 Task: Find connections with filter location Ballarat with filter topic #realestatewith filter profile language English with filter current company Citi India with filter school Rajasthan - India Jobs with filter industry Ranching and Fisheries with filter service category Wealth Management with filter keywords title DevOps Engineer
Action: Mouse moved to (143, 238)
Screenshot: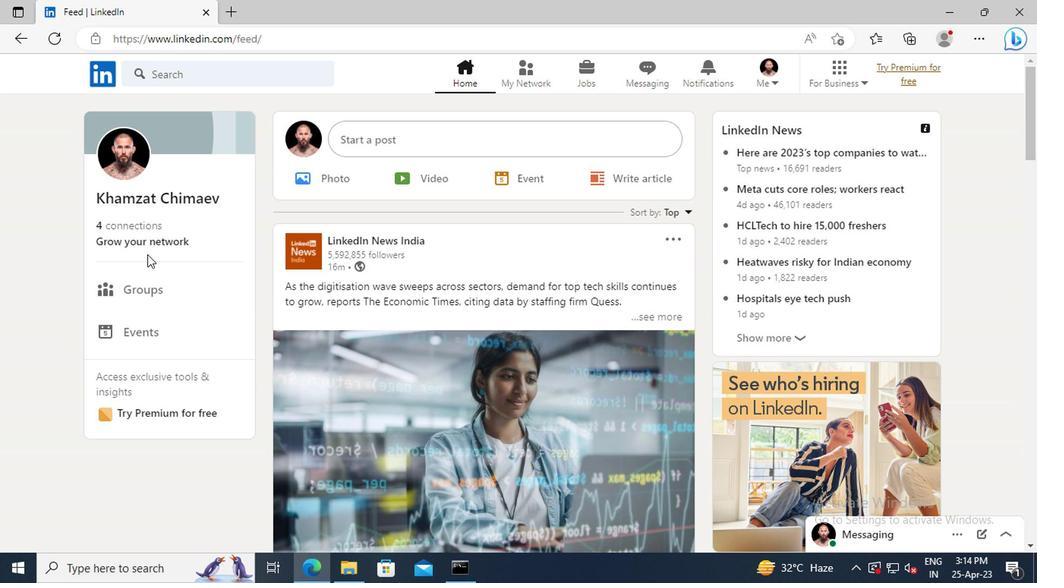 
Action: Mouse pressed left at (143, 238)
Screenshot: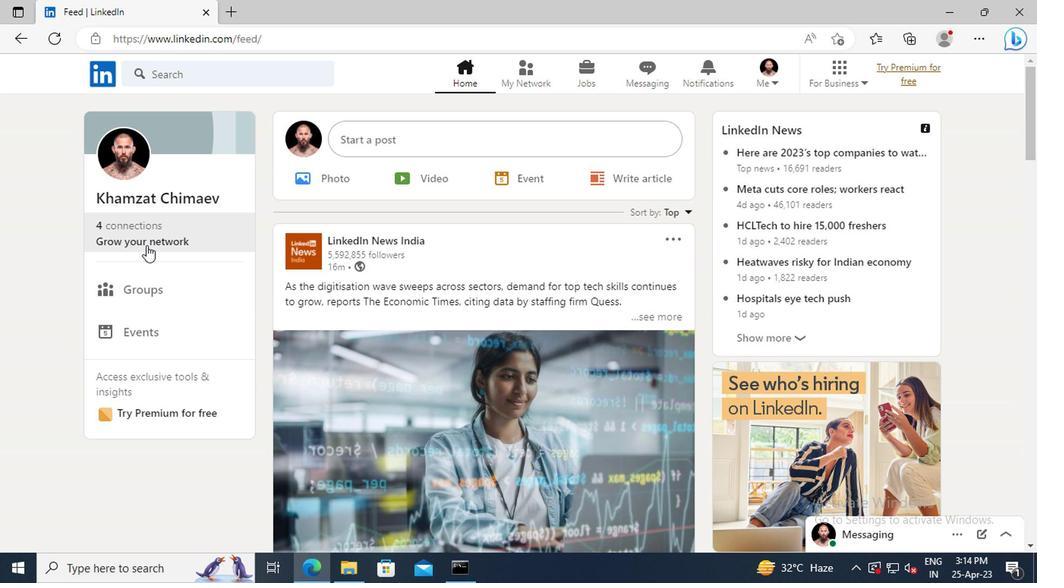 
Action: Mouse moved to (158, 165)
Screenshot: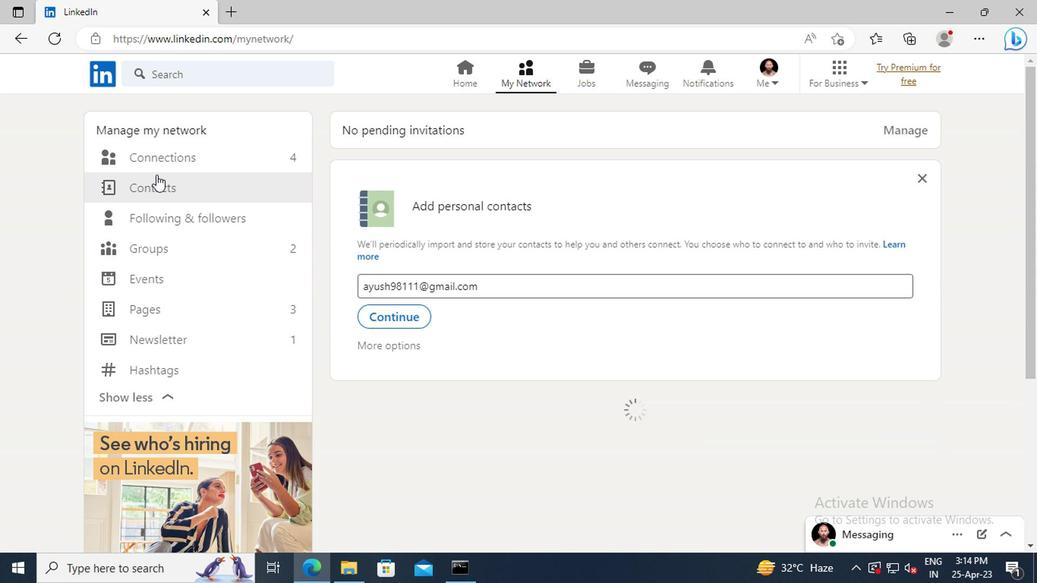 
Action: Mouse pressed left at (158, 165)
Screenshot: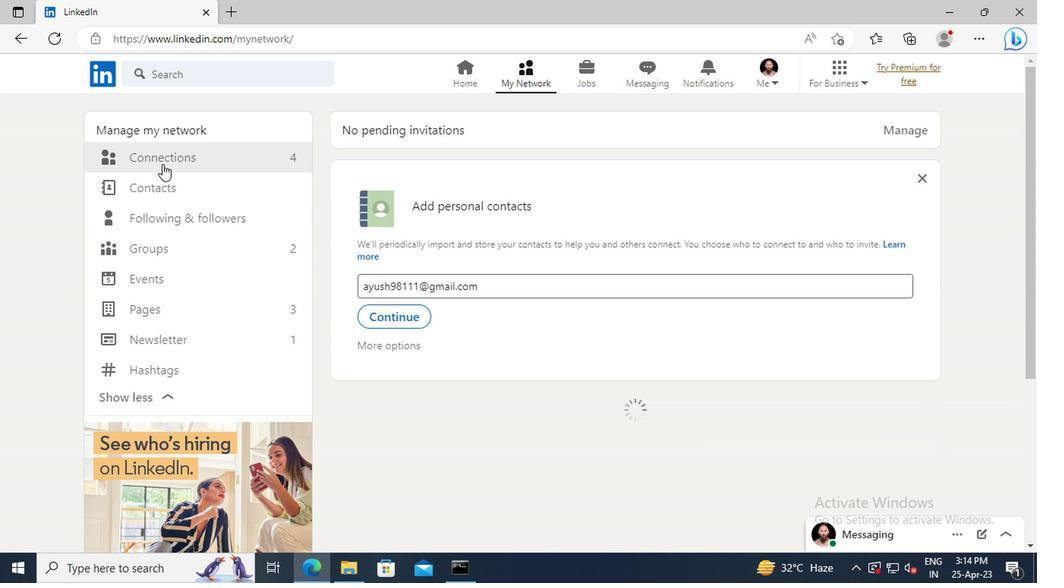 
Action: Mouse moved to (608, 157)
Screenshot: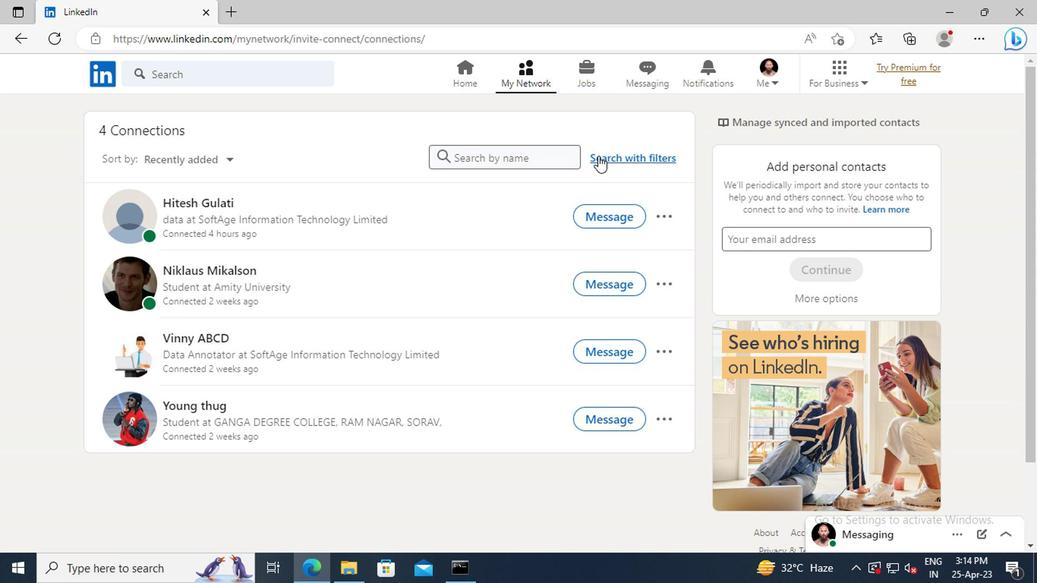 
Action: Mouse pressed left at (608, 157)
Screenshot: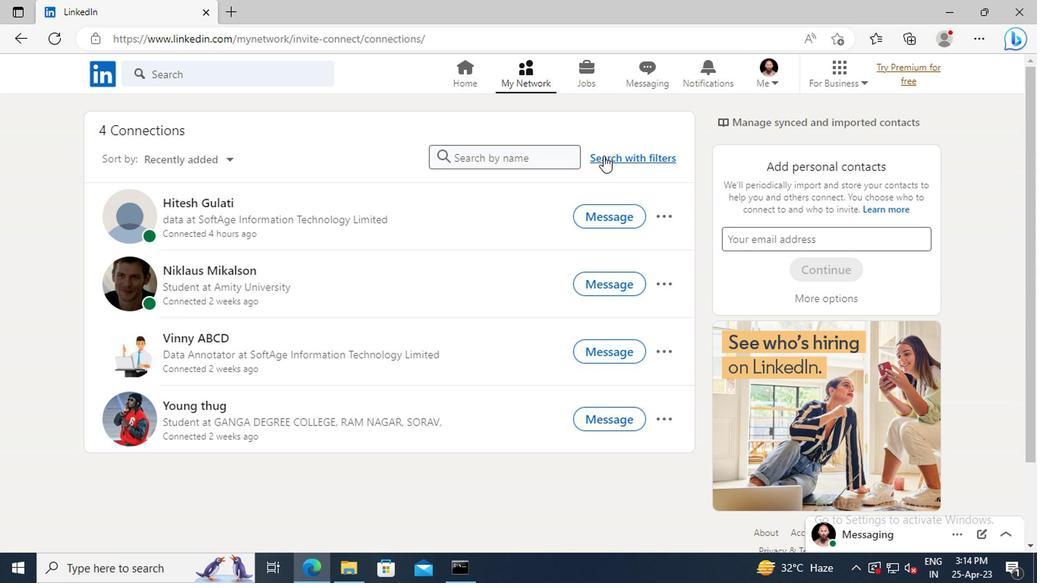 
Action: Mouse moved to (570, 121)
Screenshot: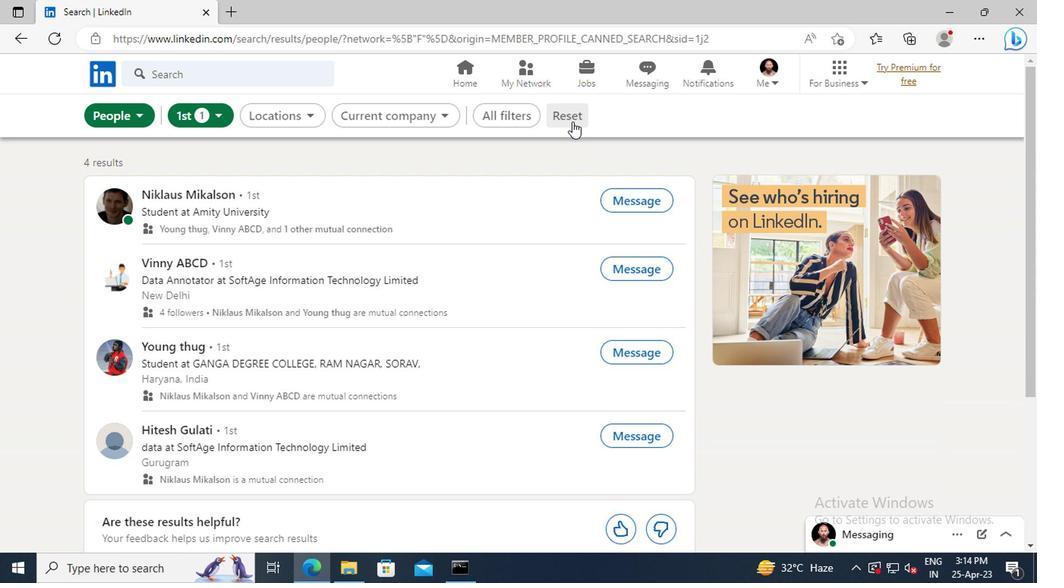 
Action: Mouse pressed left at (570, 121)
Screenshot: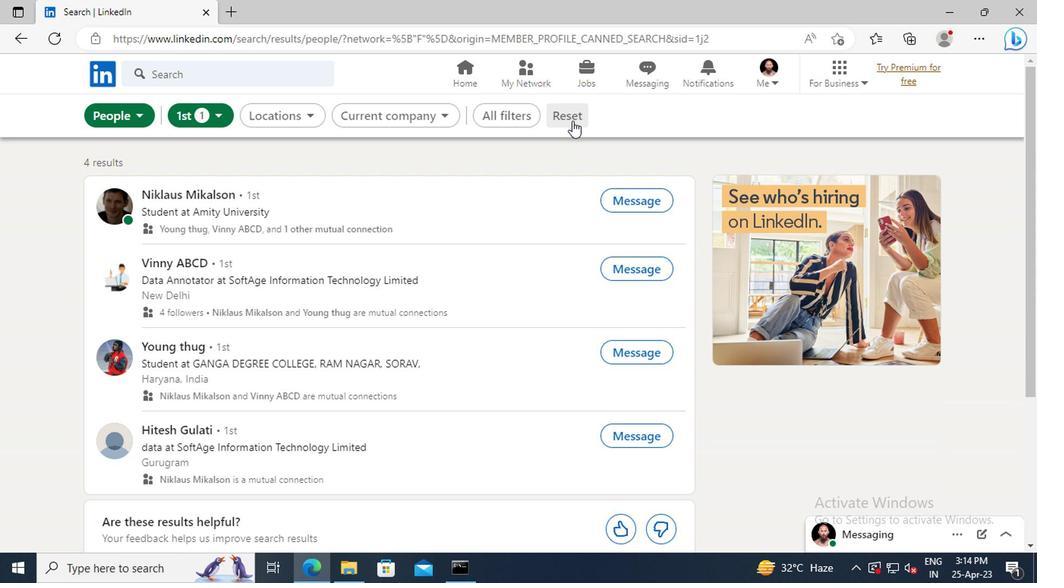 
Action: Mouse moved to (549, 122)
Screenshot: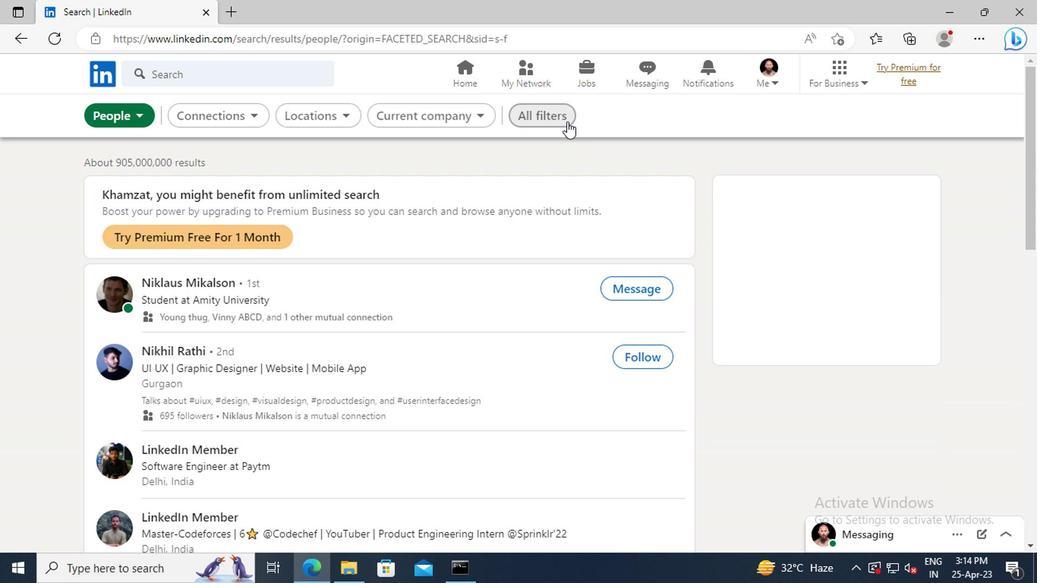 
Action: Mouse pressed left at (549, 122)
Screenshot: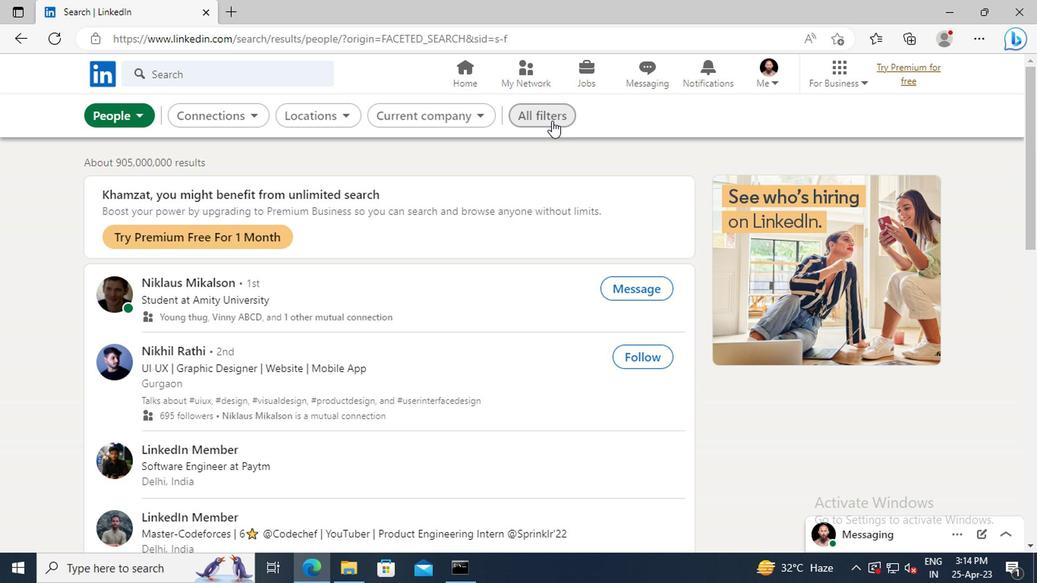 
Action: Mouse moved to (871, 272)
Screenshot: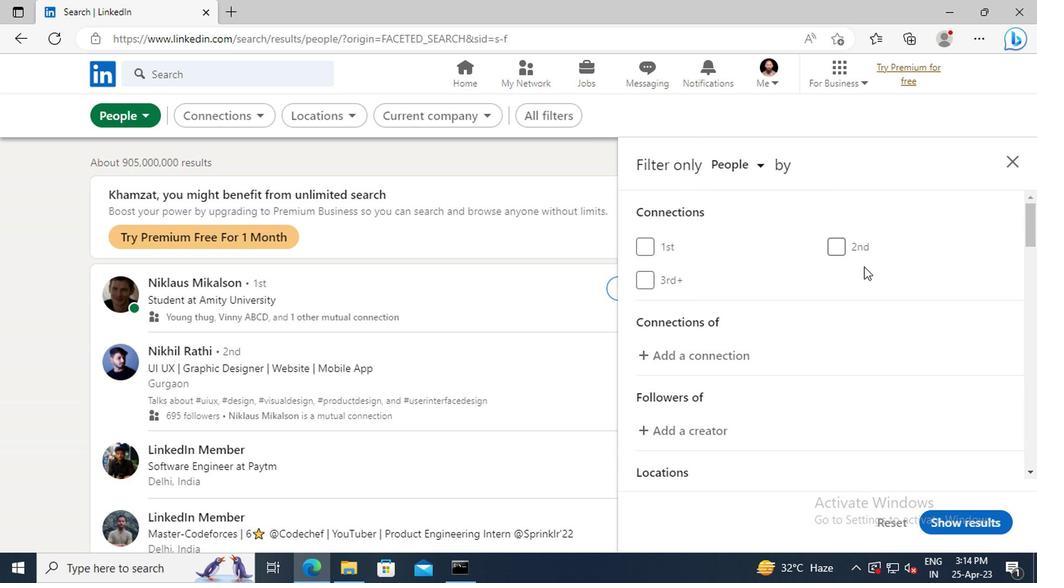 
Action: Mouse scrolled (871, 271) with delta (0, -1)
Screenshot: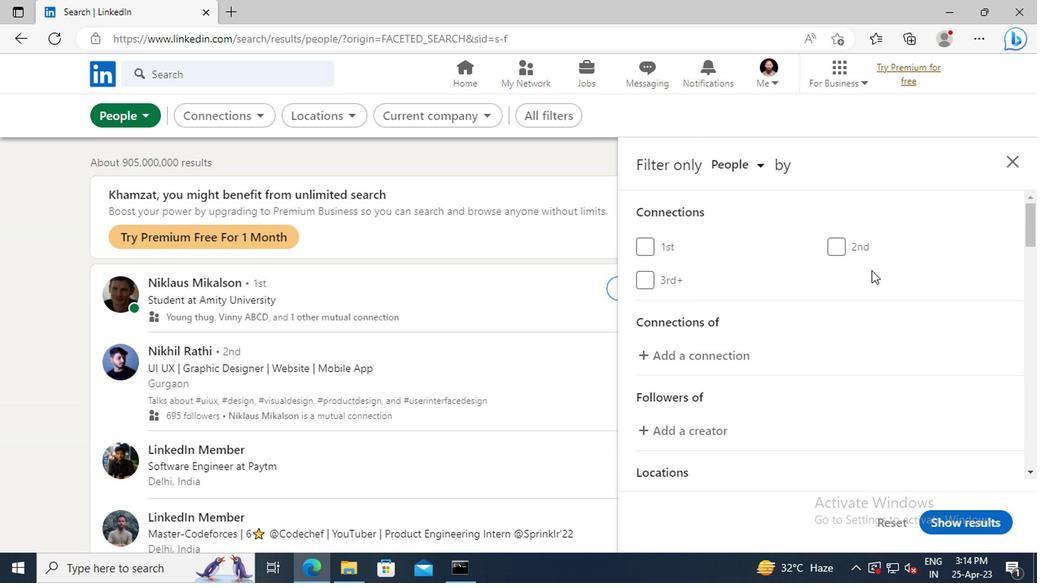 
Action: Mouse scrolled (871, 271) with delta (0, -1)
Screenshot: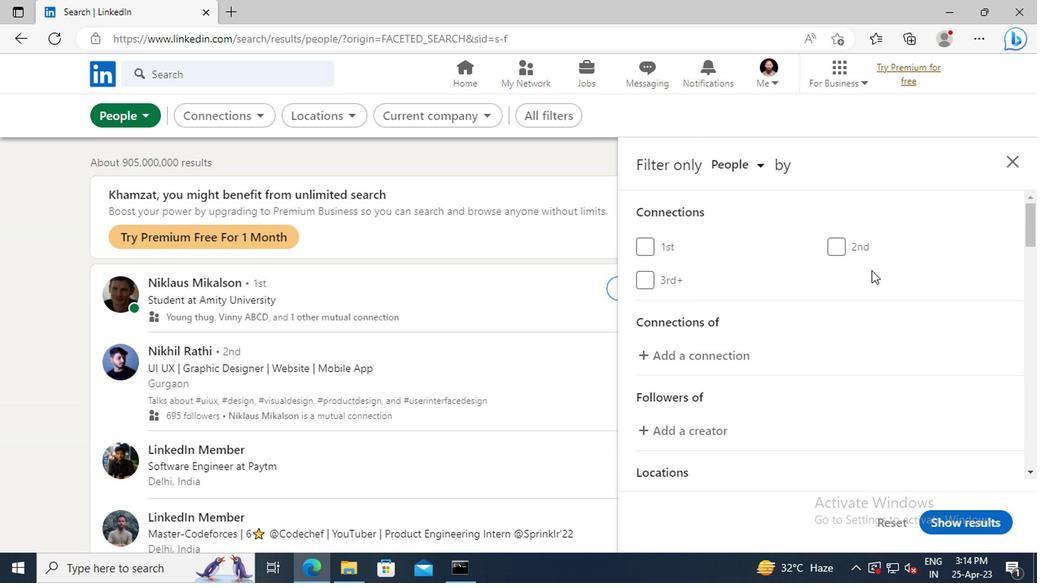 
Action: Mouse scrolled (871, 271) with delta (0, -1)
Screenshot: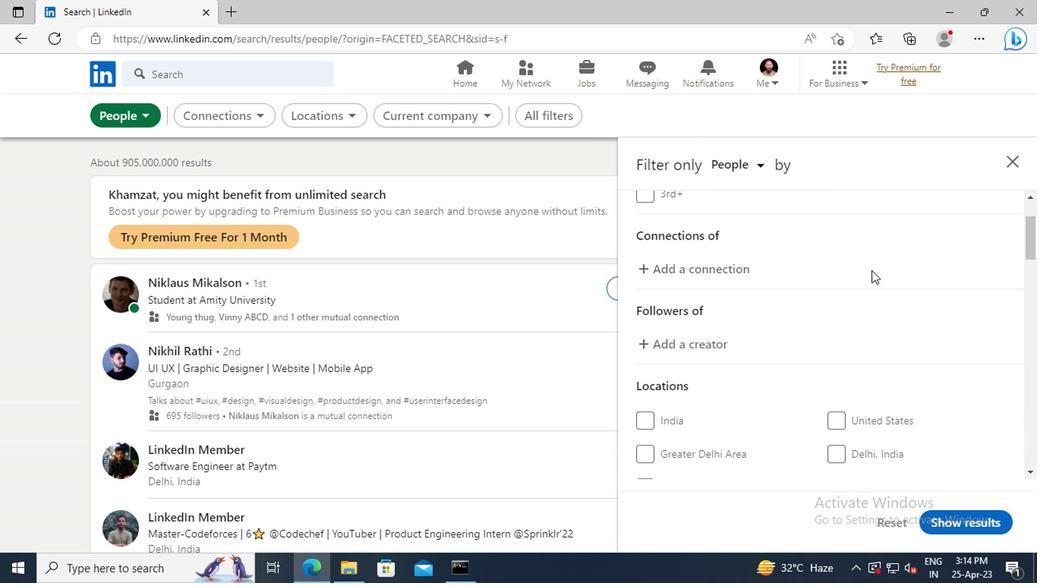 
Action: Mouse scrolled (871, 271) with delta (0, -1)
Screenshot: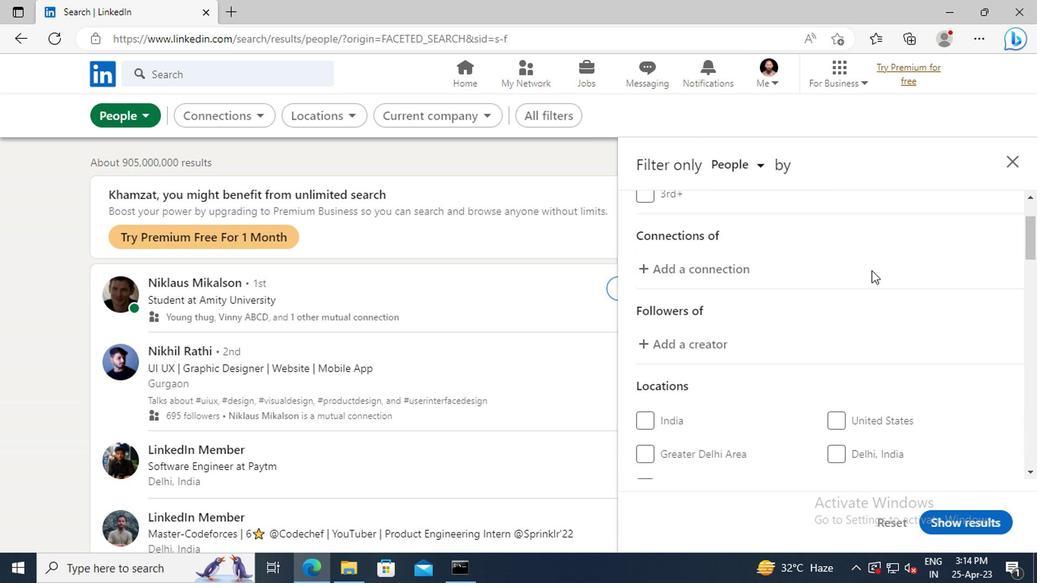 
Action: Mouse moved to (871, 295)
Screenshot: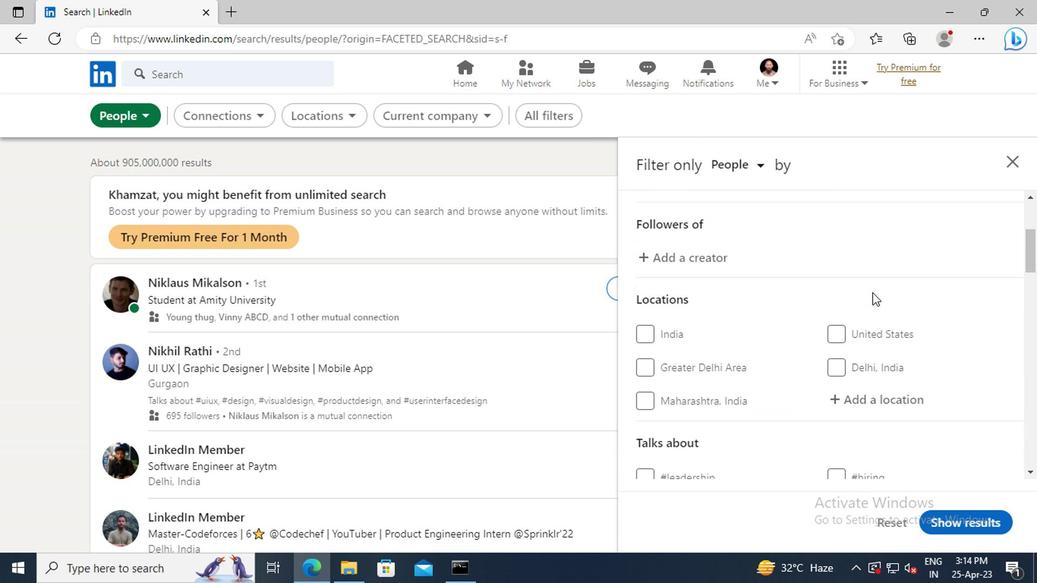 
Action: Mouse scrolled (871, 294) with delta (0, 0)
Screenshot: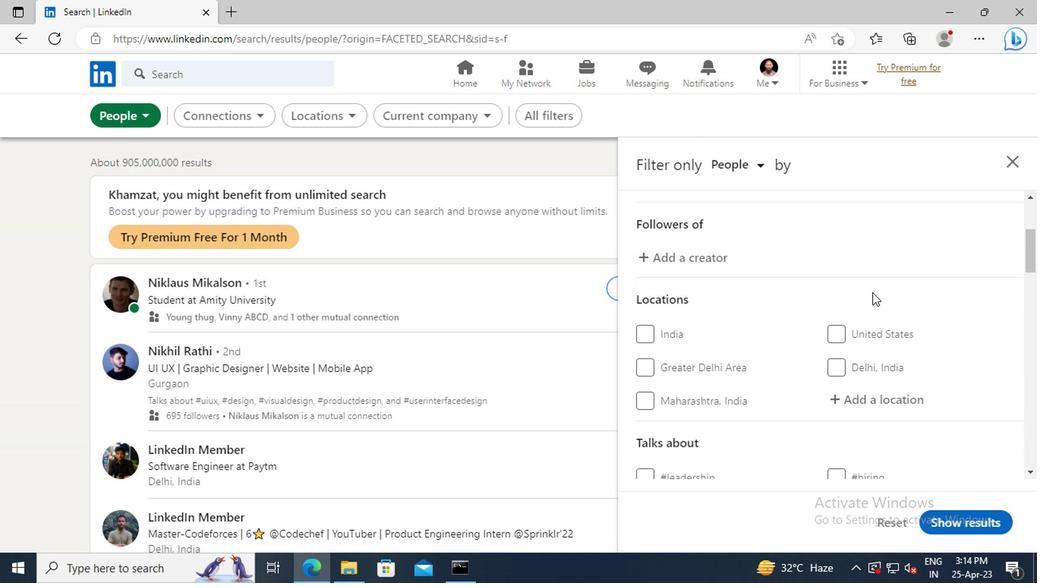 
Action: Mouse moved to (853, 362)
Screenshot: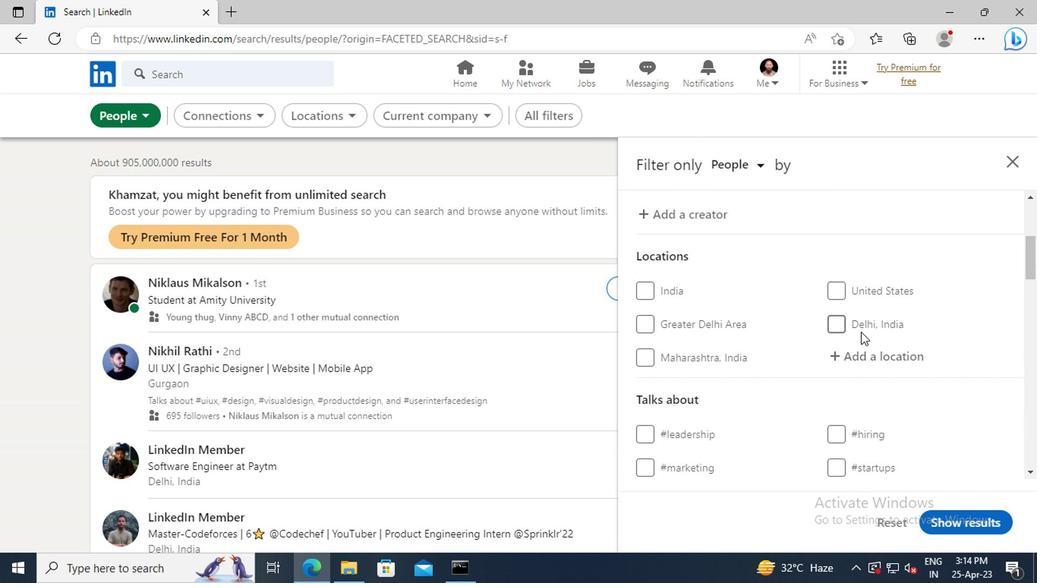 
Action: Mouse pressed left at (853, 362)
Screenshot: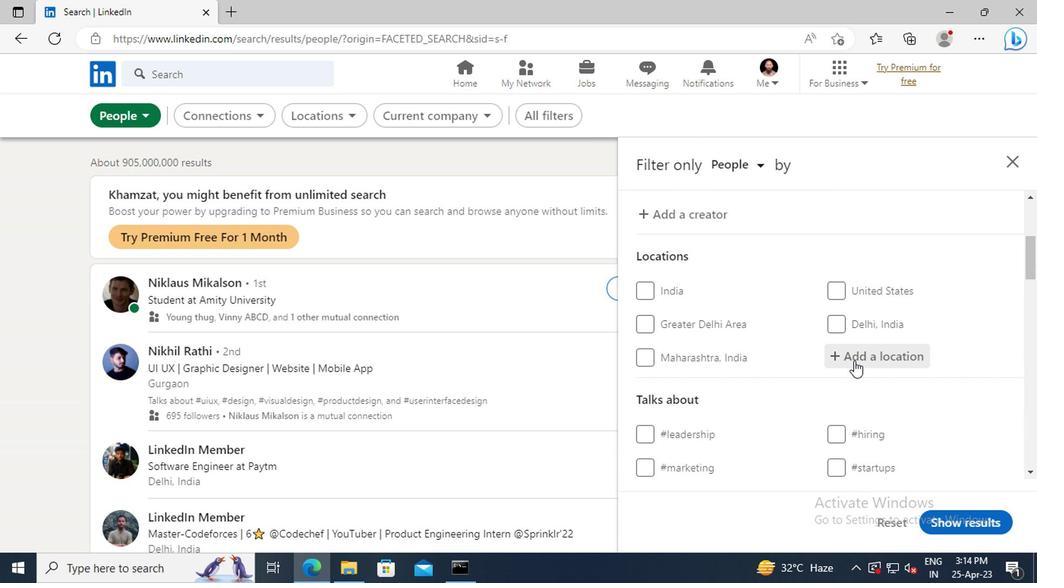 
Action: Mouse moved to (560, 218)
Screenshot: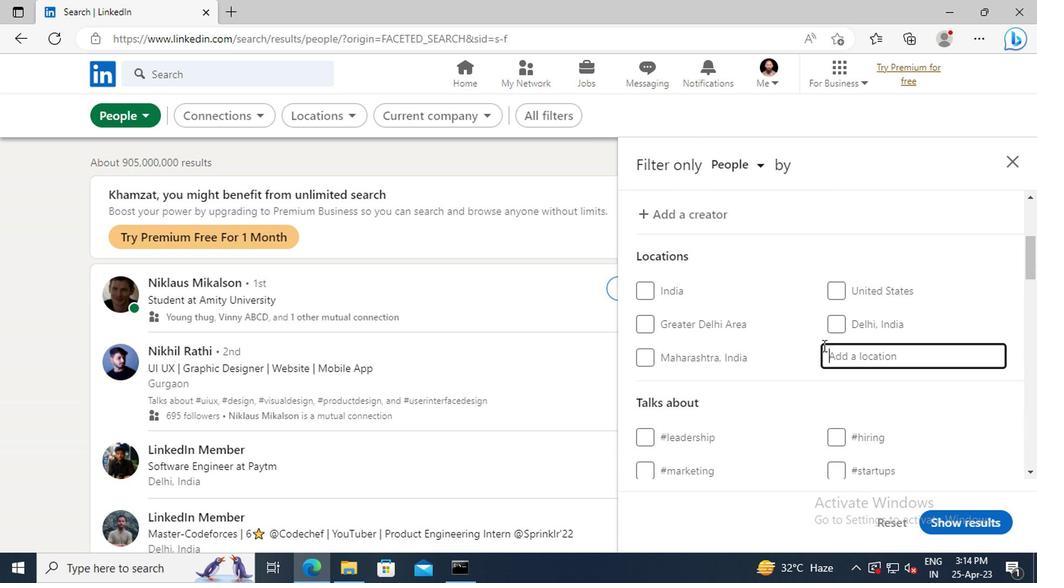 
Action: Key pressed <Key.shift>BALLARAT
Screenshot: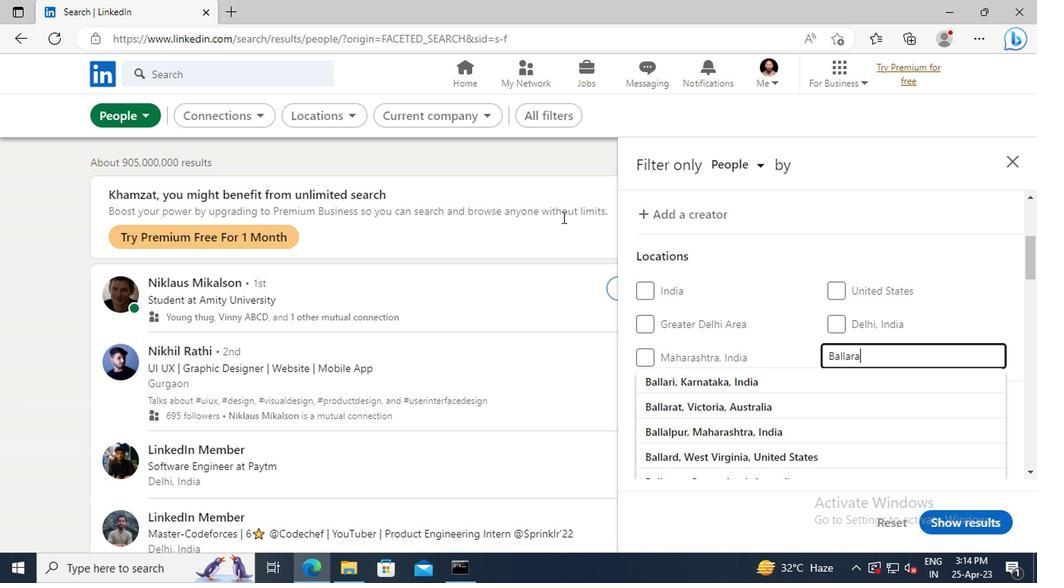 
Action: Mouse moved to (687, 384)
Screenshot: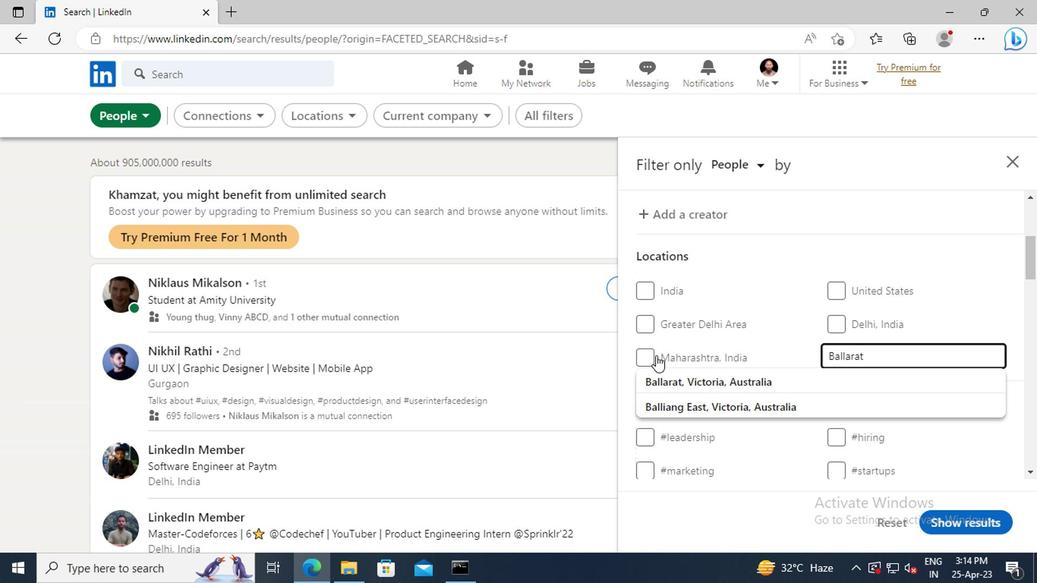
Action: Mouse pressed left at (687, 384)
Screenshot: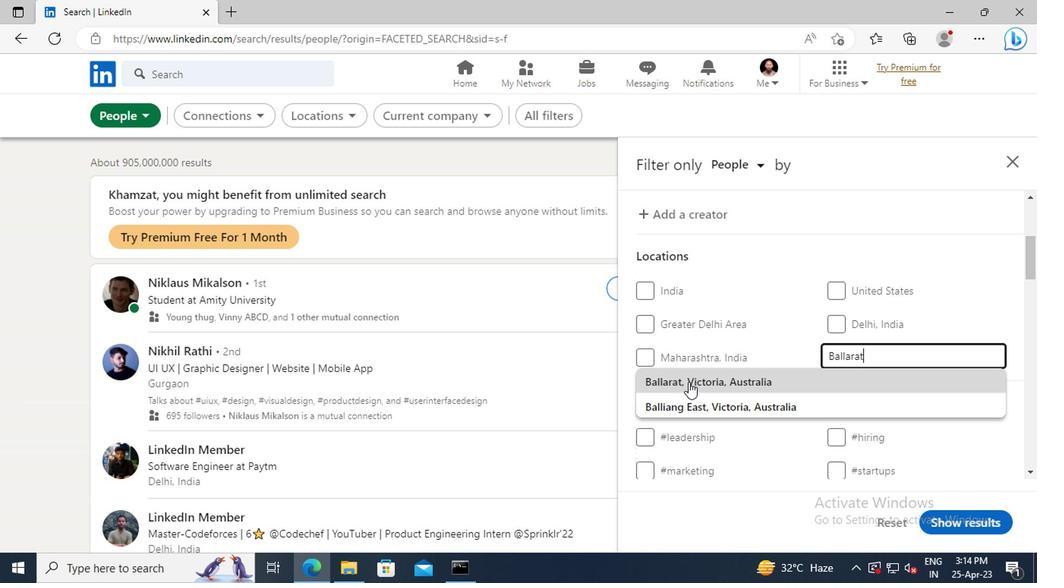 
Action: Mouse moved to (871, 278)
Screenshot: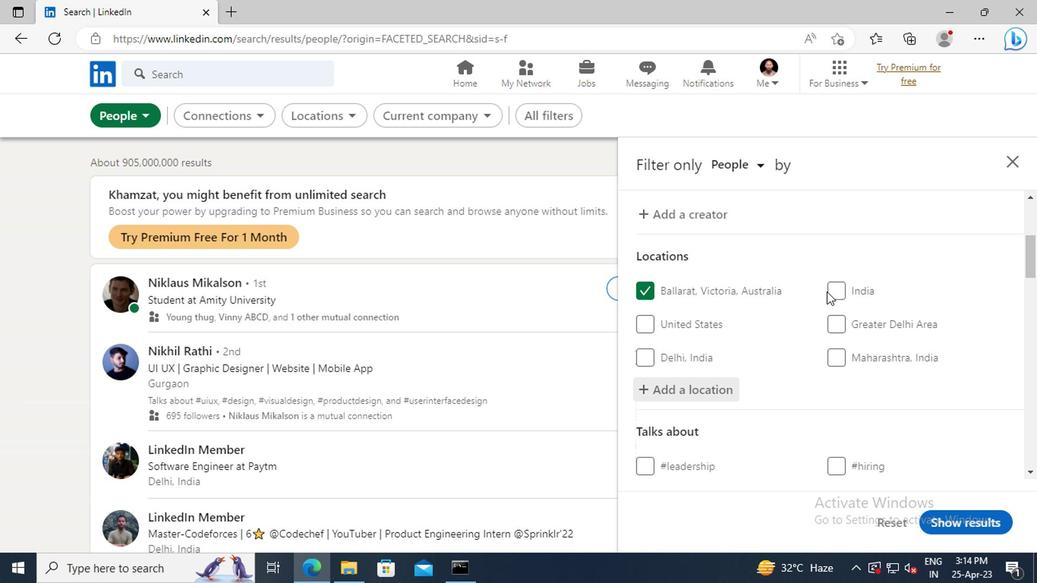 
Action: Mouse scrolled (871, 277) with delta (0, 0)
Screenshot: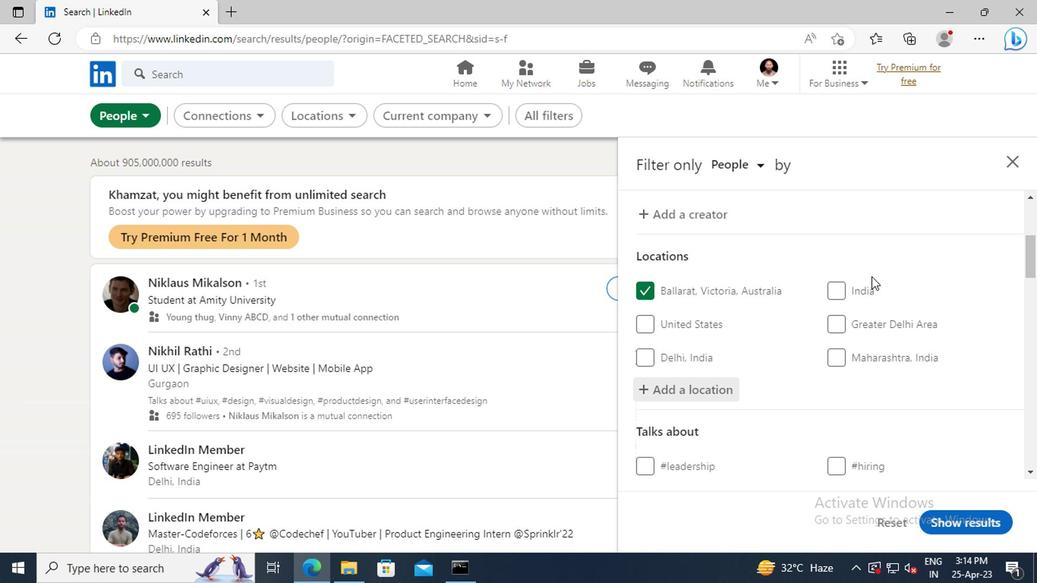 
Action: Mouse scrolled (871, 277) with delta (0, 0)
Screenshot: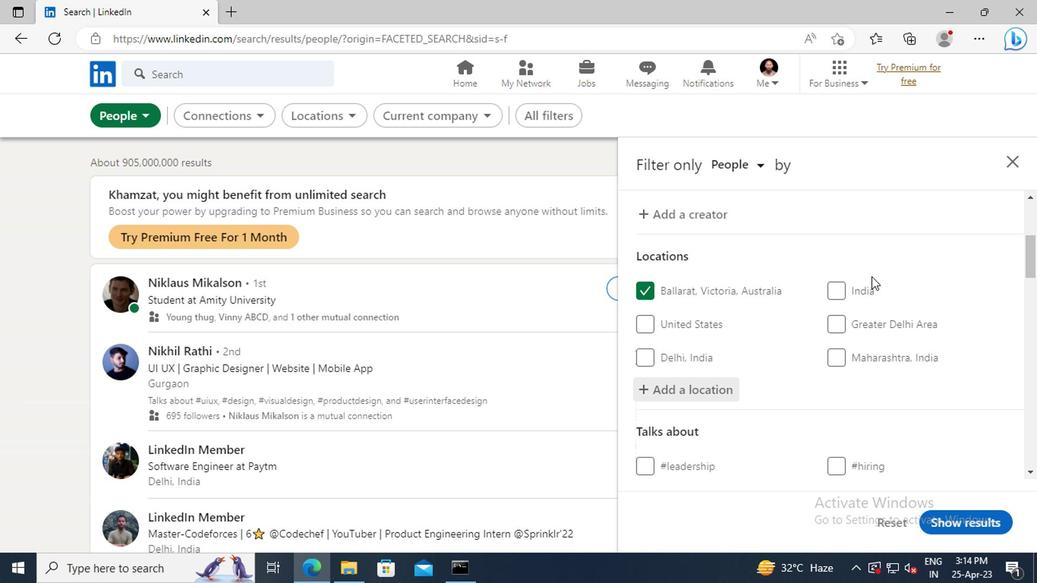 
Action: Mouse scrolled (871, 277) with delta (0, 0)
Screenshot: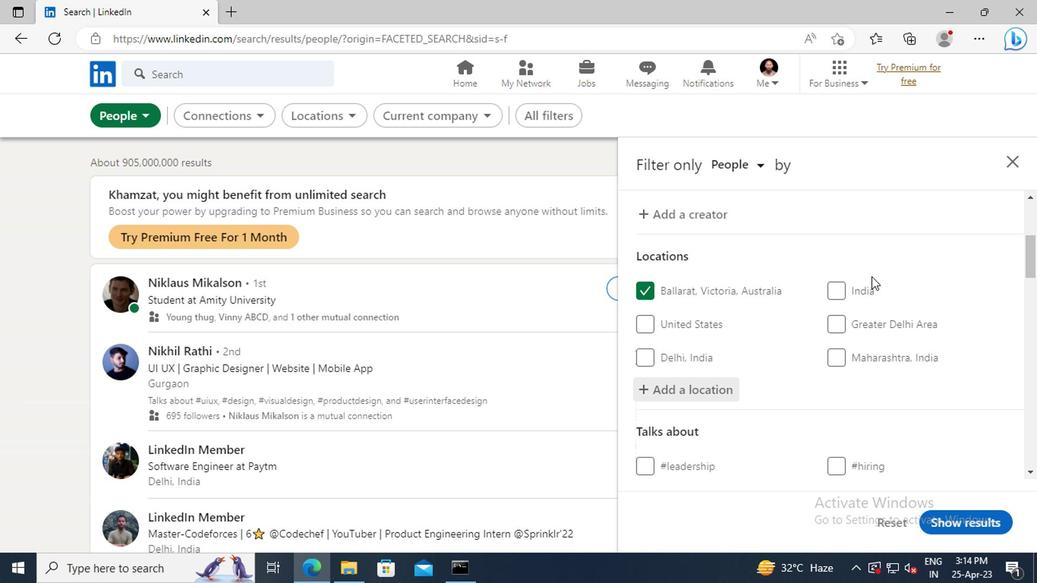 
Action: Mouse scrolled (871, 277) with delta (0, 0)
Screenshot: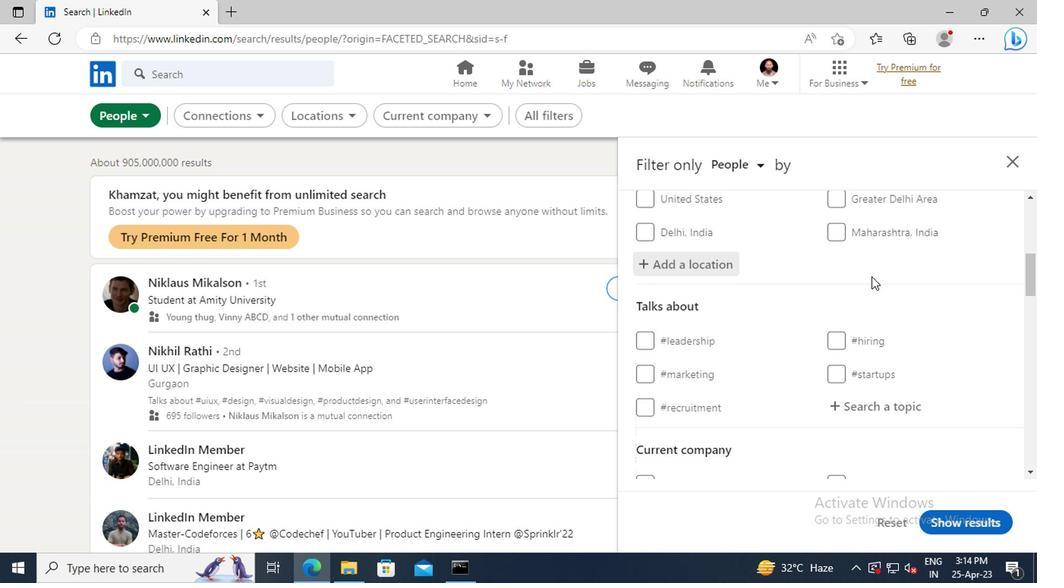 
Action: Mouse moved to (862, 362)
Screenshot: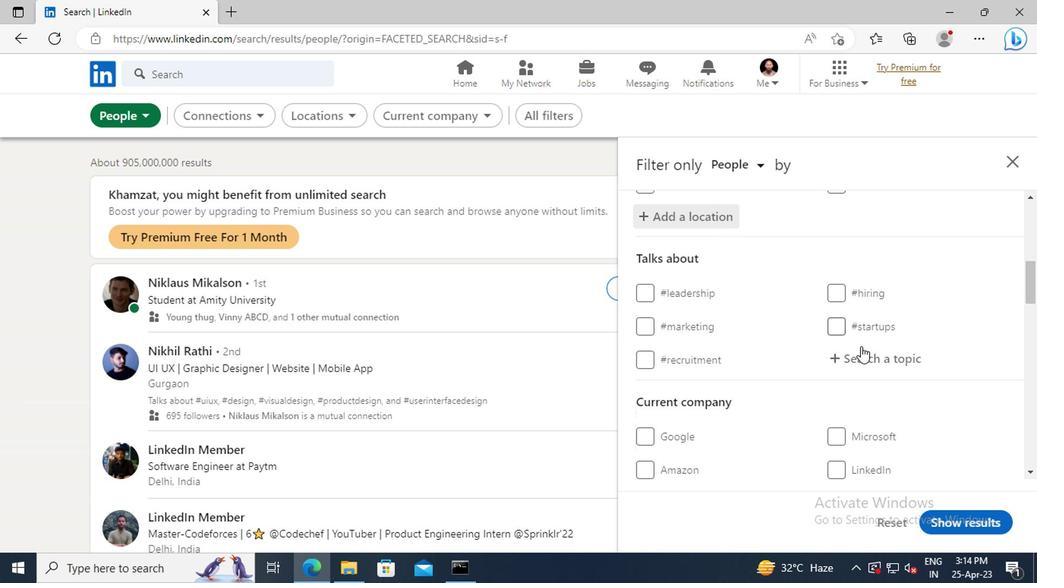 
Action: Mouse pressed left at (862, 362)
Screenshot: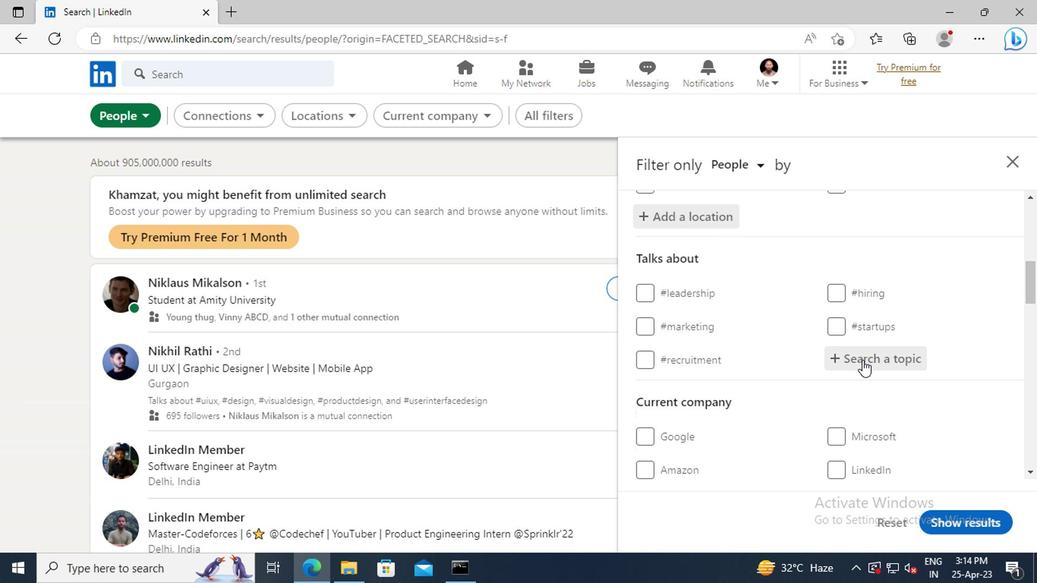 
Action: Mouse moved to (776, 310)
Screenshot: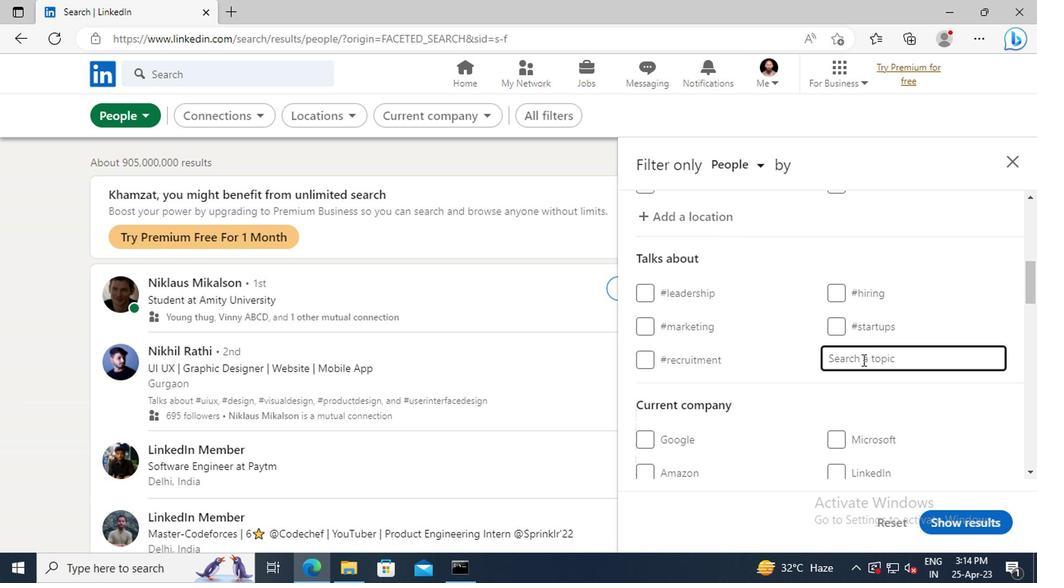 
Action: Key pressed <Key.shift>#REALESTATEWITH
Screenshot: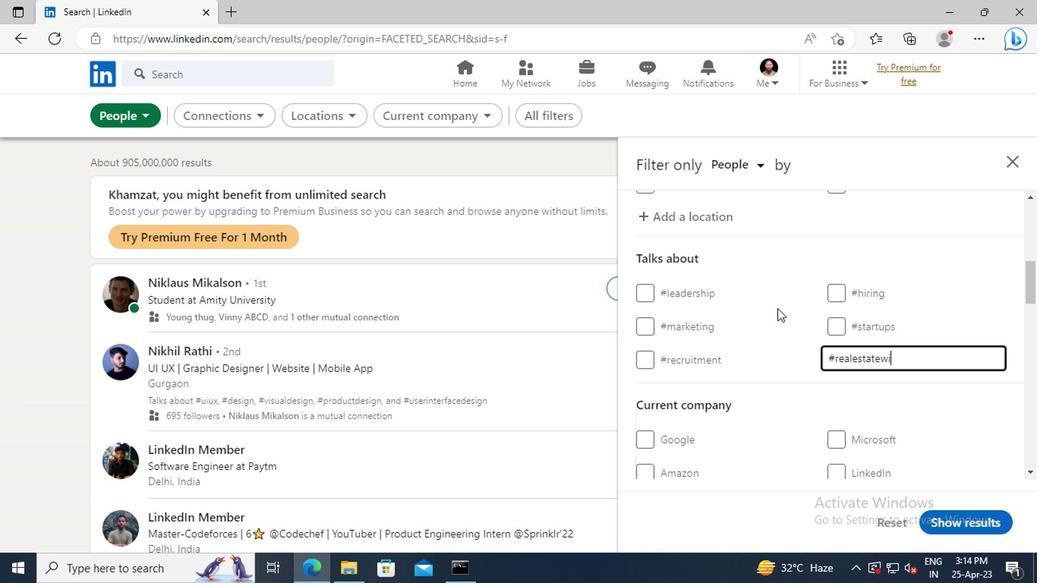 
Action: Mouse scrolled (776, 309) with delta (0, 0)
Screenshot: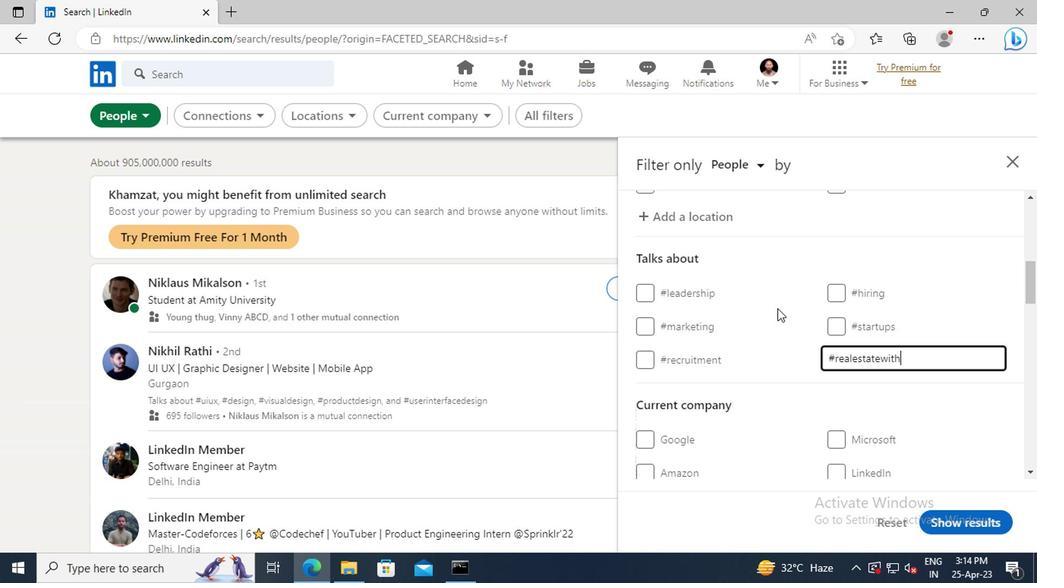 
Action: Mouse scrolled (776, 309) with delta (0, 0)
Screenshot: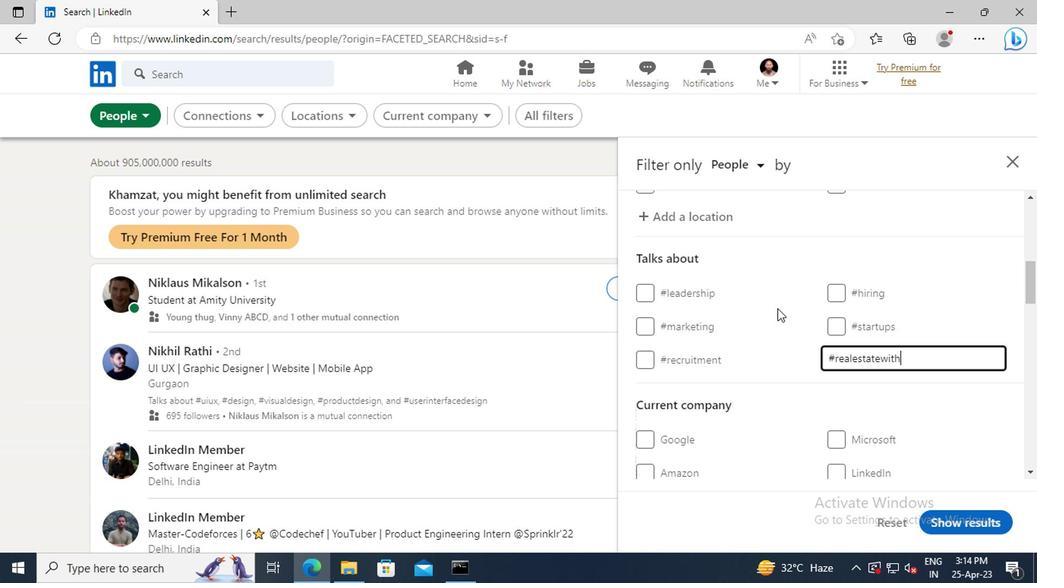 
Action: Mouse scrolled (776, 309) with delta (0, 0)
Screenshot: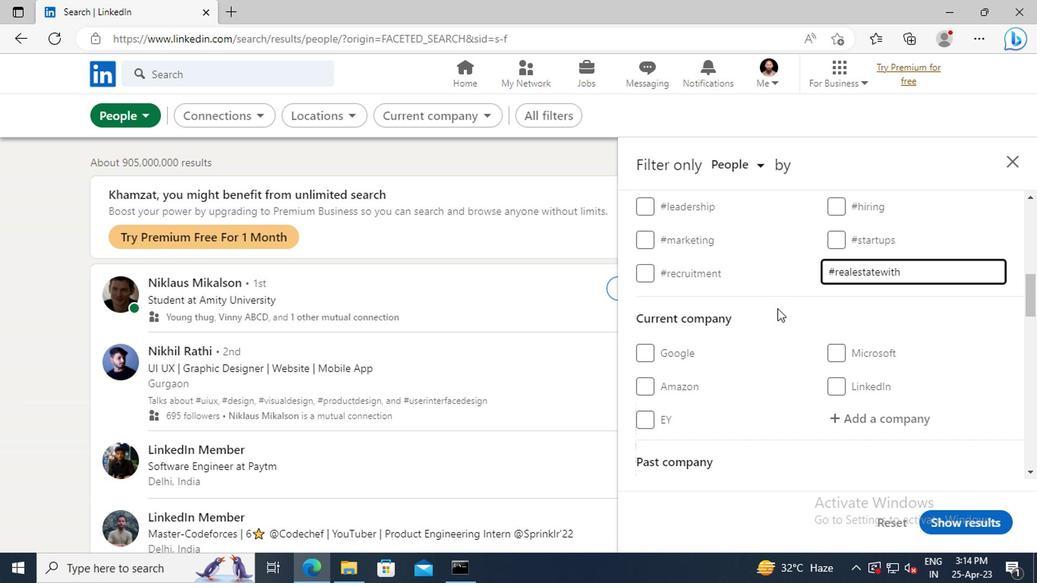 
Action: Mouse scrolled (776, 309) with delta (0, 0)
Screenshot: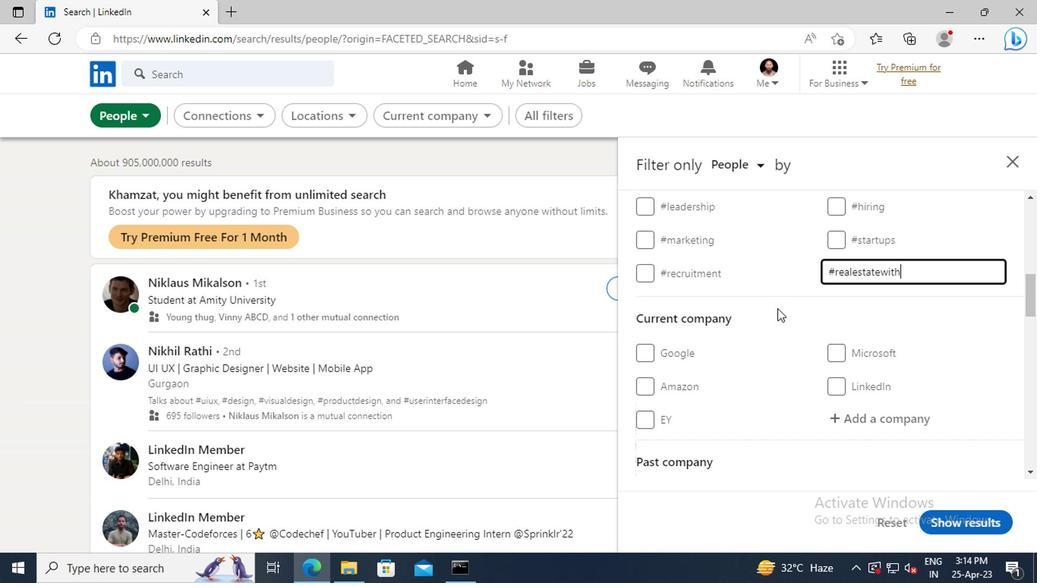 
Action: Mouse scrolled (776, 309) with delta (0, 0)
Screenshot: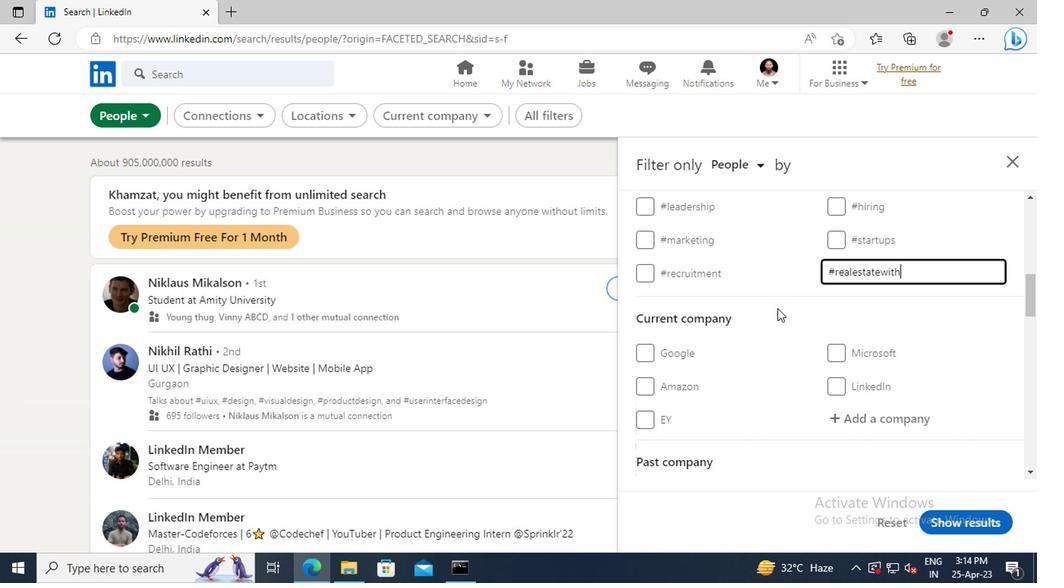 
Action: Mouse moved to (772, 310)
Screenshot: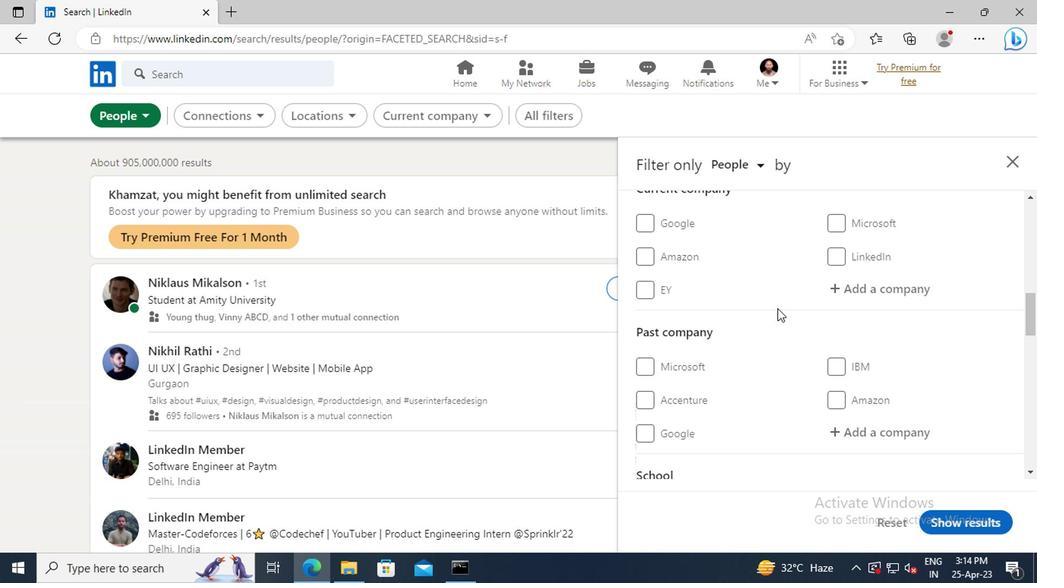 
Action: Mouse scrolled (772, 309) with delta (0, 0)
Screenshot: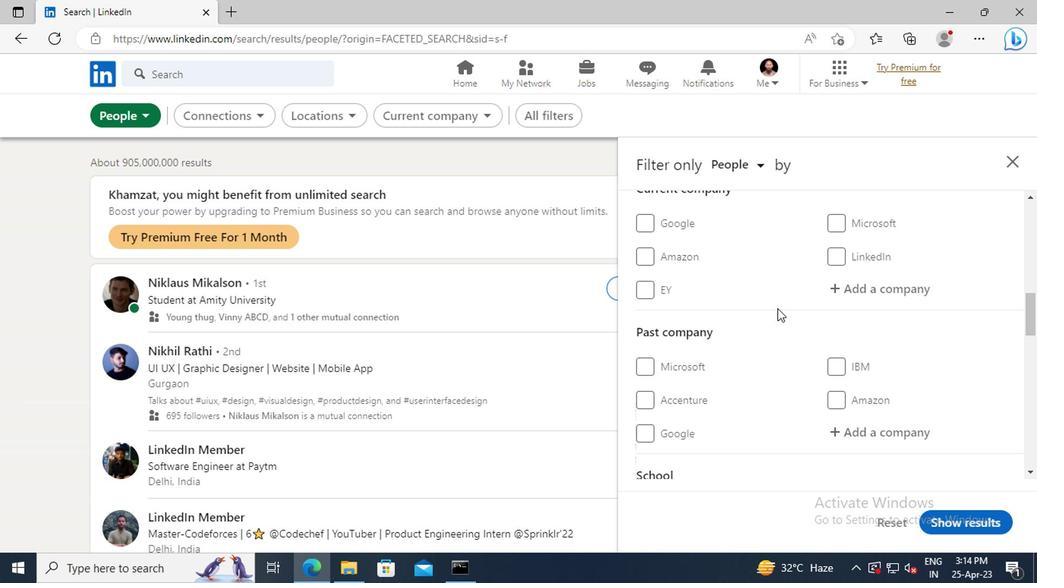 
Action: Mouse moved to (769, 317)
Screenshot: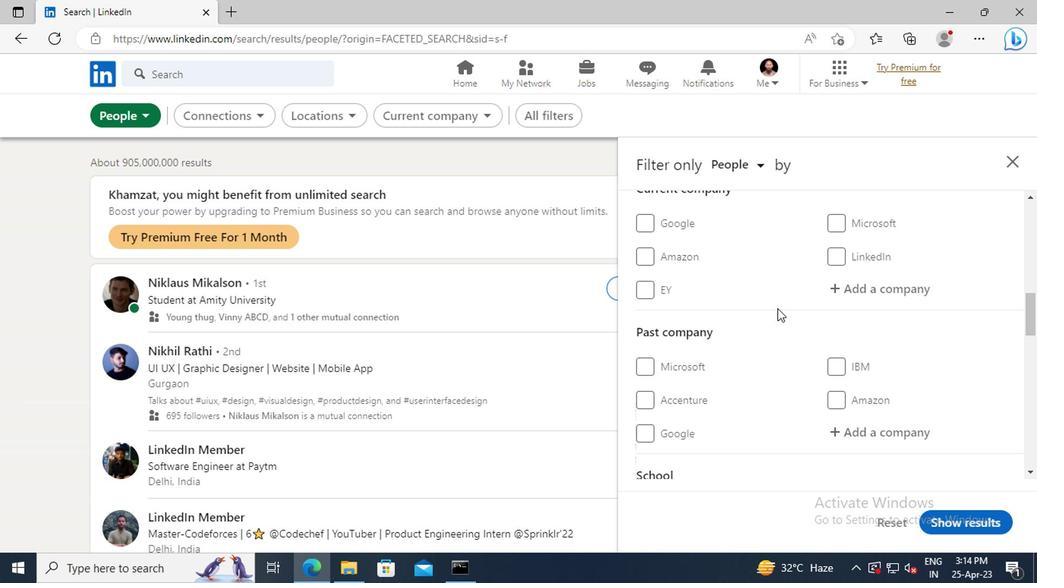 
Action: Mouse scrolled (769, 316) with delta (0, -1)
Screenshot: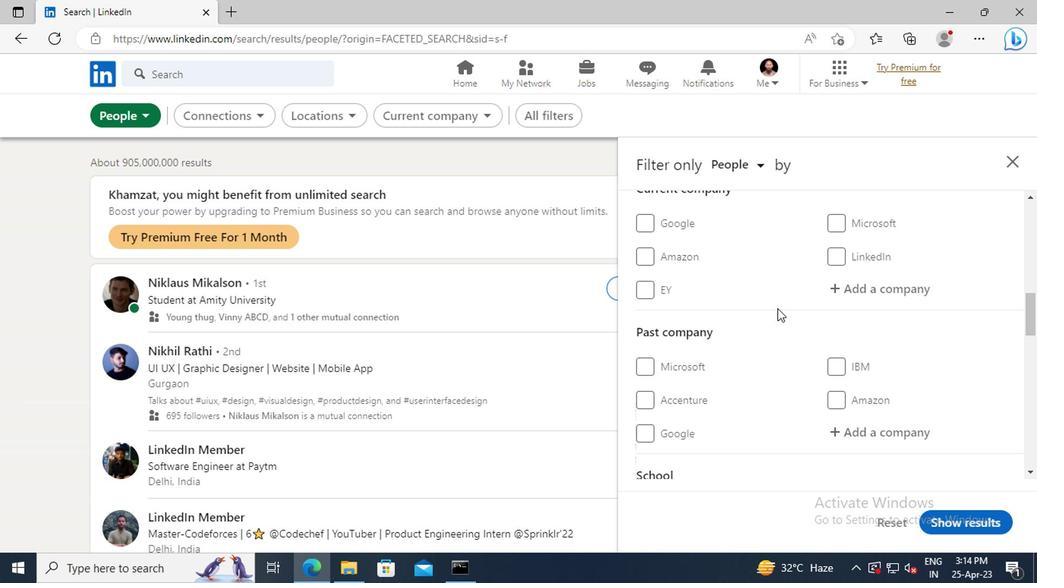 
Action: Mouse moved to (684, 384)
Screenshot: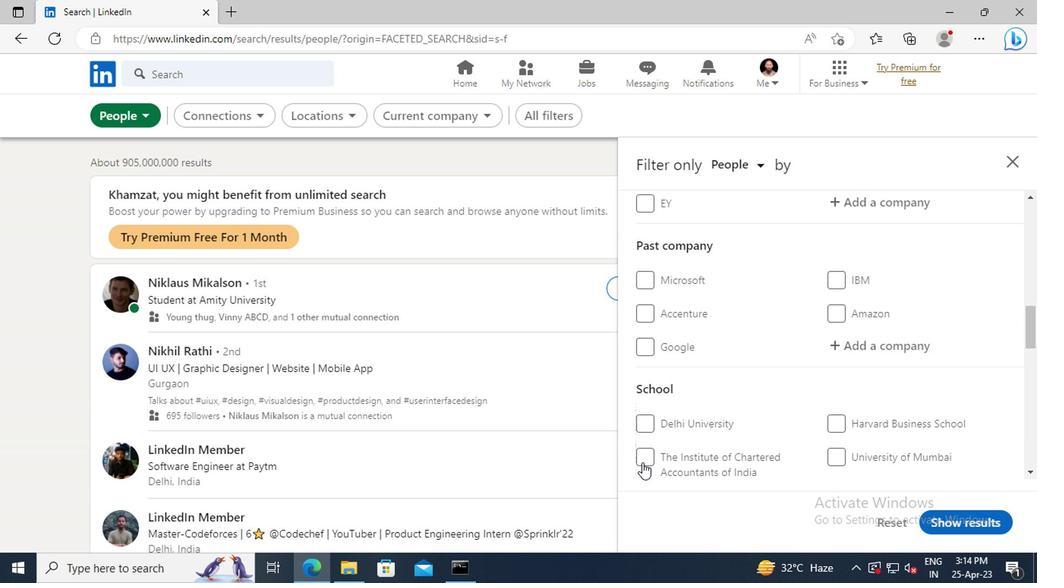 
Action: Mouse scrolled (684, 384) with delta (0, 0)
Screenshot: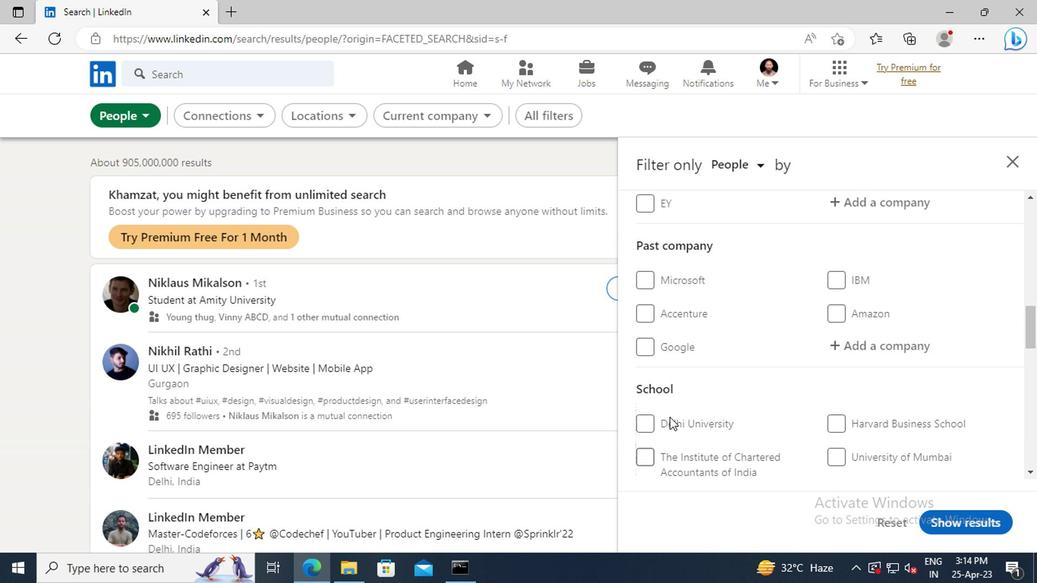 
Action: Mouse scrolled (684, 384) with delta (0, 0)
Screenshot: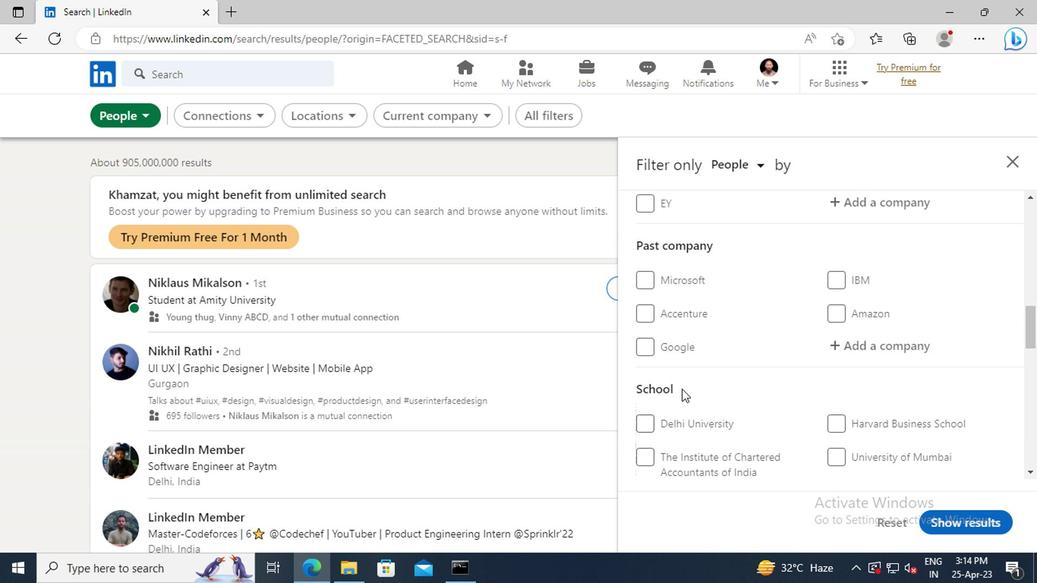 
Action: Mouse scrolled (684, 384) with delta (0, 0)
Screenshot: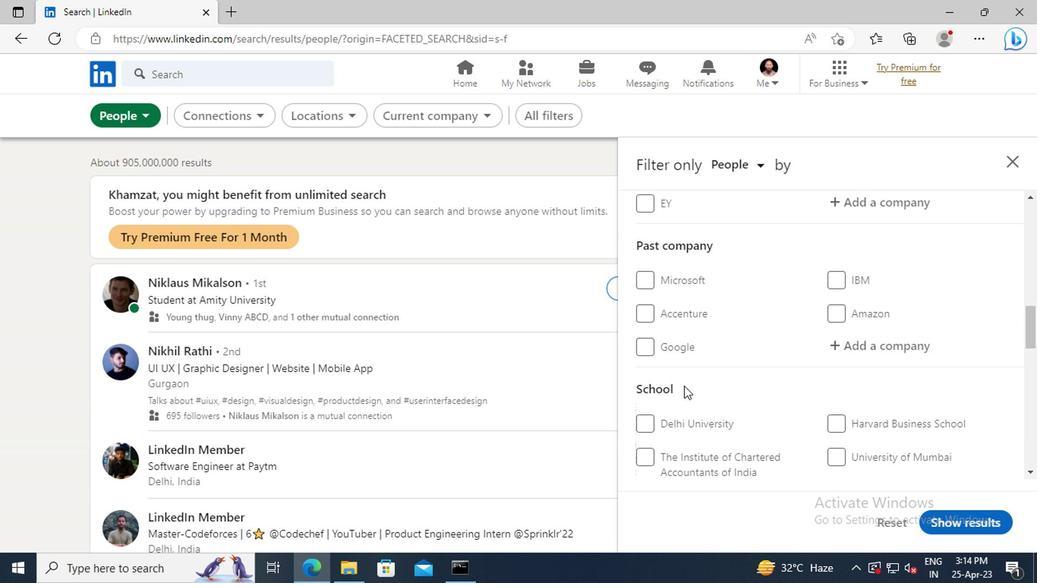 
Action: Mouse moved to (689, 383)
Screenshot: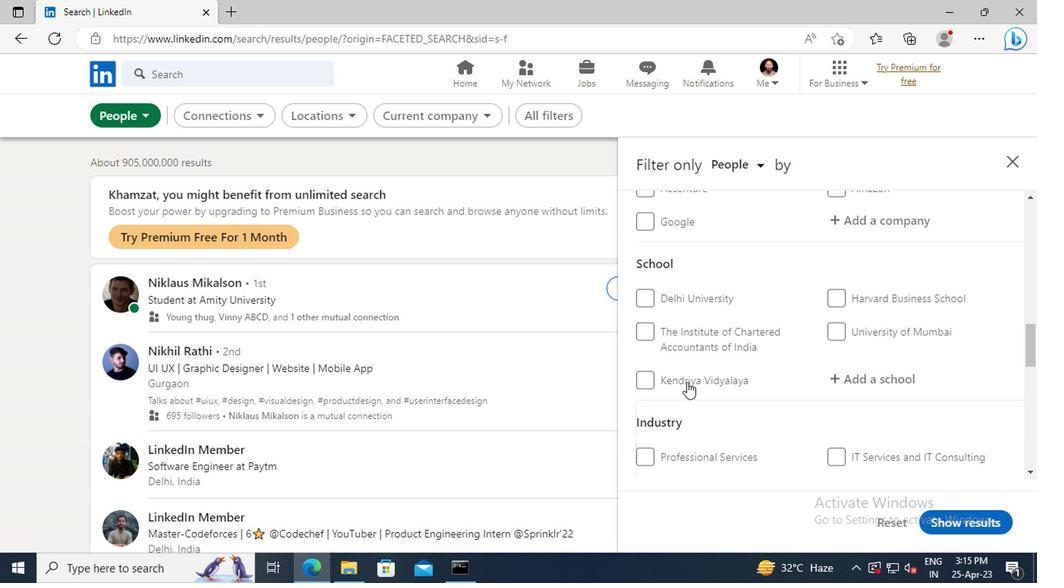 
Action: Mouse scrolled (689, 382) with delta (0, 0)
Screenshot: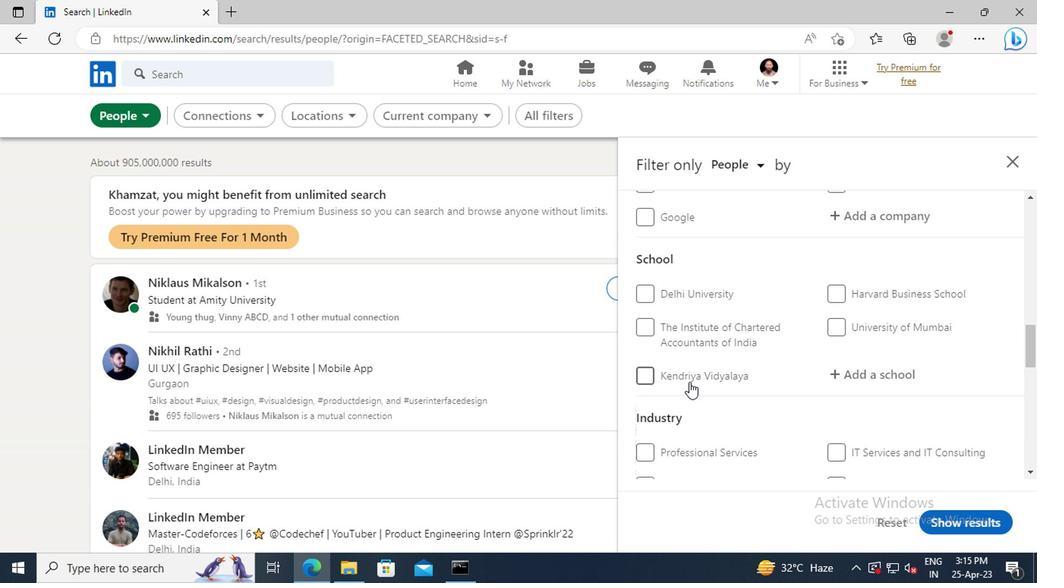 
Action: Mouse scrolled (689, 382) with delta (0, 0)
Screenshot: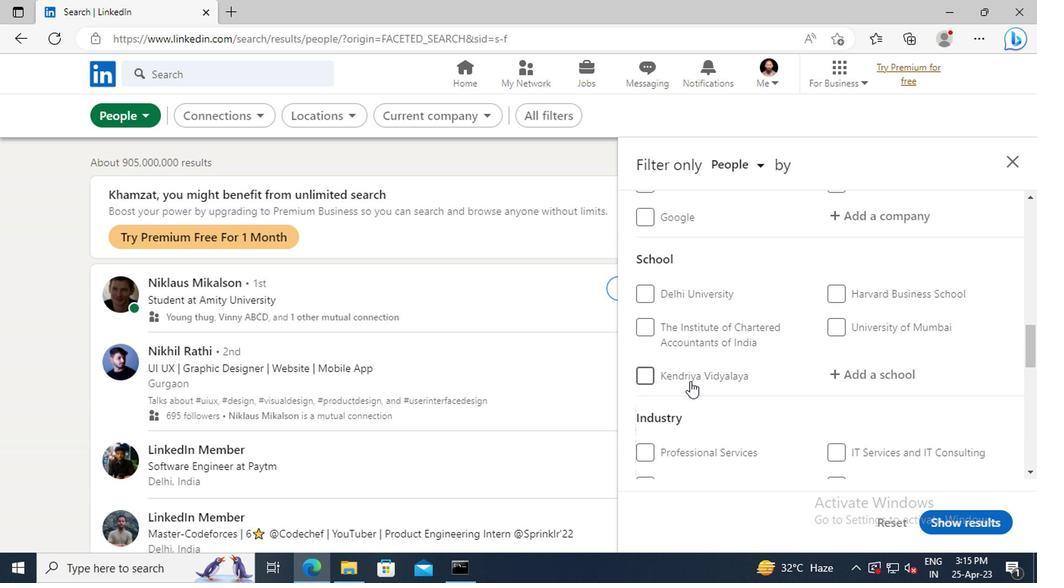 
Action: Mouse scrolled (689, 382) with delta (0, 0)
Screenshot: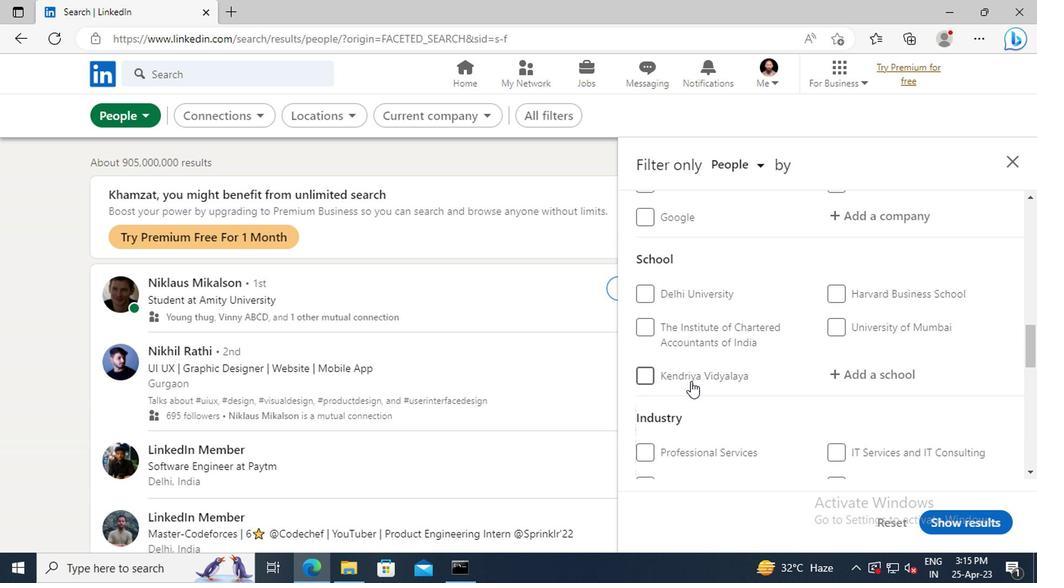 
Action: Mouse scrolled (689, 382) with delta (0, 0)
Screenshot: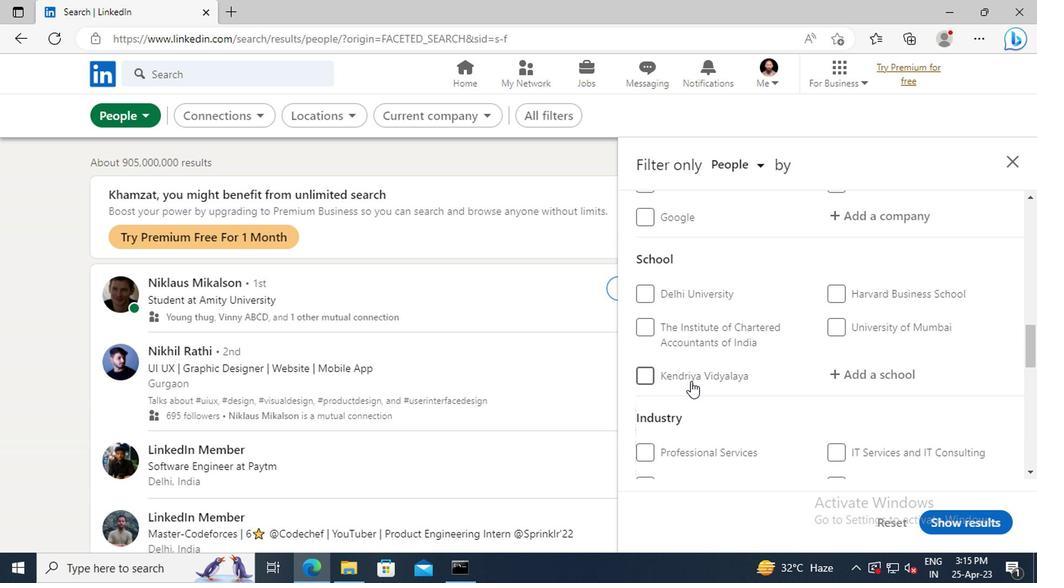 
Action: Mouse scrolled (689, 382) with delta (0, 0)
Screenshot: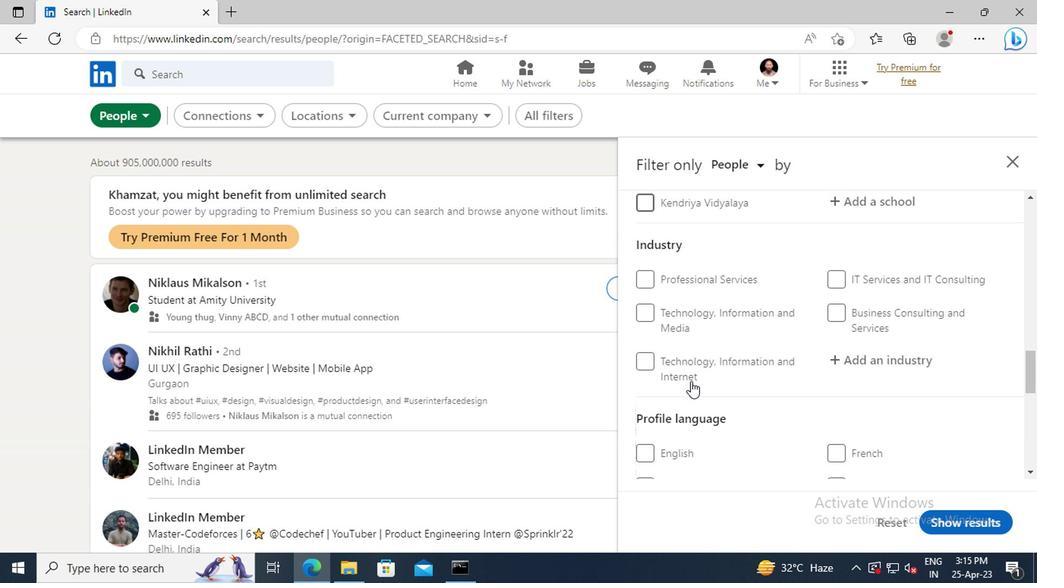 
Action: Mouse scrolled (689, 382) with delta (0, 0)
Screenshot: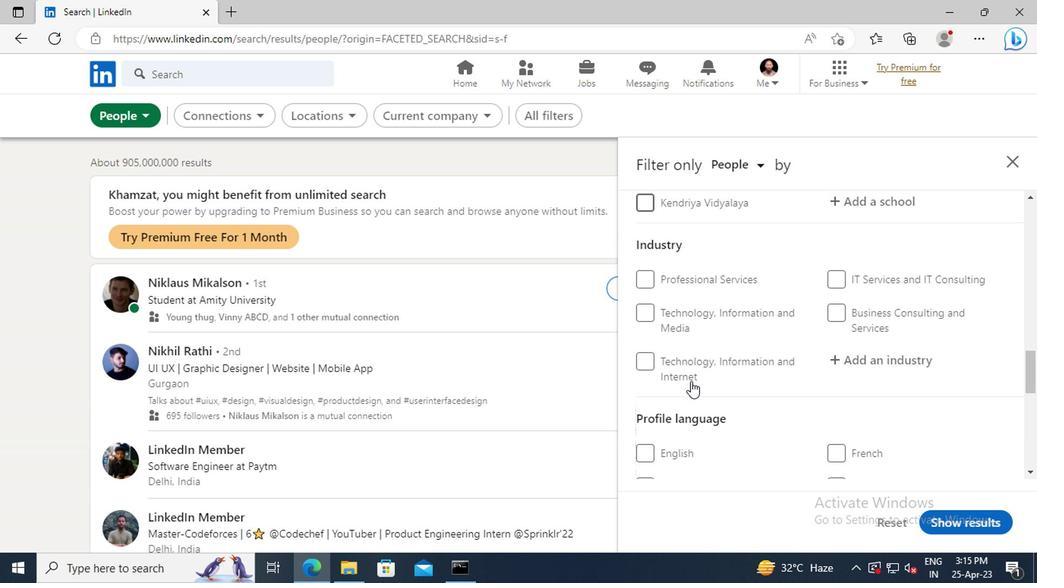 
Action: Mouse moved to (643, 368)
Screenshot: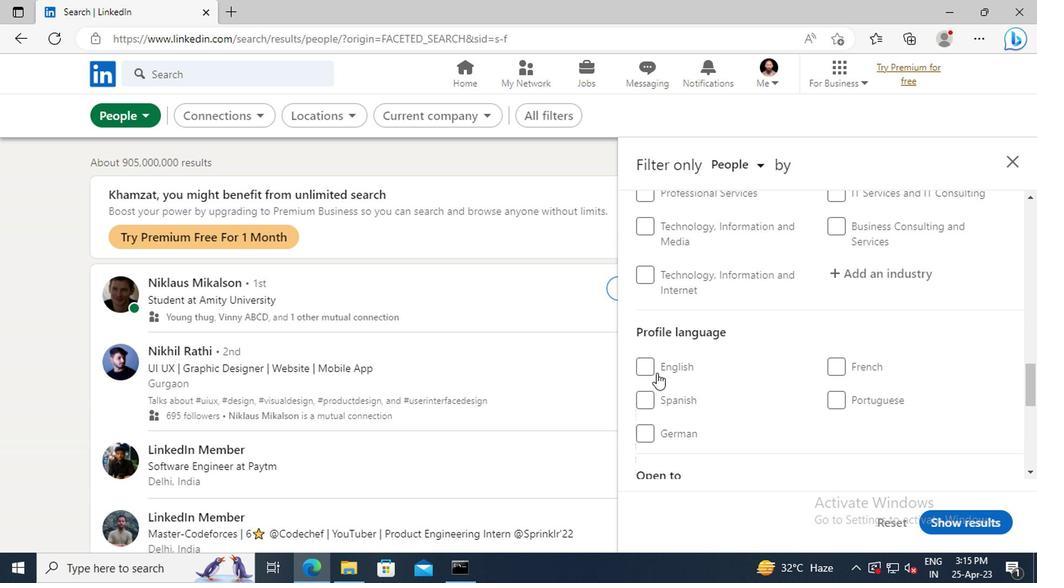 
Action: Mouse pressed left at (643, 368)
Screenshot: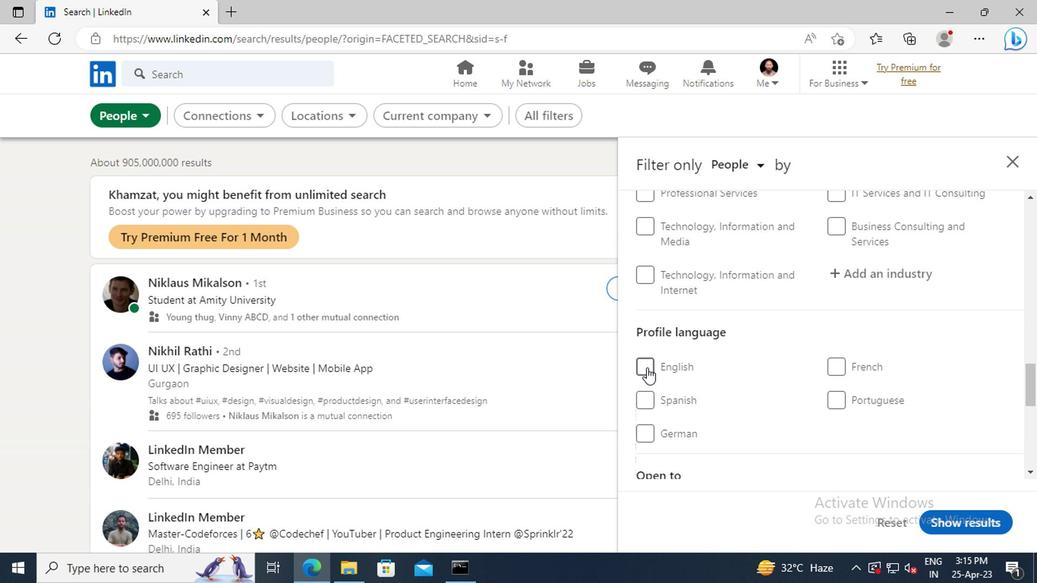 
Action: Mouse moved to (769, 379)
Screenshot: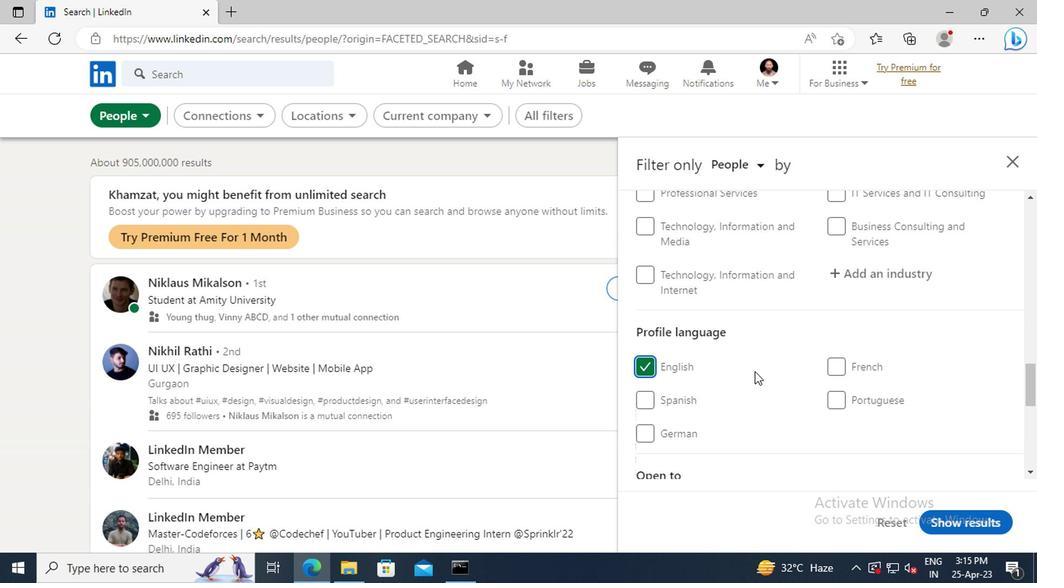
Action: Mouse scrolled (769, 380) with delta (0, 1)
Screenshot: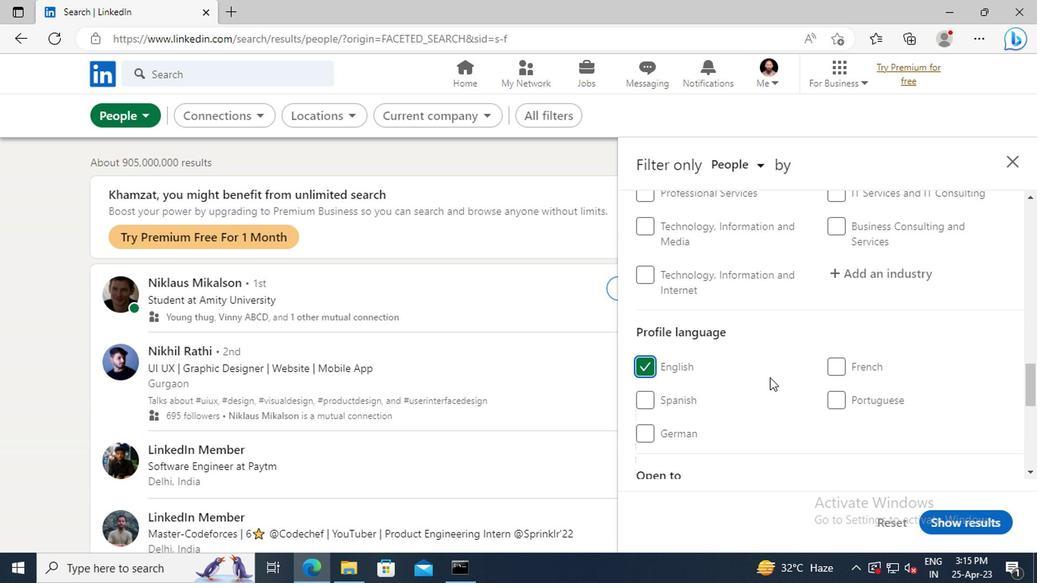 
Action: Mouse scrolled (769, 380) with delta (0, 1)
Screenshot: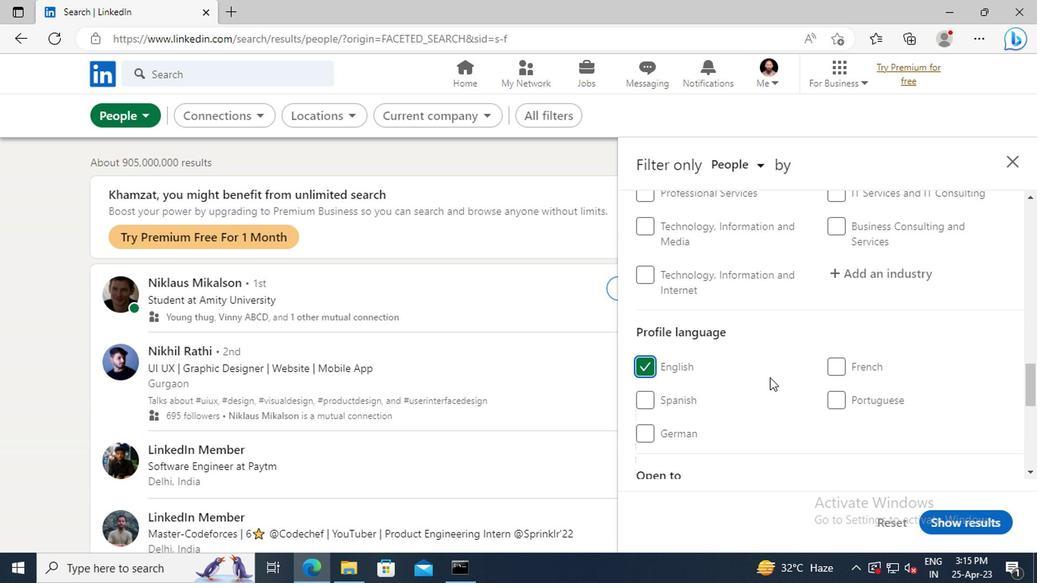 
Action: Mouse scrolled (769, 380) with delta (0, 1)
Screenshot: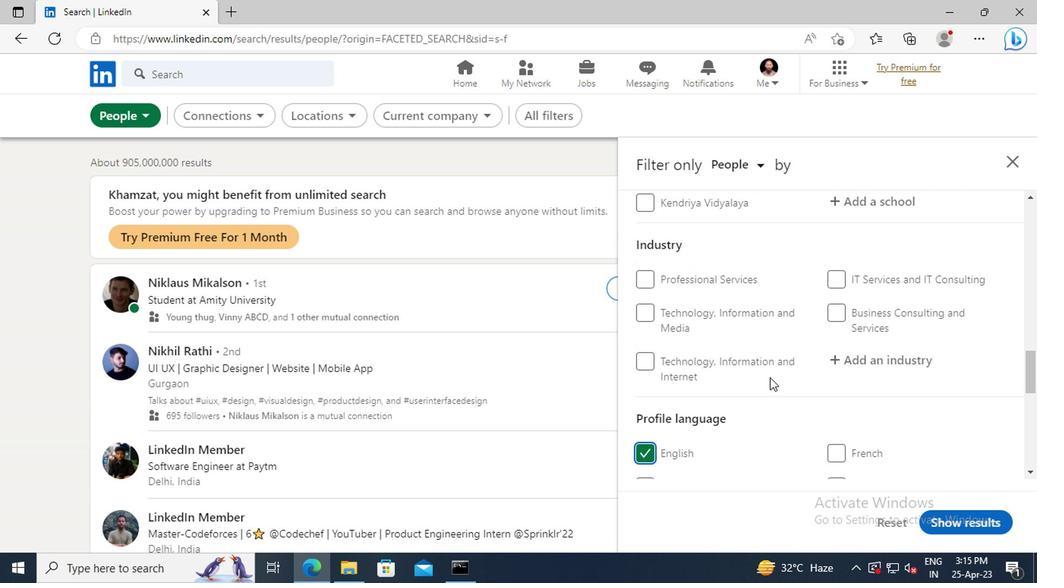 
Action: Mouse scrolled (769, 380) with delta (0, 1)
Screenshot: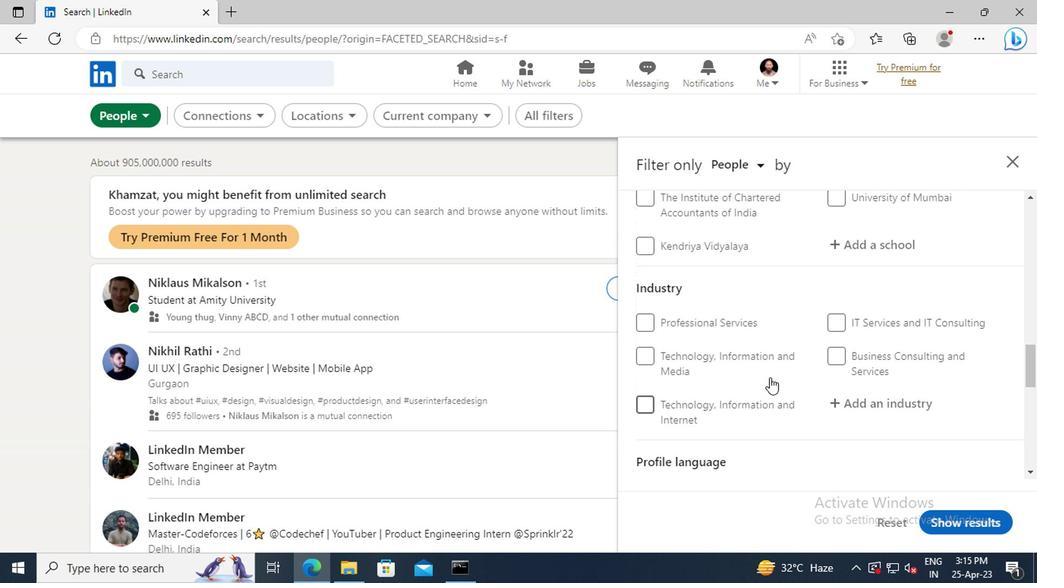 
Action: Mouse scrolled (769, 380) with delta (0, 1)
Screenshot: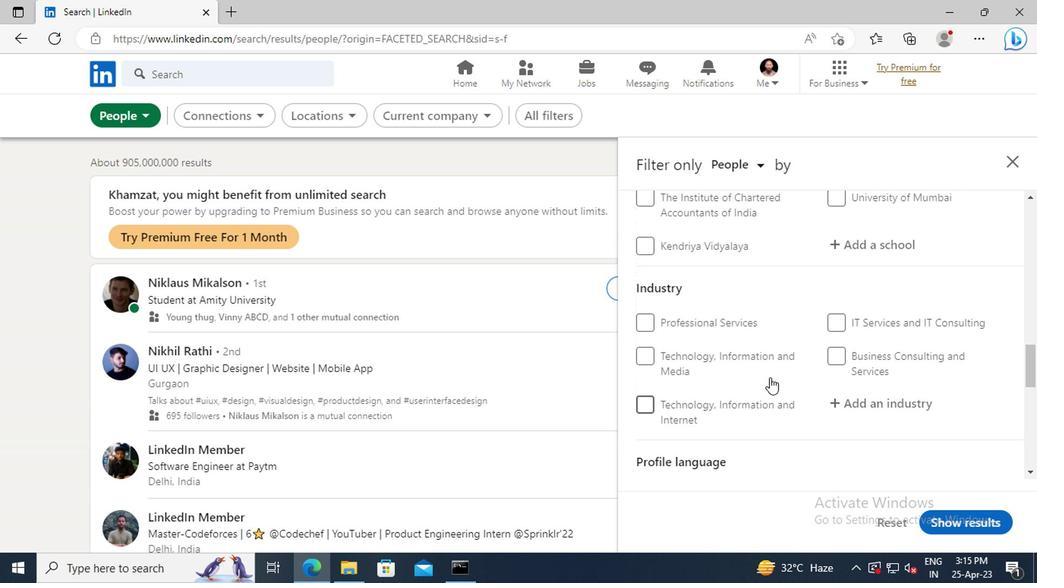 
Action: Mouse scrolled (769, 380) with delta (0, 1)
Screenshot: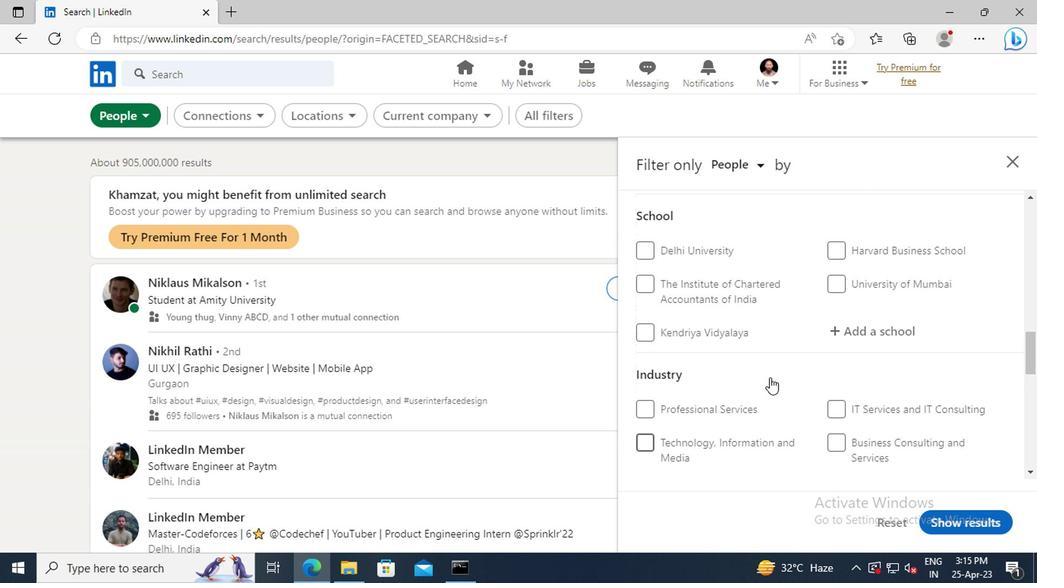 
Action: Mouse scrolled (769, 380) with delta (0, 1)
Screenshot: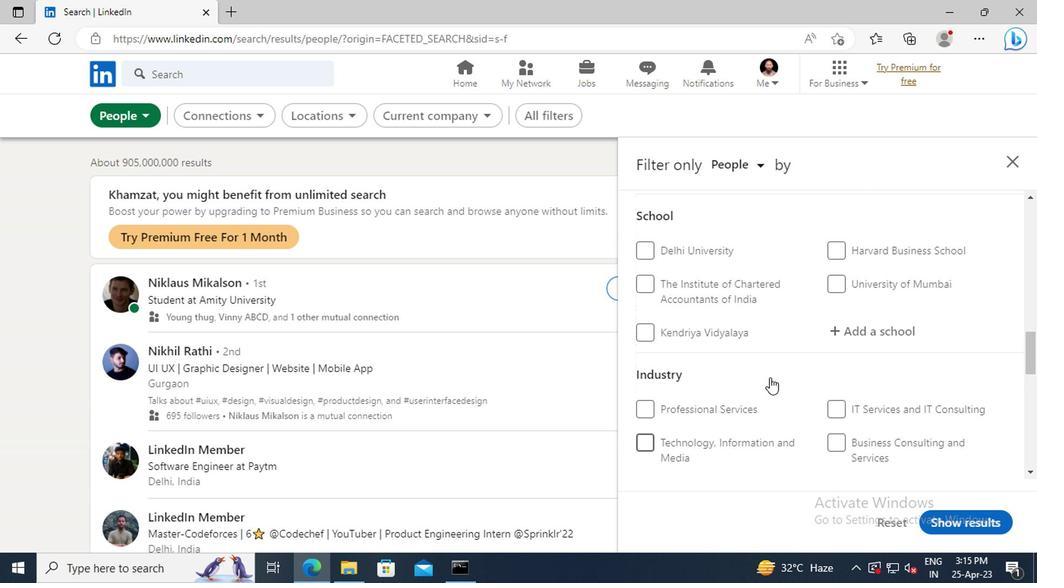 
Action: Mouse scrolled (769, 380) with delta (0, 1)
Screenshot: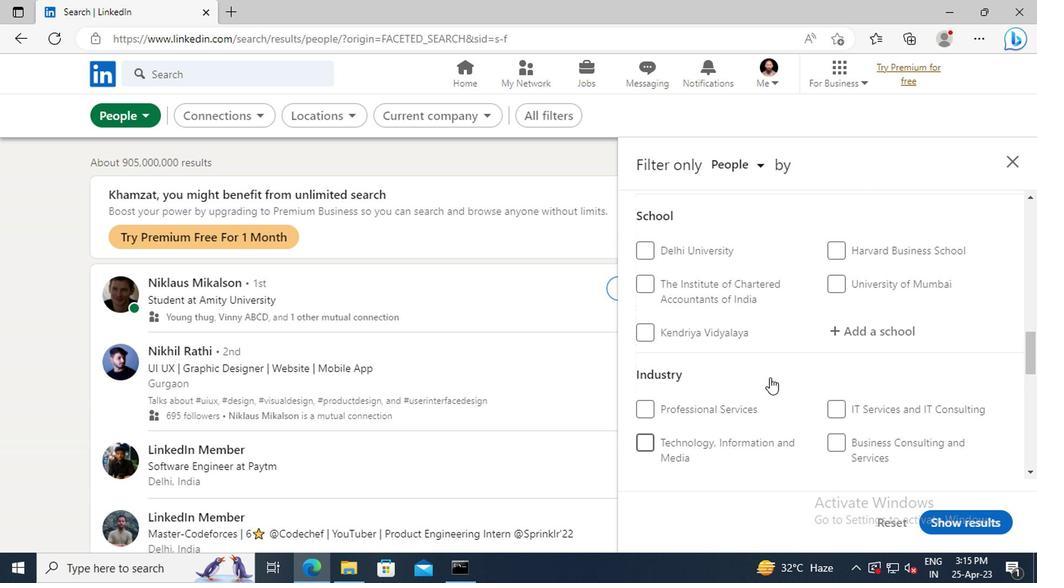 
Action: Mouse scrolled (769, 380) with delta (0, 1)
Screenshot: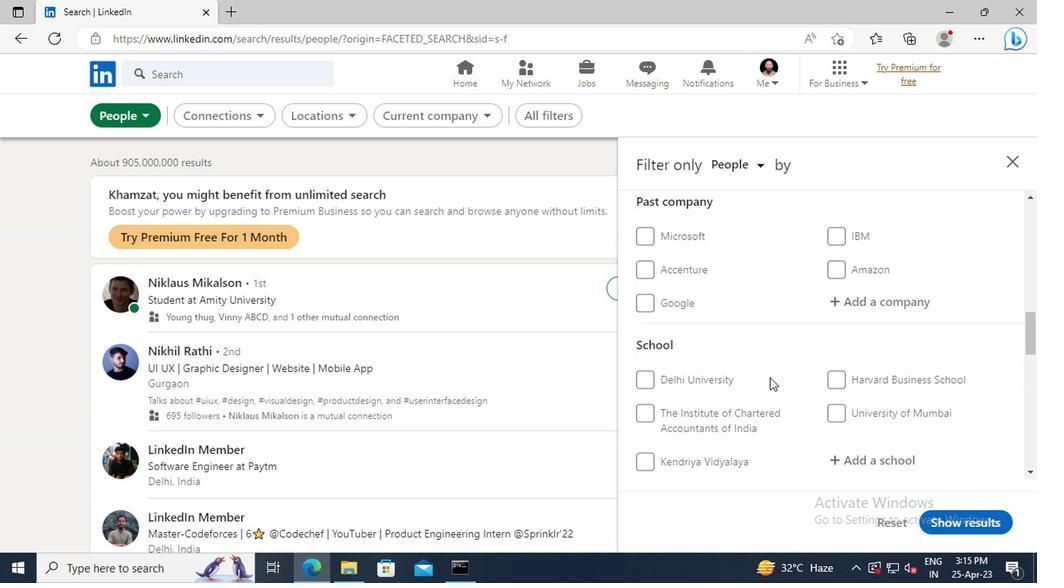
Action: Mouse scrolled (769, 380) with delta (0, 1)
Screenshot: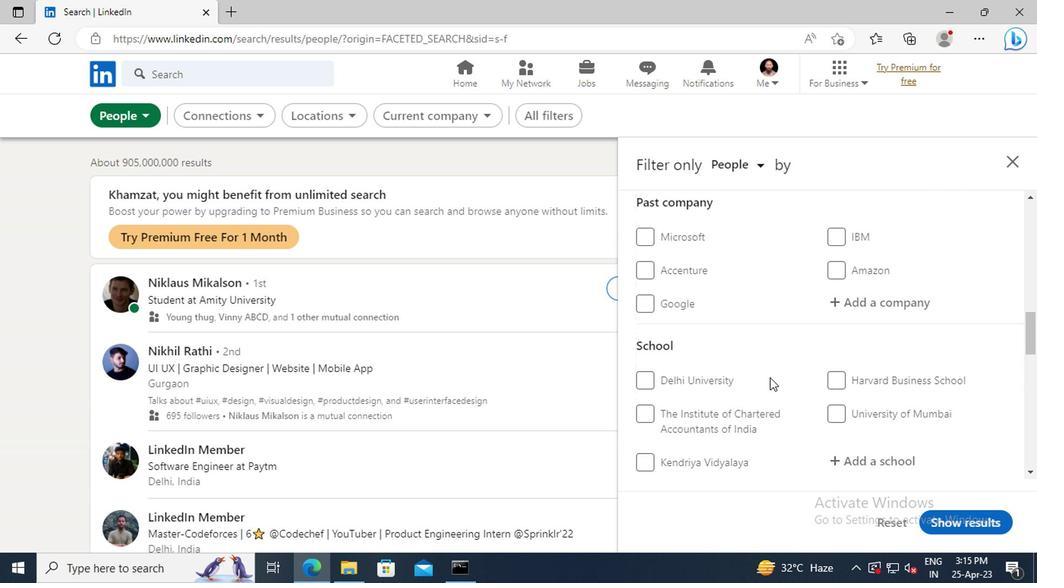 
Action: Mouse scrolled (769, 380) with delta (0, 1)
Screenshot: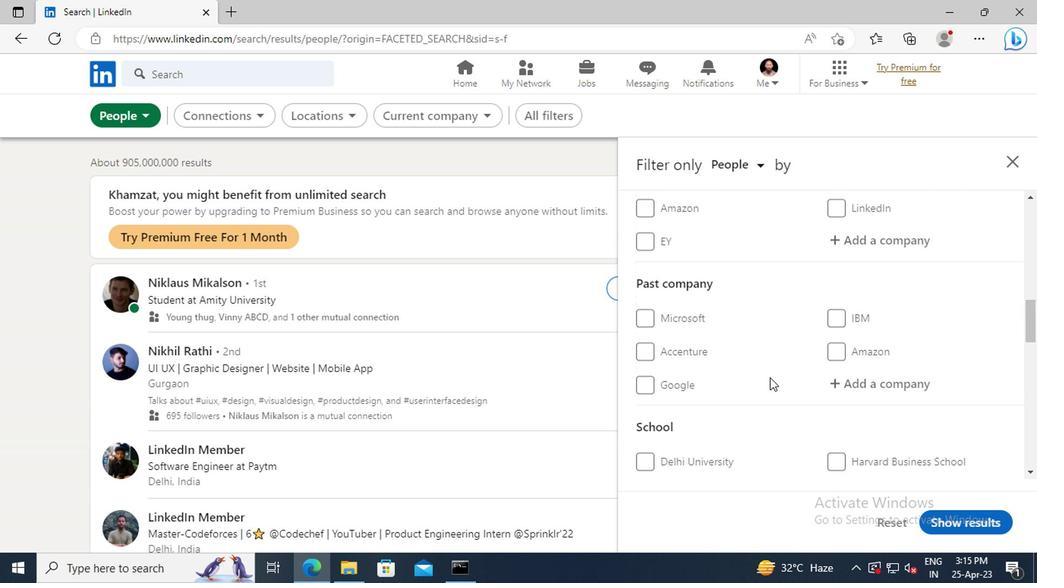 
Action: Mouse scrolled (769, 380) with delta (0, 1)
Screenshot: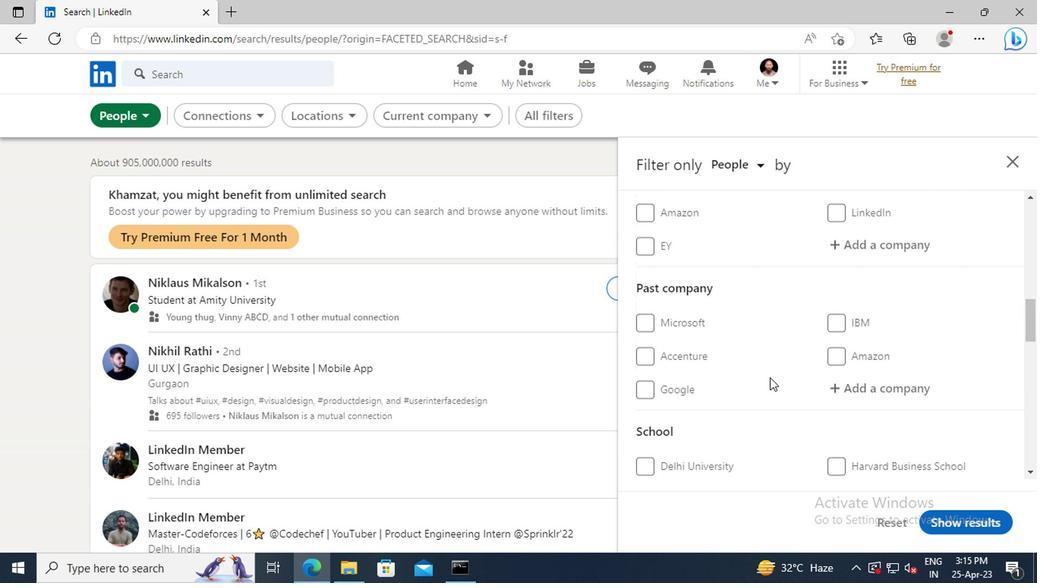 
Action: Mouse scrolled (769, 380) with delta (0, 1)
Screenshot: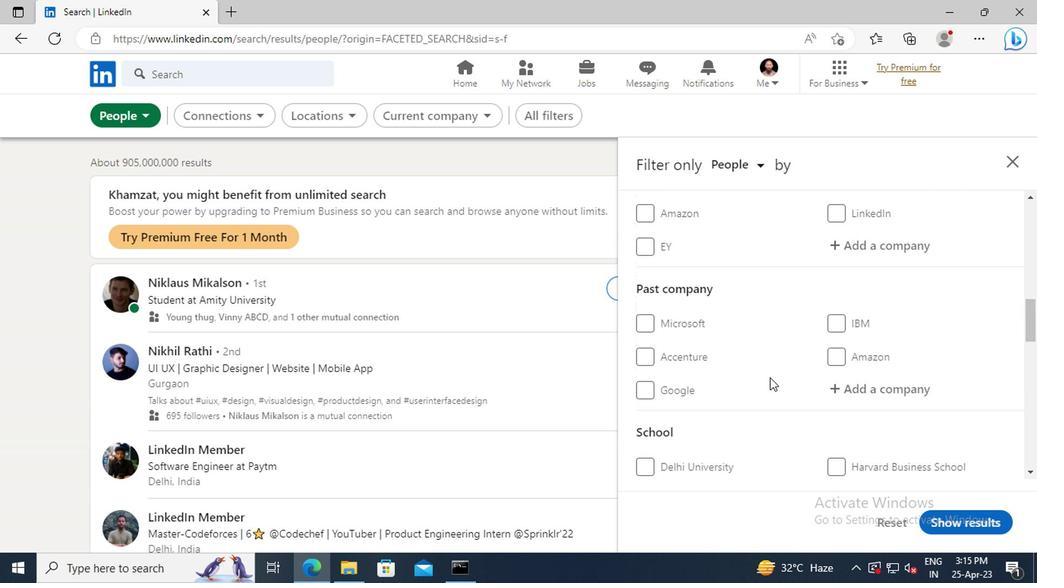 
Action: Mouse moved to (836, 381)
Screenshot: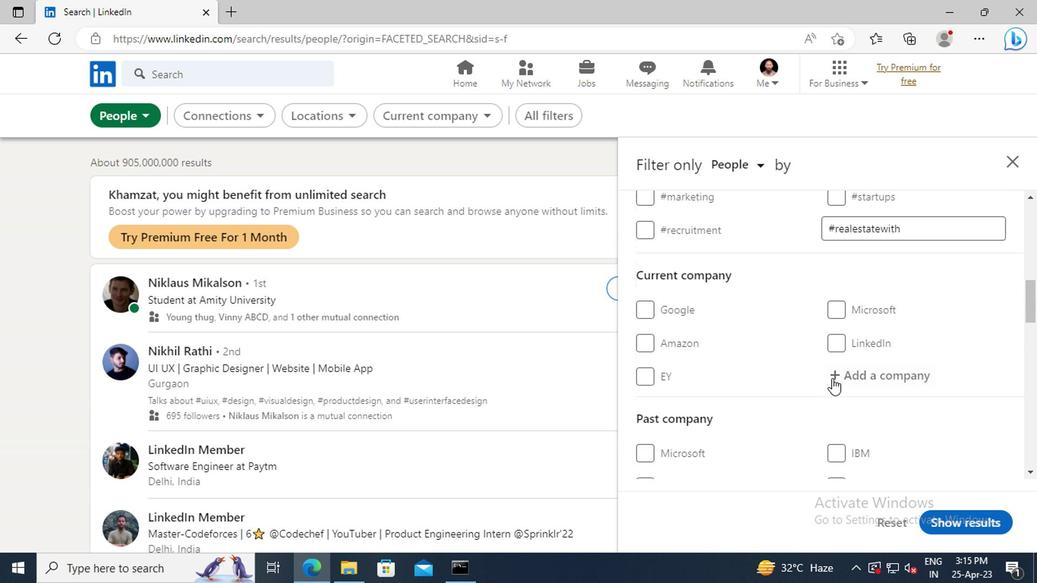 
Action: Mouse pressed left at (836, 381)
Screenshot: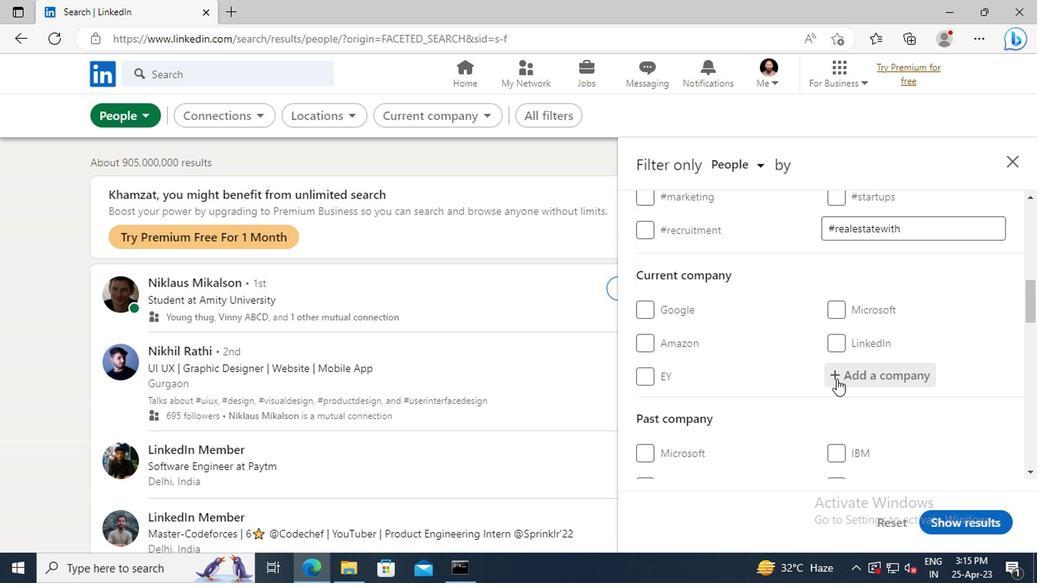 
Action: Mouse moved to (601, 250)
Screenshot: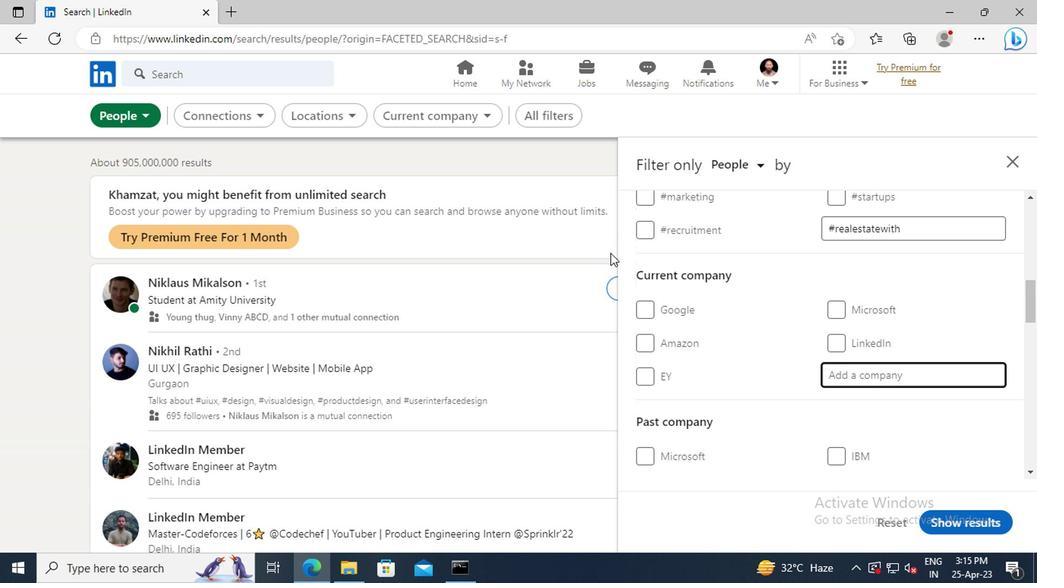 
Action: Key pressed <Key.shift>CITI<Key.space><Key.shift>INDIA
Screenshot: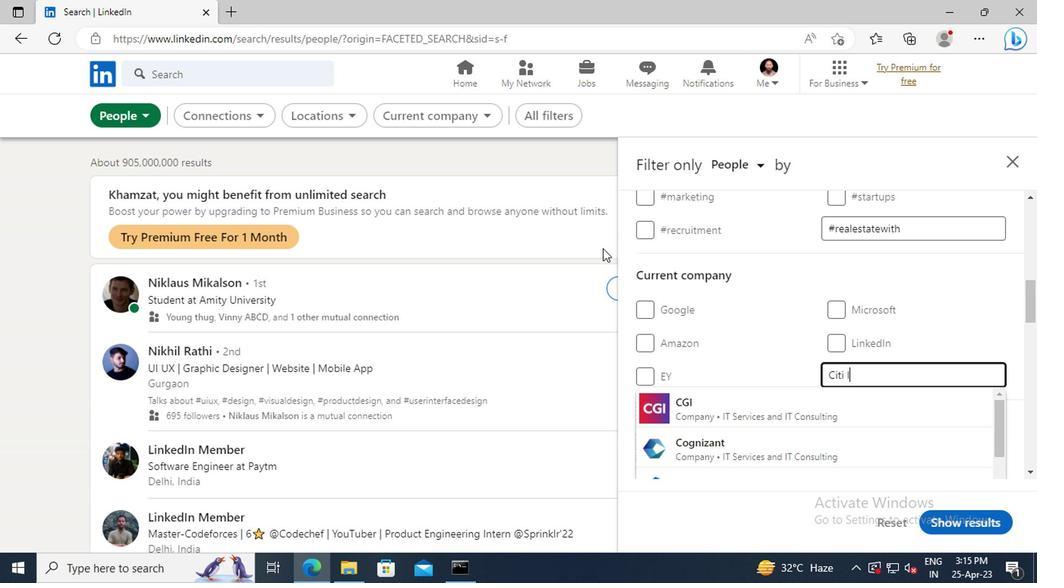 
Action: Mouse moved to (734, 411)
Screenshot: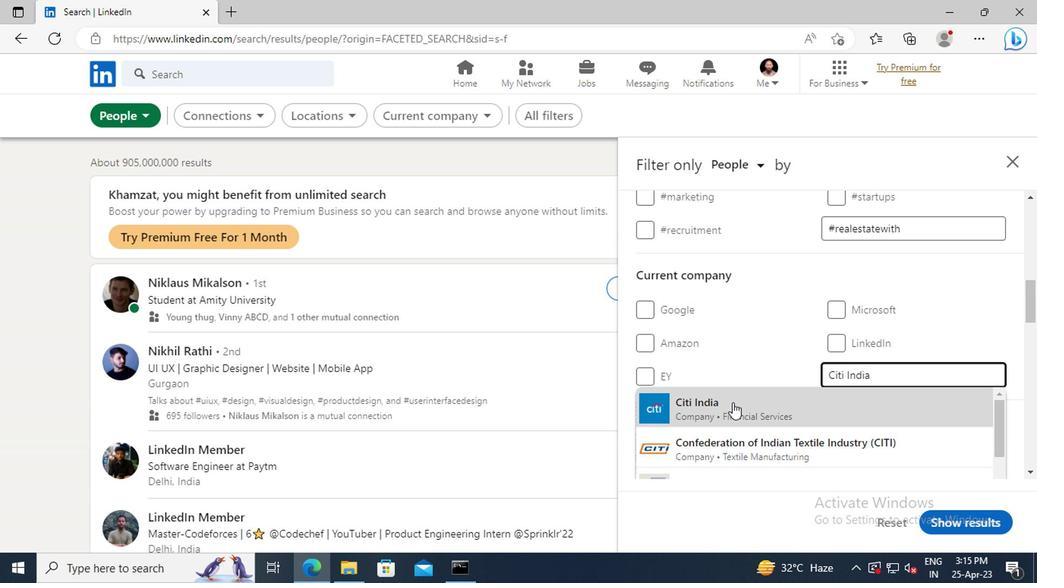 
Action: Mouse pressed left at (734, 411)
Screenshot: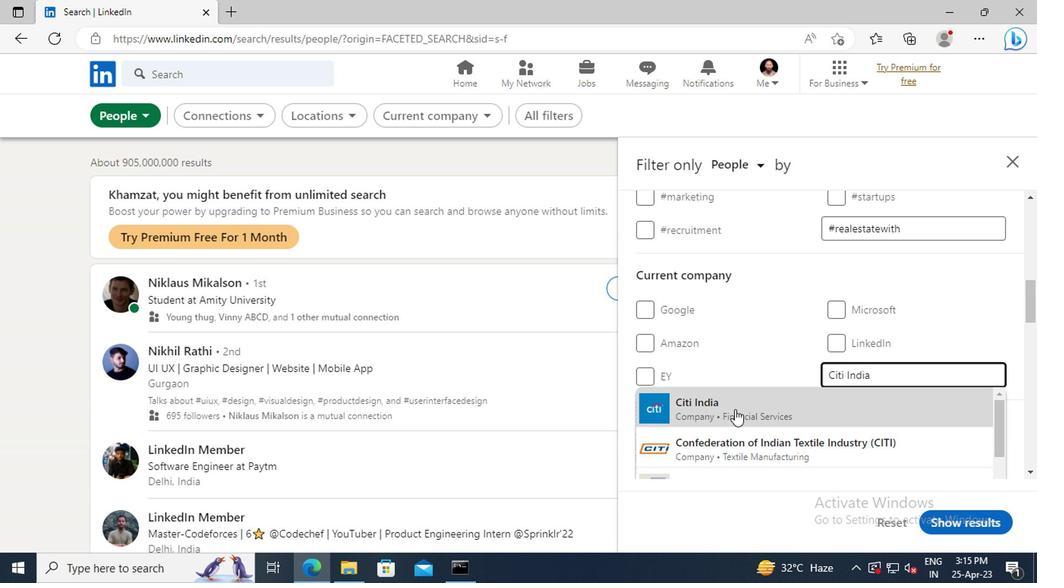 
Action: Mouse moved to (802, 347)
Screenshot: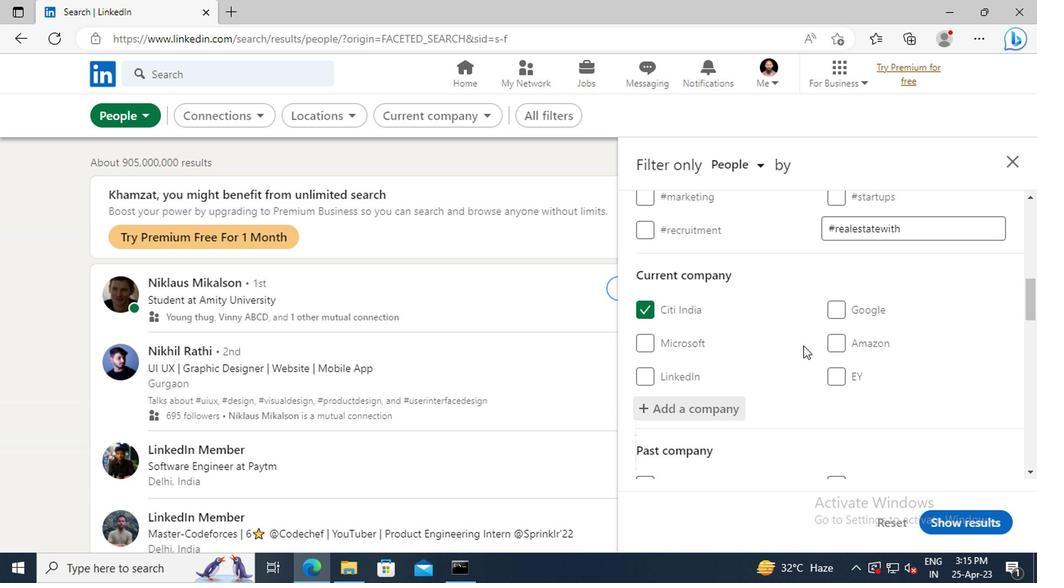 
Action: Mouse scrolled (802, 347) with delta (0, 0)
Screenshot: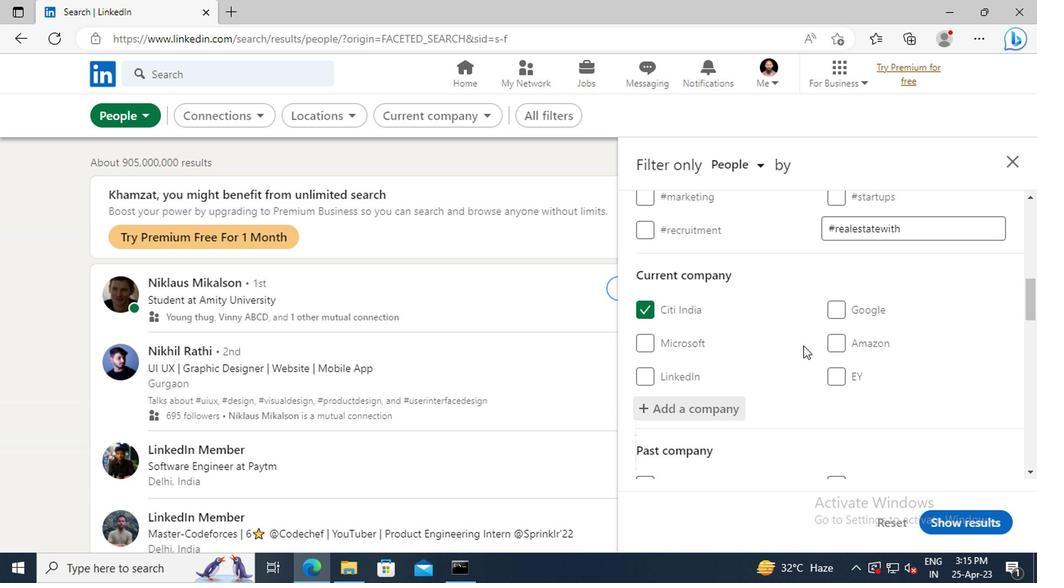 
Action: Mouse moved to (802, 347)
Screenshot: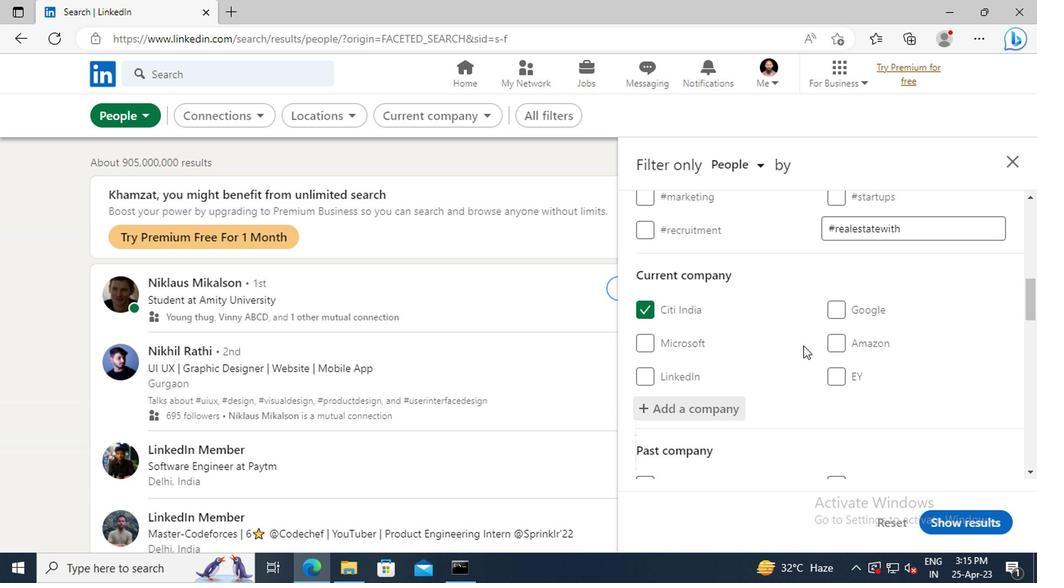 
Action: Mouse scrolled (802, 347) with delta (0, 0)
Screenshot: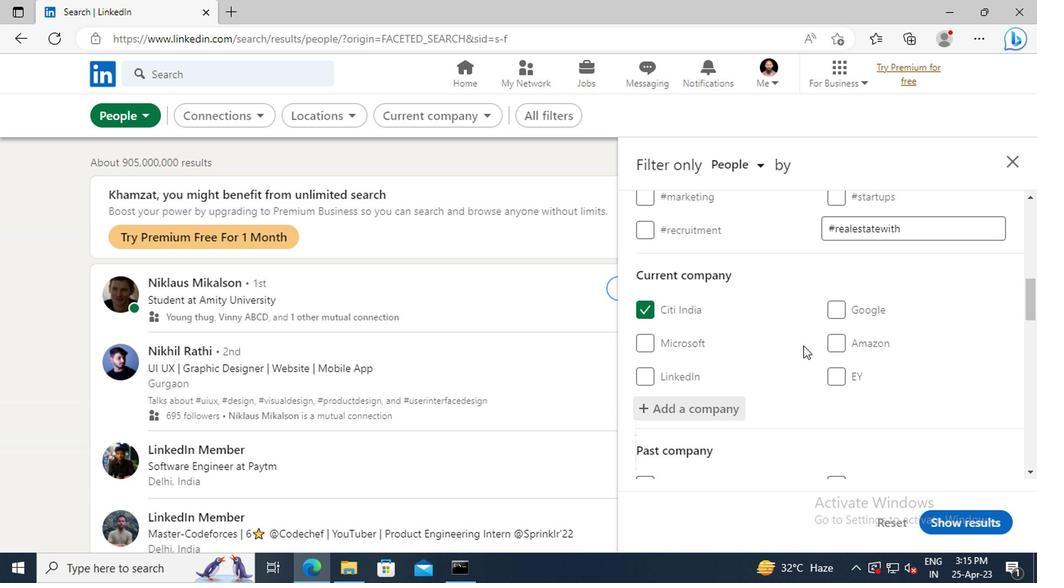 
Action: Mouse scrolled (802, 347) with delta (0, 0)
Screenshot: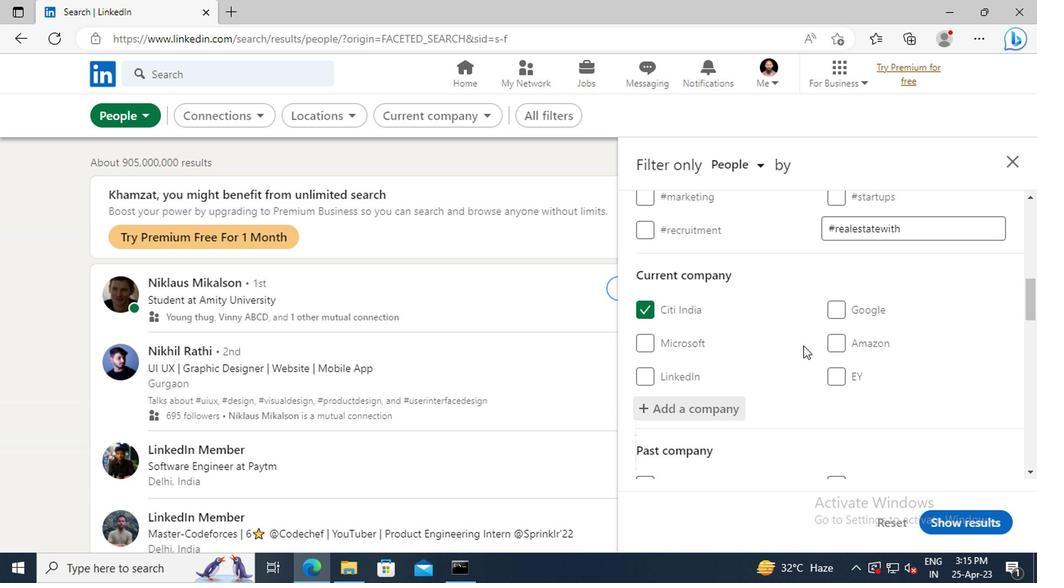 
Action: Mouse moved to (806, 357)
Screenshot: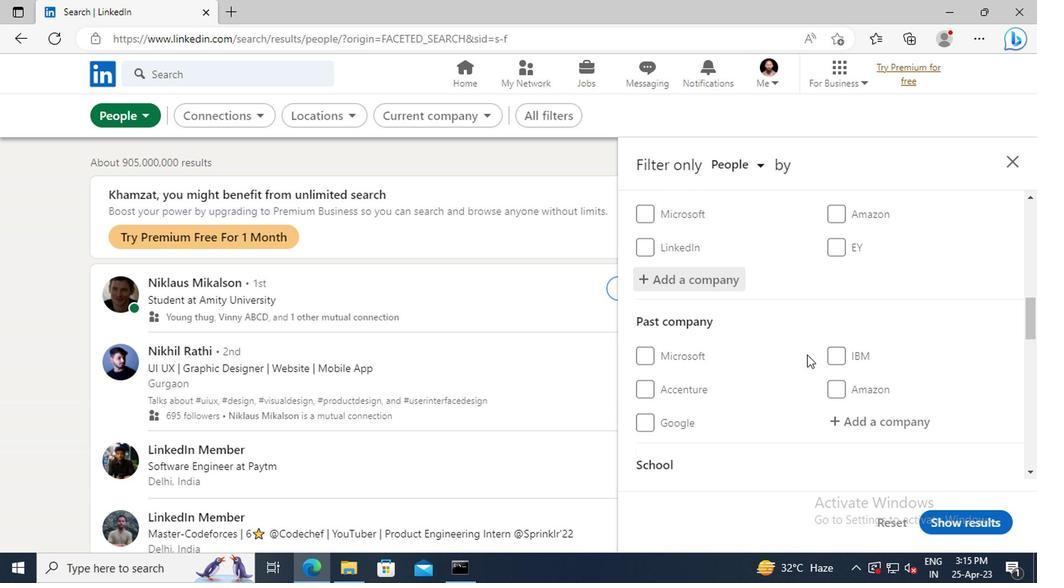 
Action: Mouse scrolled (806, 356) with delta (0, 0)
Screenshot: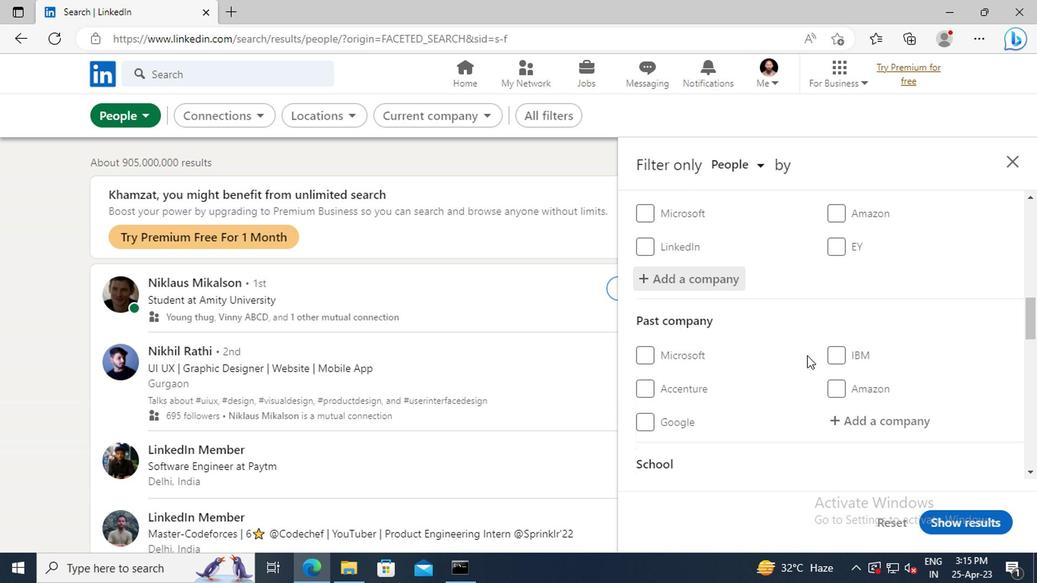 
Action: Mouse scrolled (806, 356) with delta (0, 0)
Screenshot: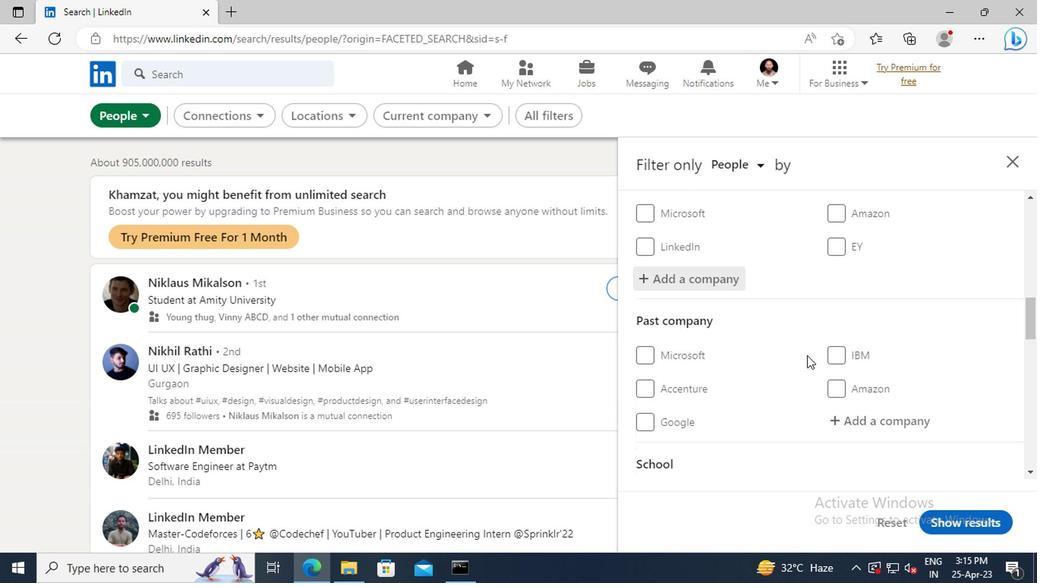 
Action: Mouse scrolled (806, 356) with delta (0, 0)
Screenshot: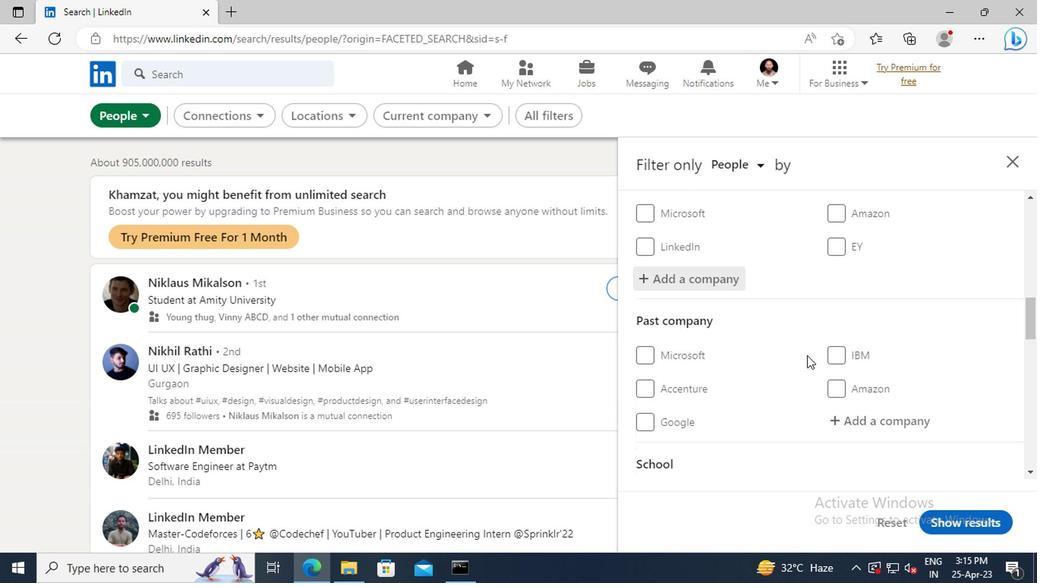 
Action: Mouse scrolled (806, 356) with delta (0, 0)
Screenshot: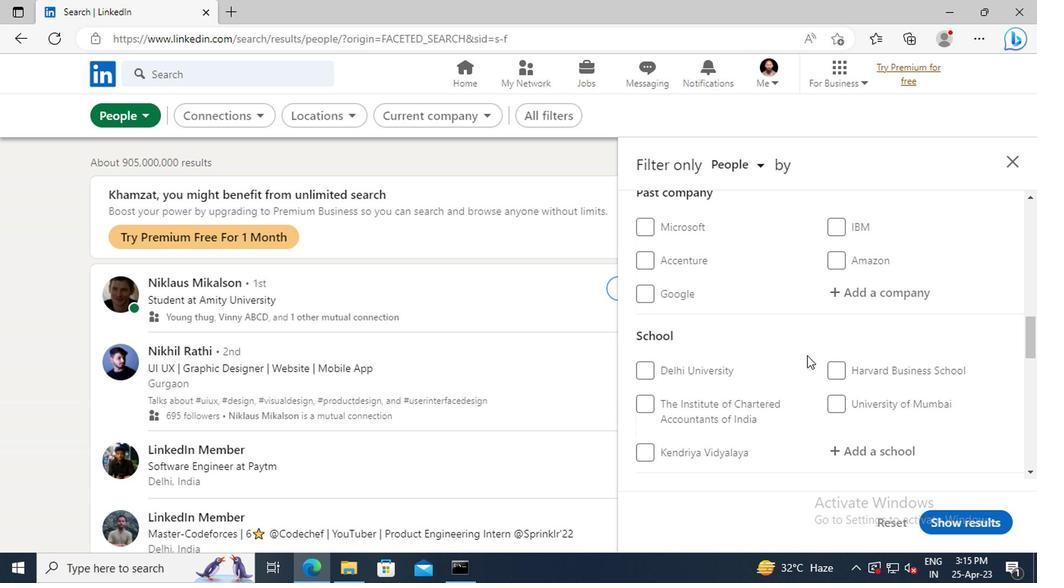 
Action: Mouse scrolled (806, 356) with delta (0, 0)
Screenshot: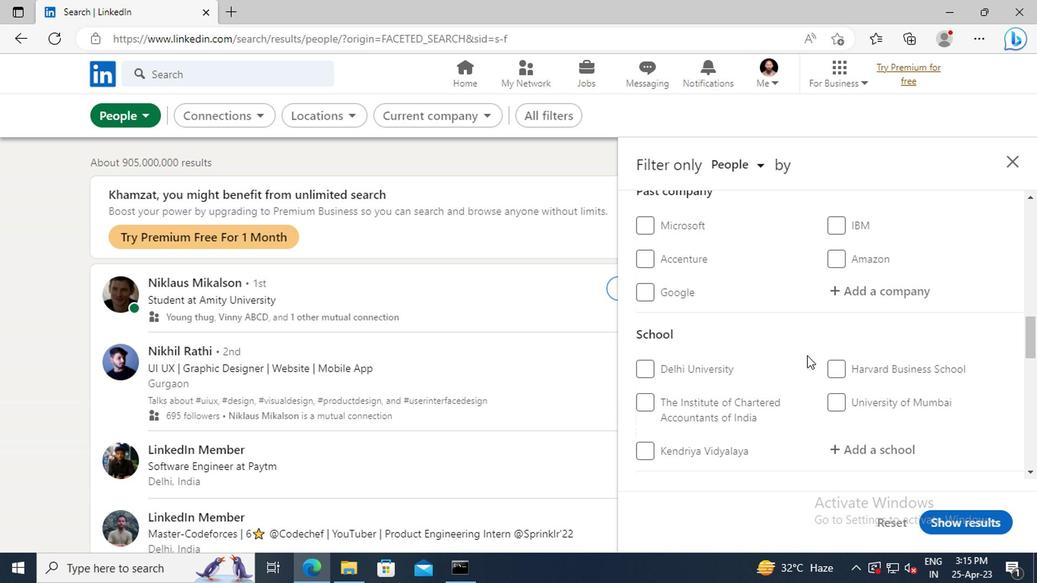 
Action: Mouse scrolled (806, 356) with delta (0, 0)
Screenshot: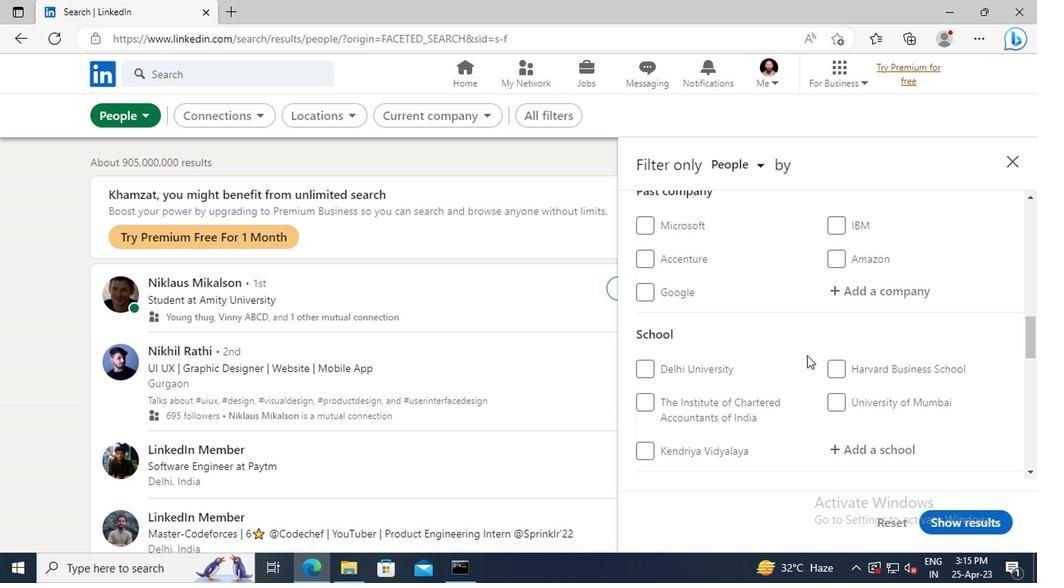 
Action: Mouse moved to (849, 321)
Screenshot: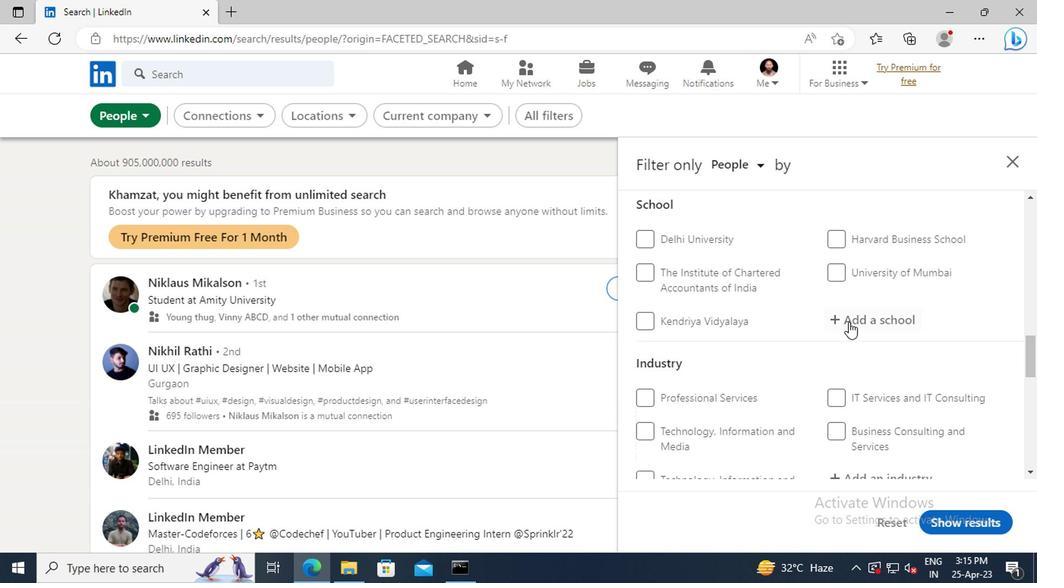
Action: Mouse pressed left at (849, 321)
Screenshot: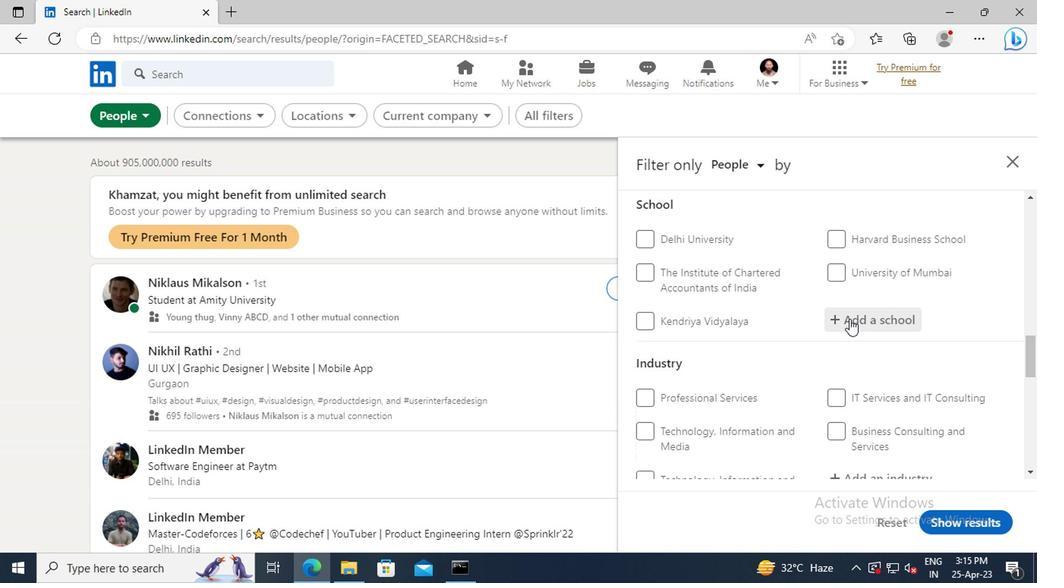 
Action: Mouse moved to (719, 274)
Screenshot: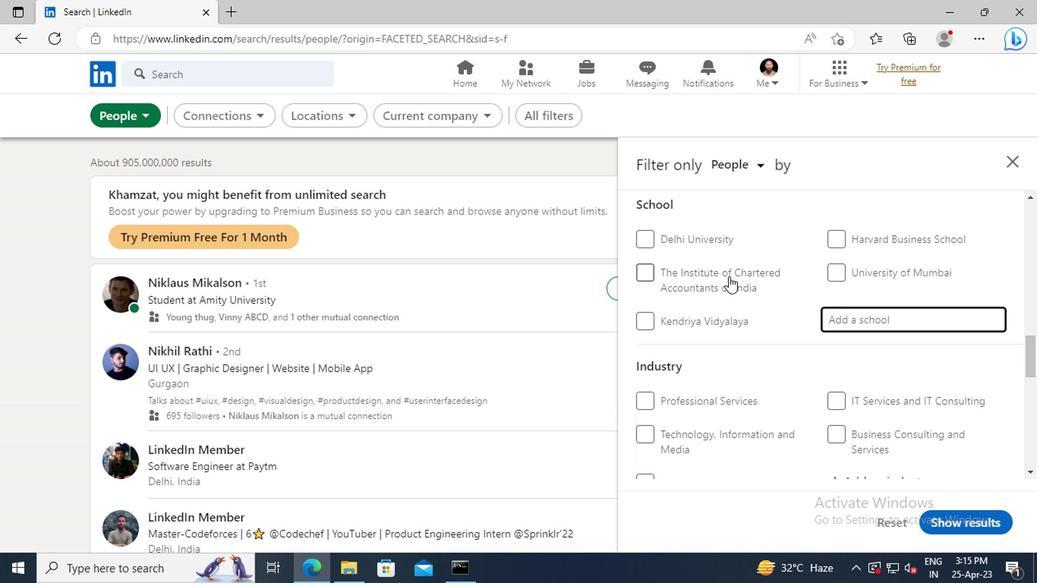 
Action: Key pressed <Key.shift>RAJ
Screenshot: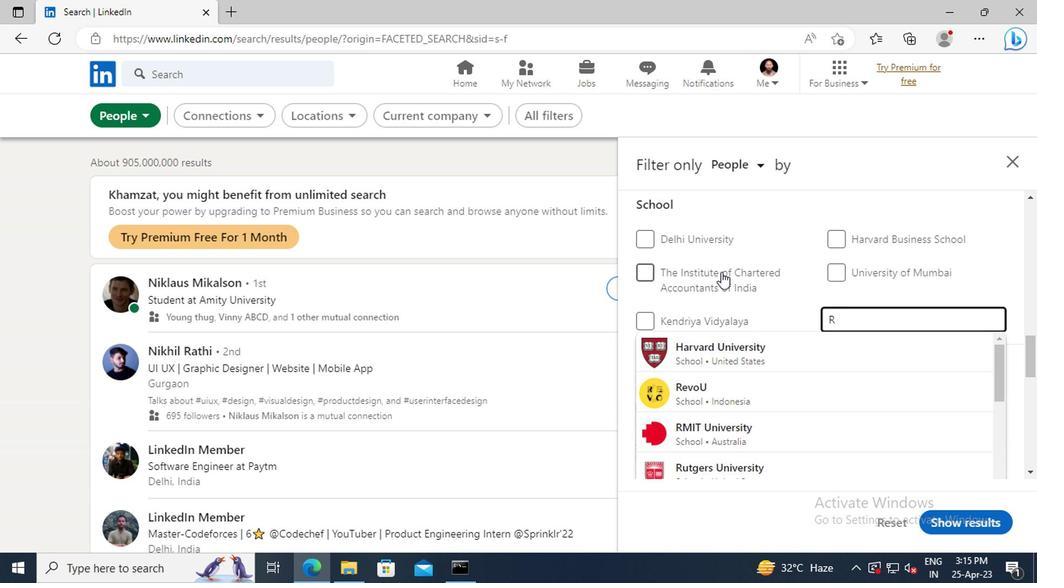 
Action: Mouse moved to (719, 274)
Screenshot: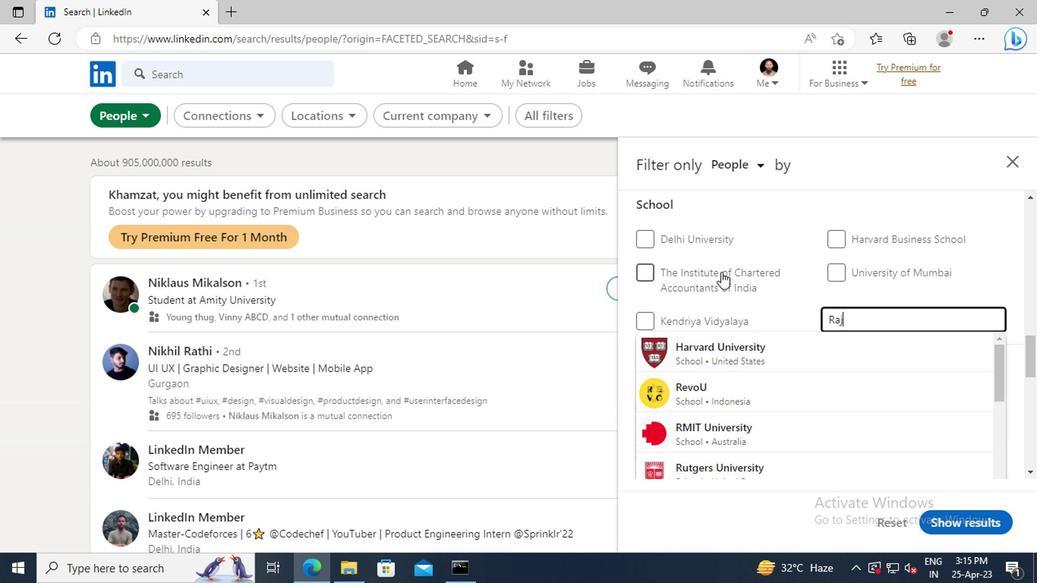 
Action: Key pressed ASTHAN<Key.space>-<Key.space><Key.shift>INDIA<Key.space><Key.shift>JOBS
Screenshot: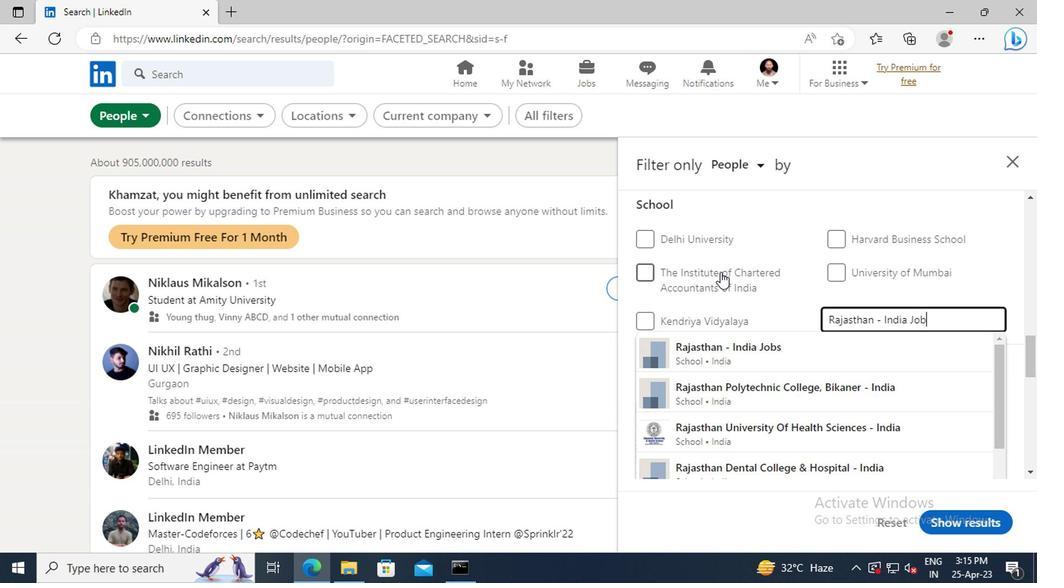 
Action: Mouse moved to (747, 352)
Screenshot: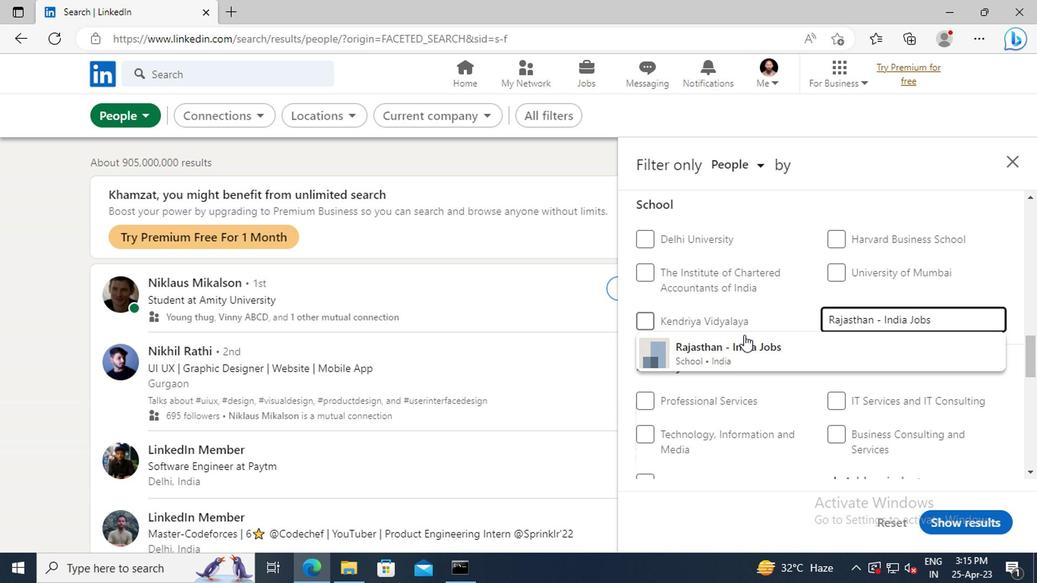 
Action: Mouse pressed left at (747, 352)
Screenshot: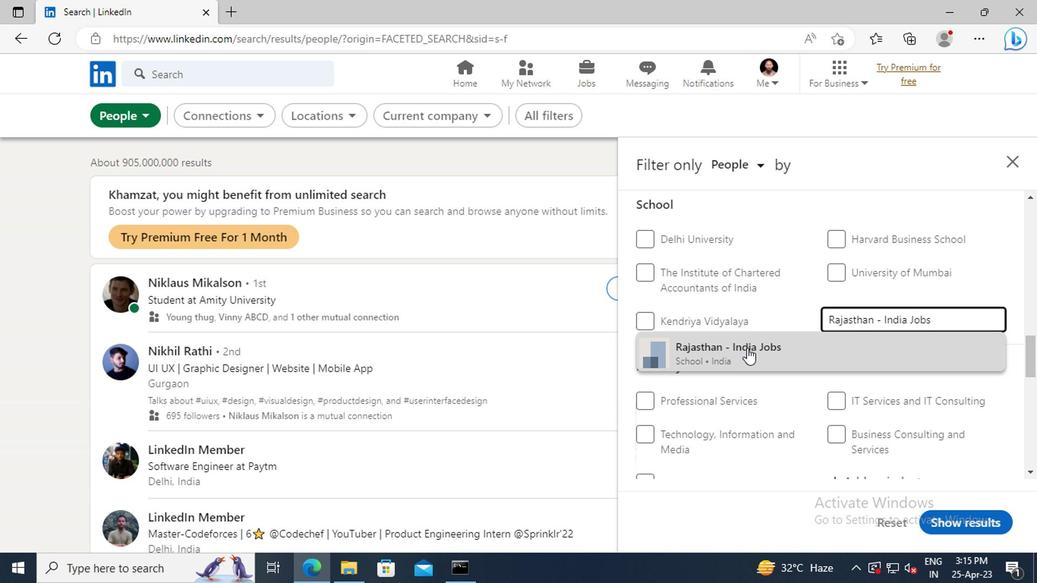 
Action: Mouse scrolled (747, 351) with delta (0, -1)
Screenshot: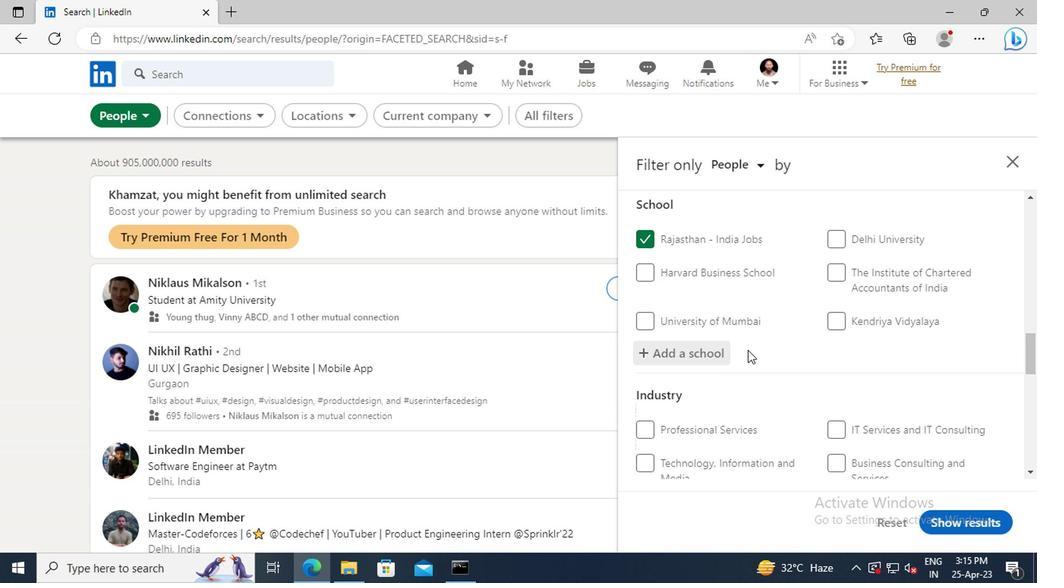 
Action: Mouse scrolled (747, 351) with delta (0, -1)
Screenshot: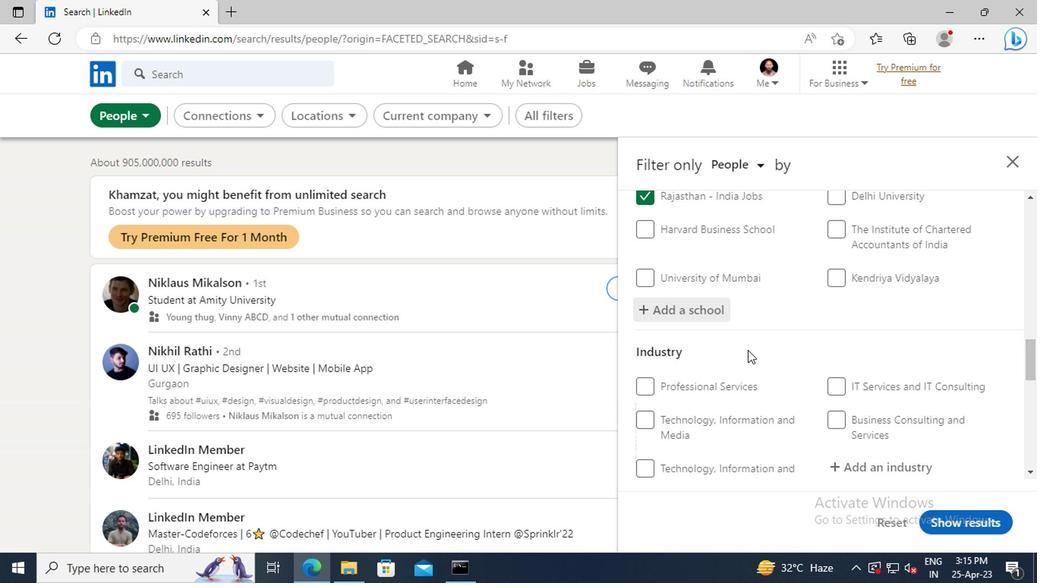 
Action: Mouse scrolled (747, 351) with delta (0, -1)
Screenshot: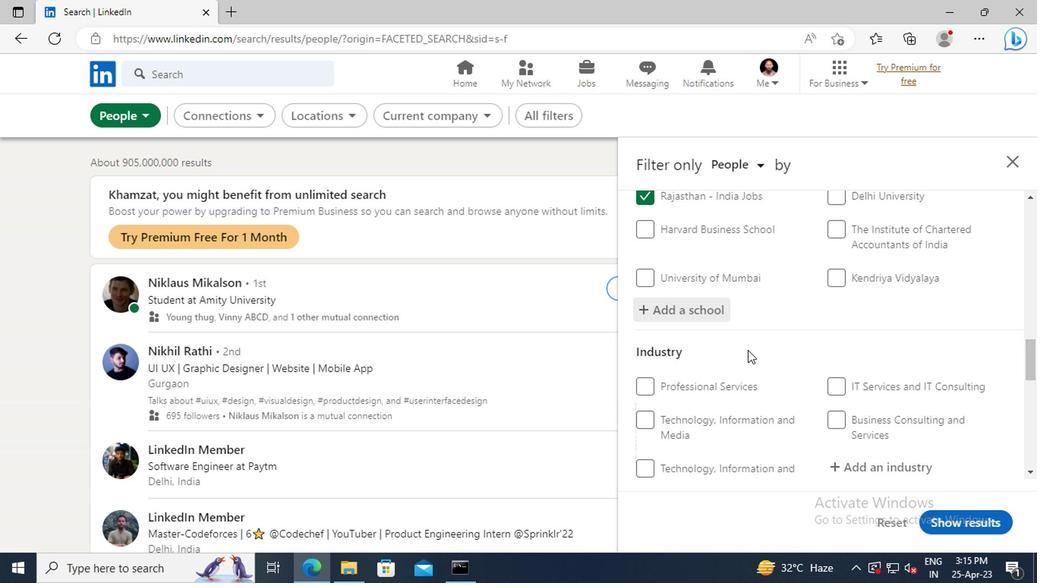 
Action: Mouse moved to (838, 381)
Screenshot: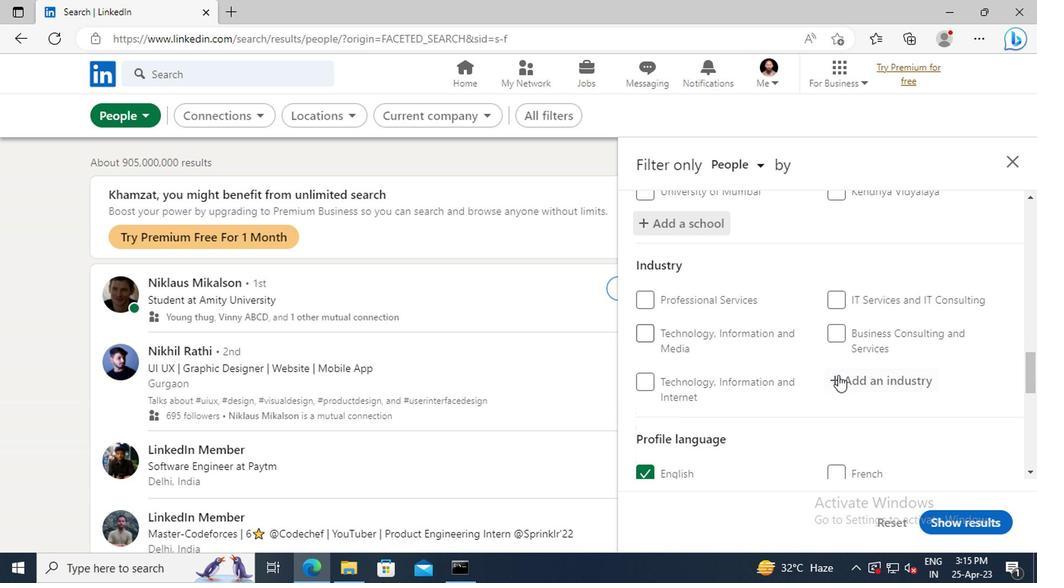 
Action: Mouse pressed left at (838, 381)
Screenshot: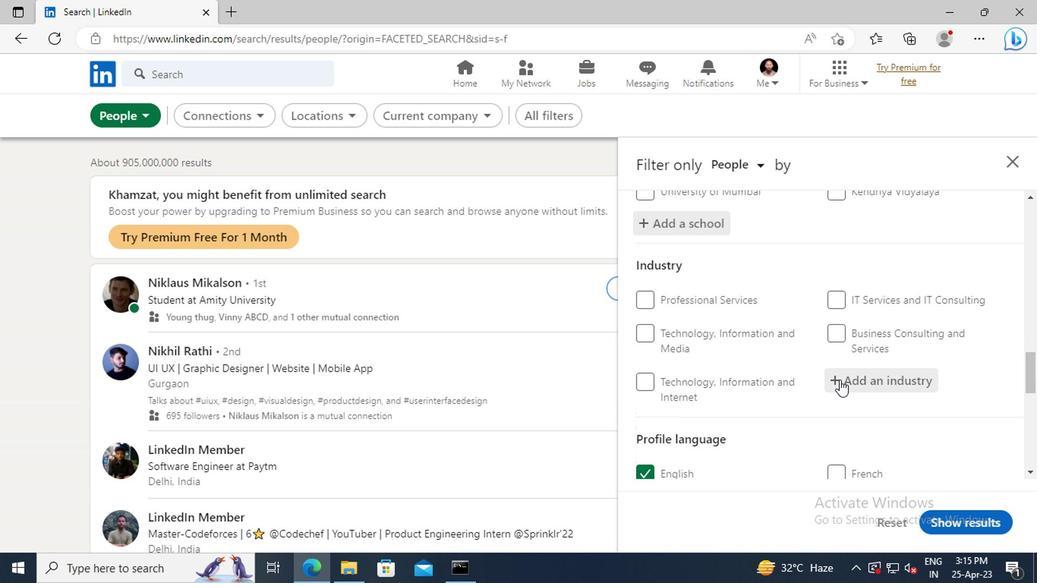 
Action: Mouse moved to (801, 365)
Screenshot: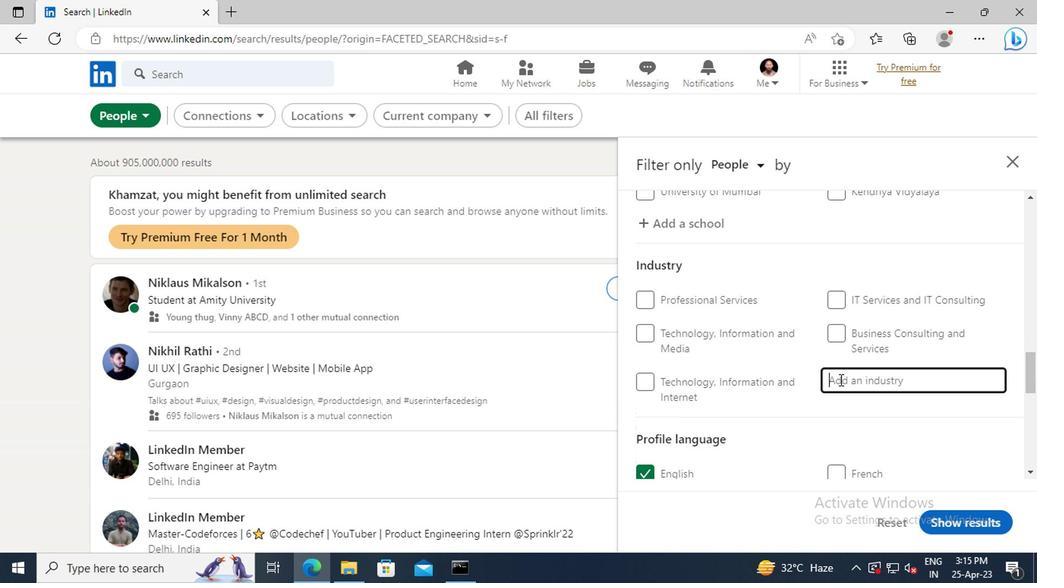 
Action: Key pressed <Key.shift>
Screenshot: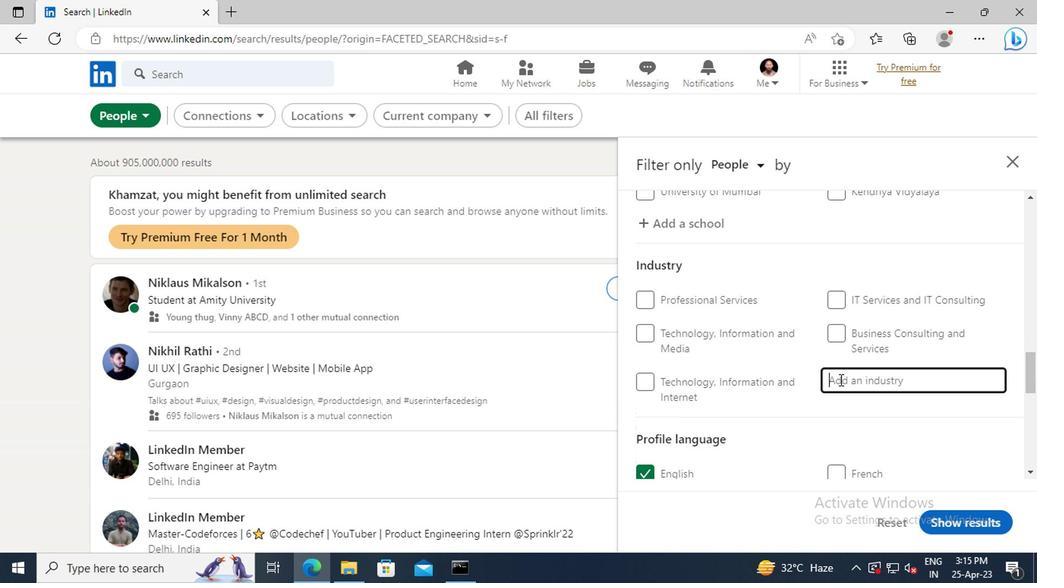 
Action: Mouse moved to (777, 353)
Screenshot: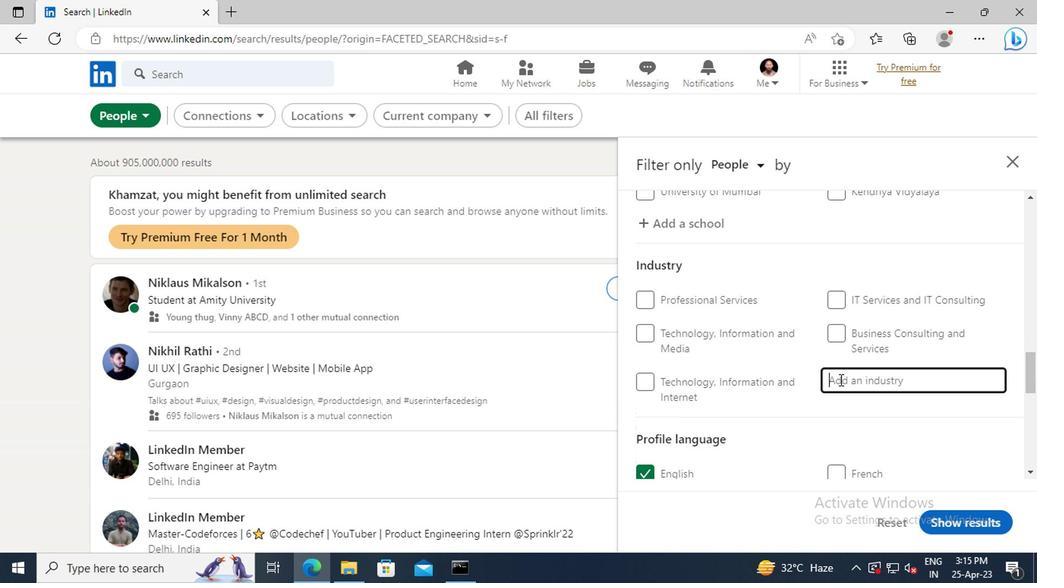 
Action: Key pressed R
Screenshot: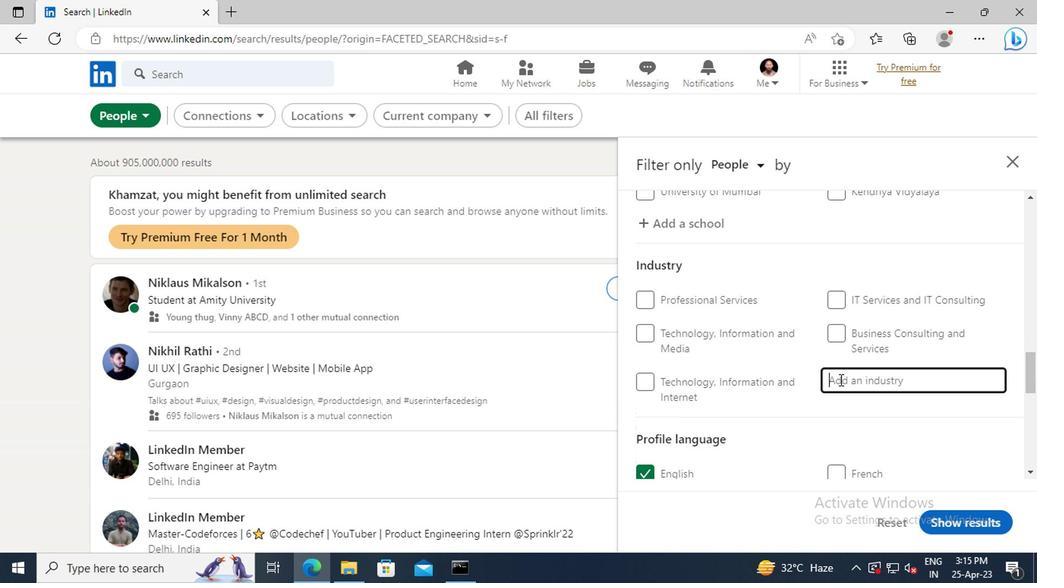 
Action: Mouse moved to (775, 352)
Screenshot: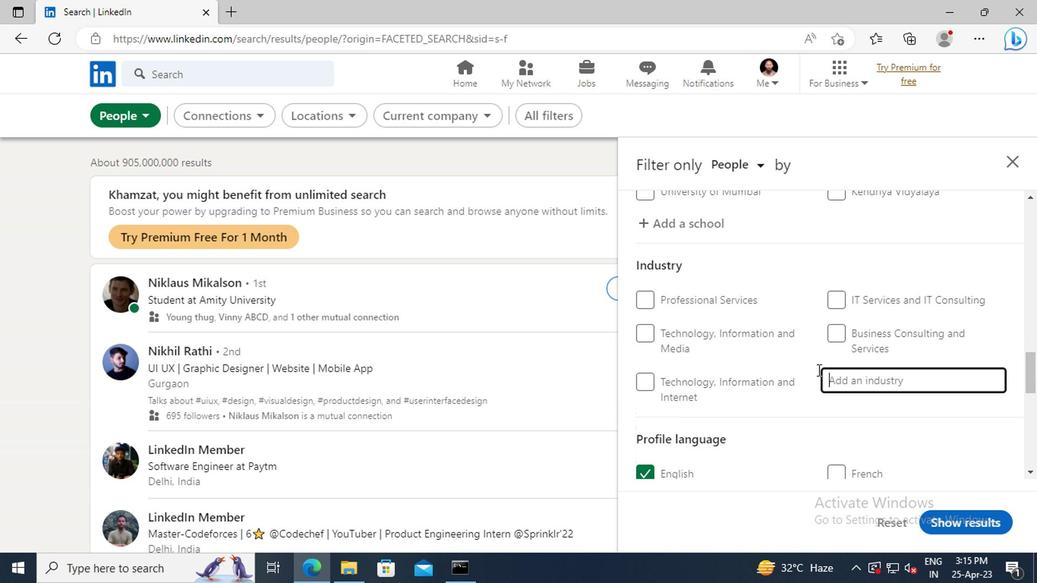 
Action: Key pressed ANCHING<Key.space>AND<Key.space><Key.shift>FISHERIES
Screenshot: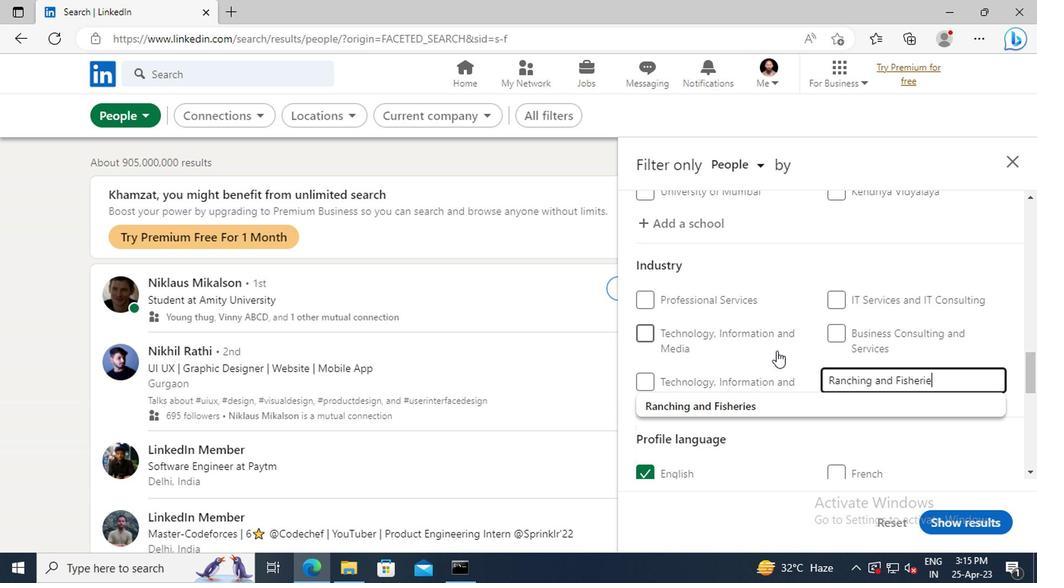 
Action: Mouse moved to (773, 410)
Screenshot: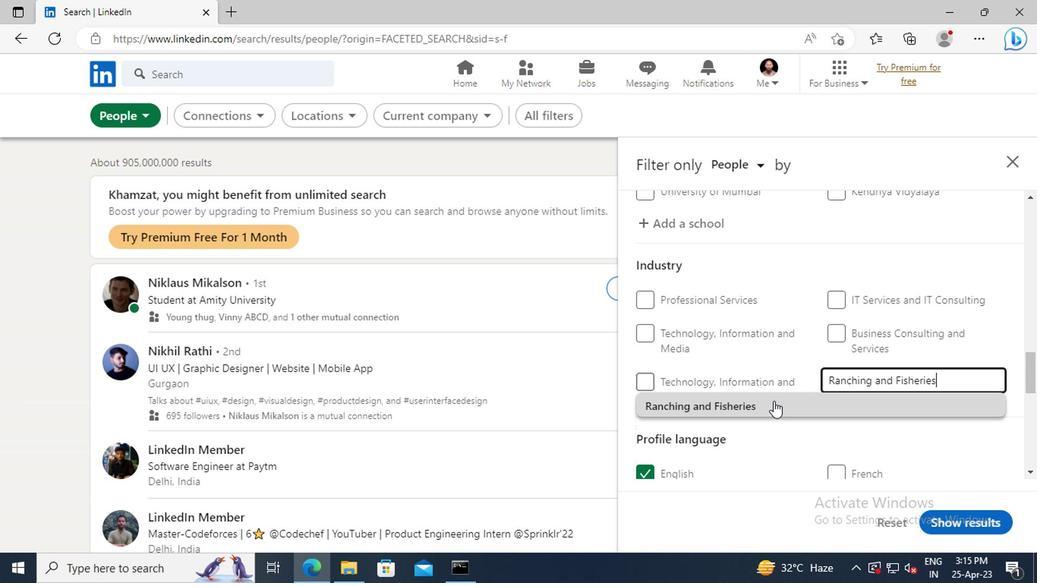 
Action: Mouse pressed left at (773, 410)
Screenshot: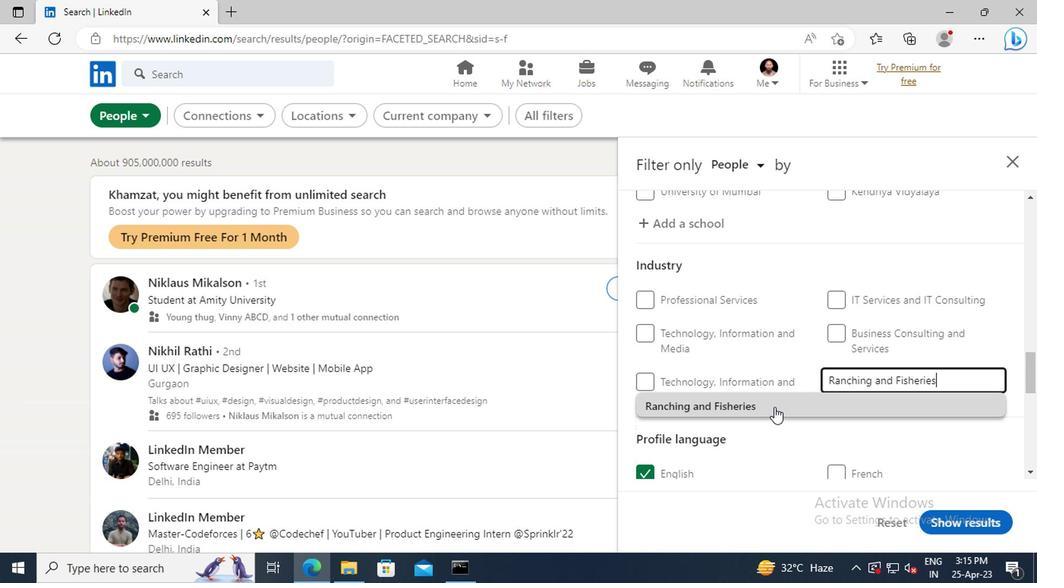 
Action: Mouse moved to (796, 336)
Screenshot: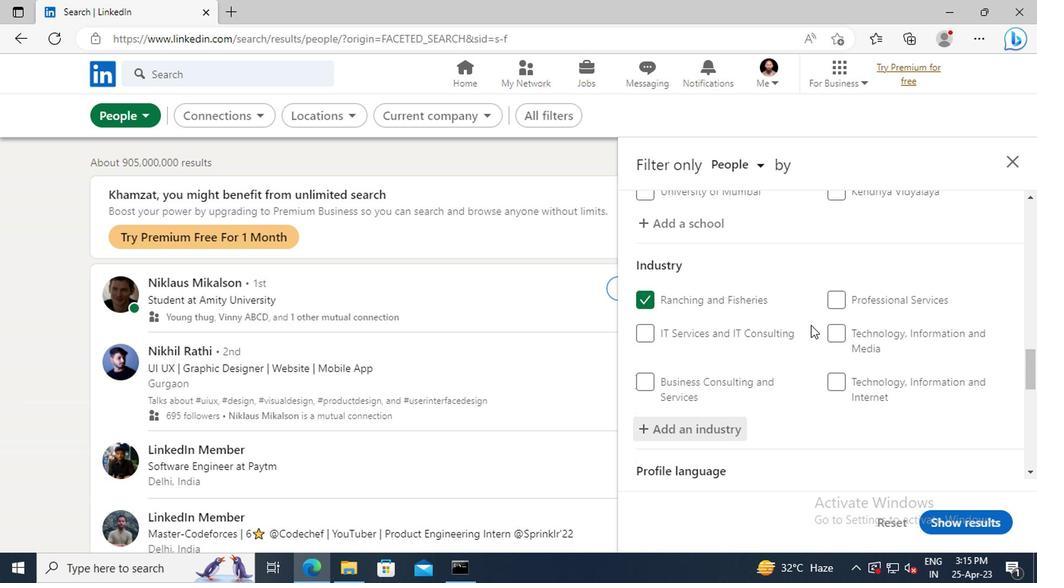 
Action: Mouse scrolled (796, 335) with delta (0, 0)
Screenshot: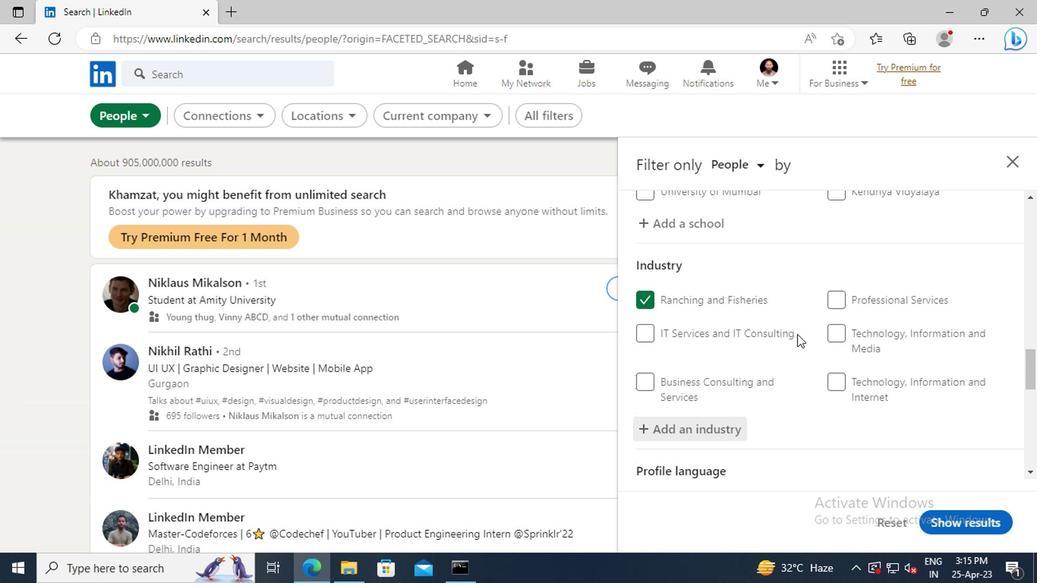
Action: Mouse scrolled (796, 335) with delta (0, 0)
Screenshot: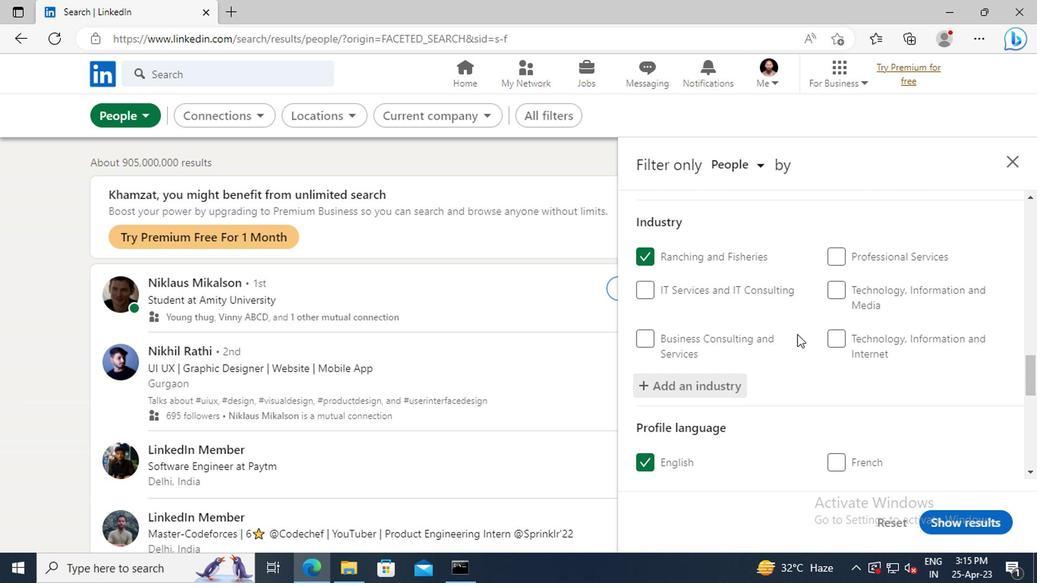
Action: Mouse scrolled (796, 335) with delta (0, 0)
Screenshot: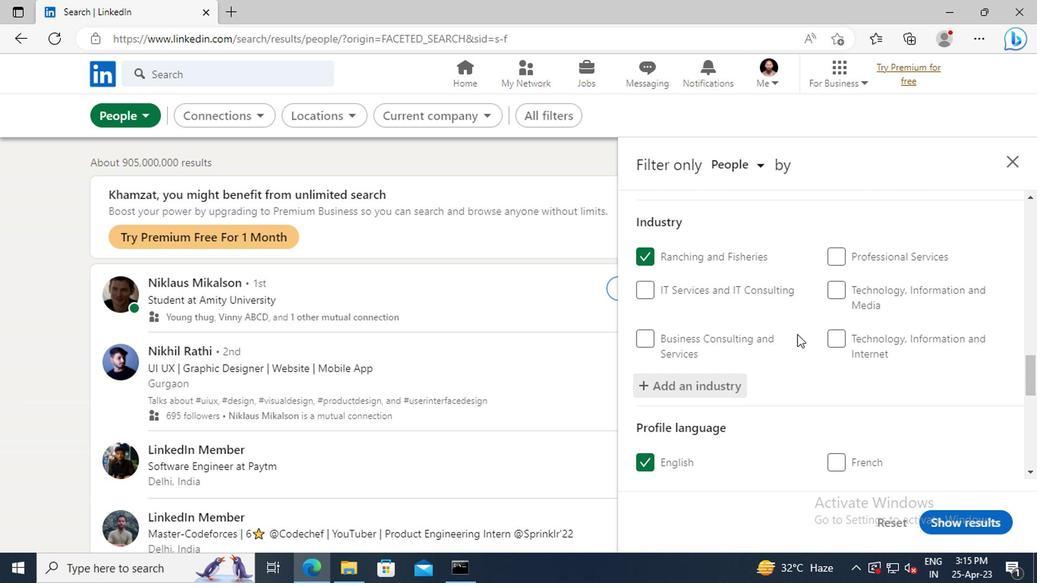 
Action: Mouse scrolled (796, 335) with delta (0, 0)
Screenshot: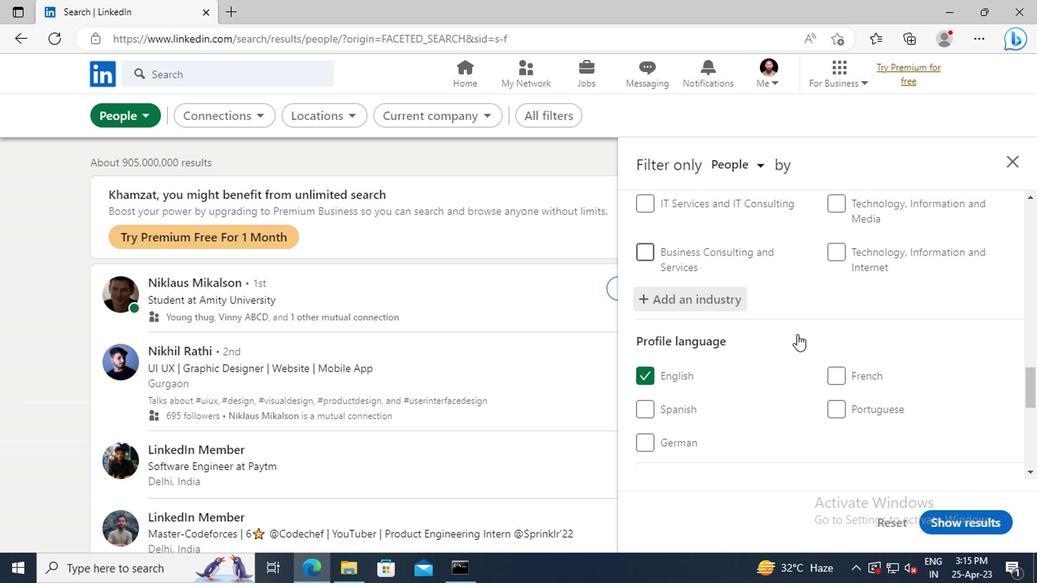 
Action: Mouse scrolled (796, 335) with delta (0, 0)
Screenshot: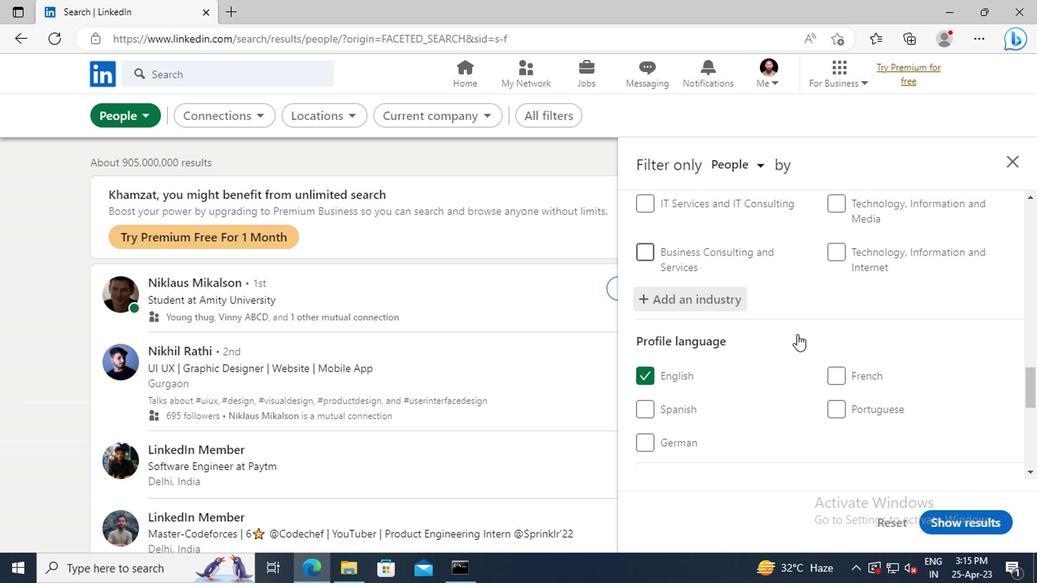 
Action: Mouse scrolled (796, 335) with delta (0, 0)
Screenshot: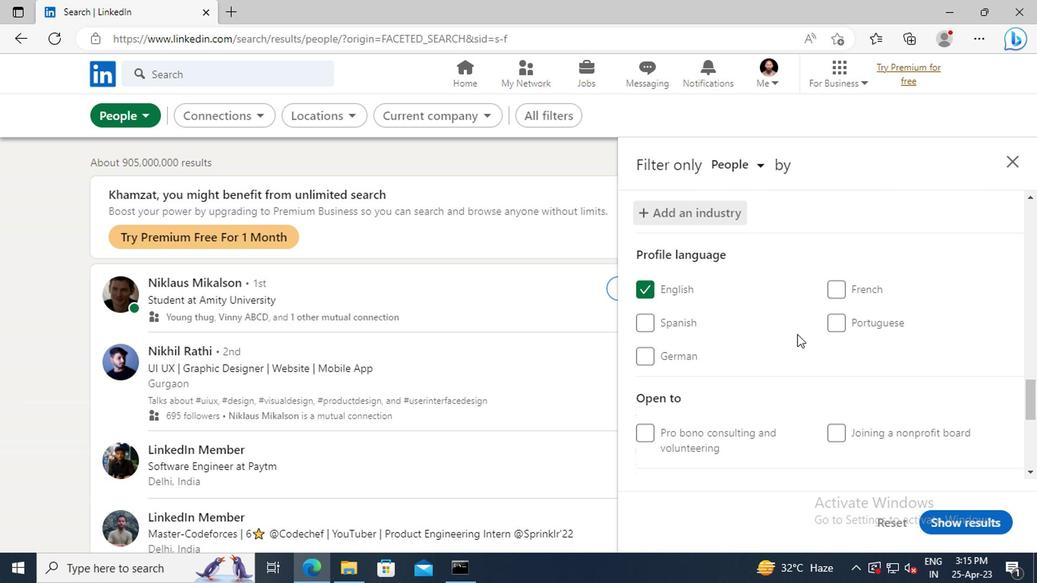 
Action: Mouse scrolled (796, 335) with delta (0, 0)
Screenshot: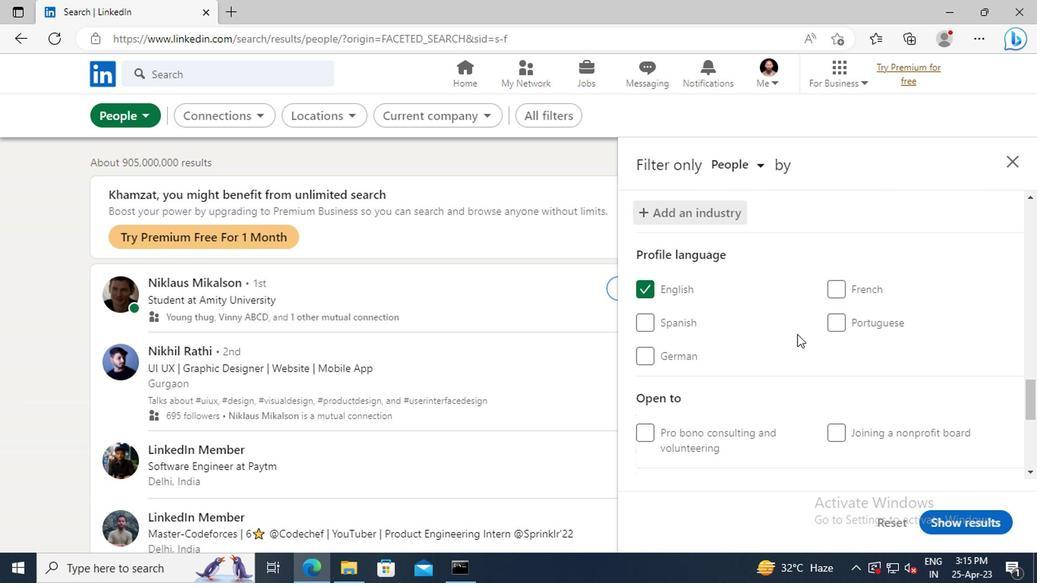 
Action: Mouse scrolled (796, 335) with delta (0, 0)
Screenshot: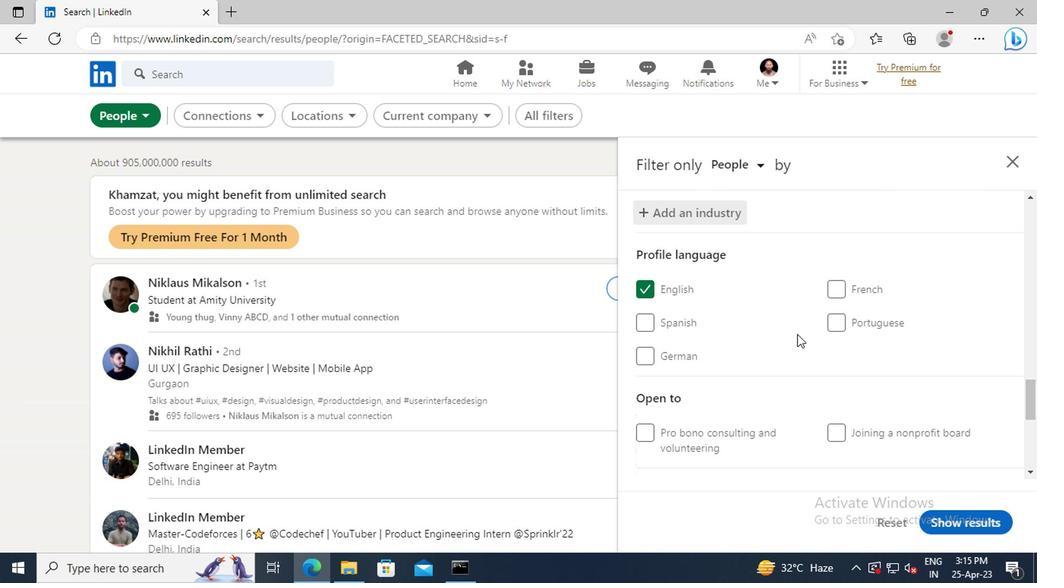 
Action: Mouse moved to (795, 336)
Screenshot: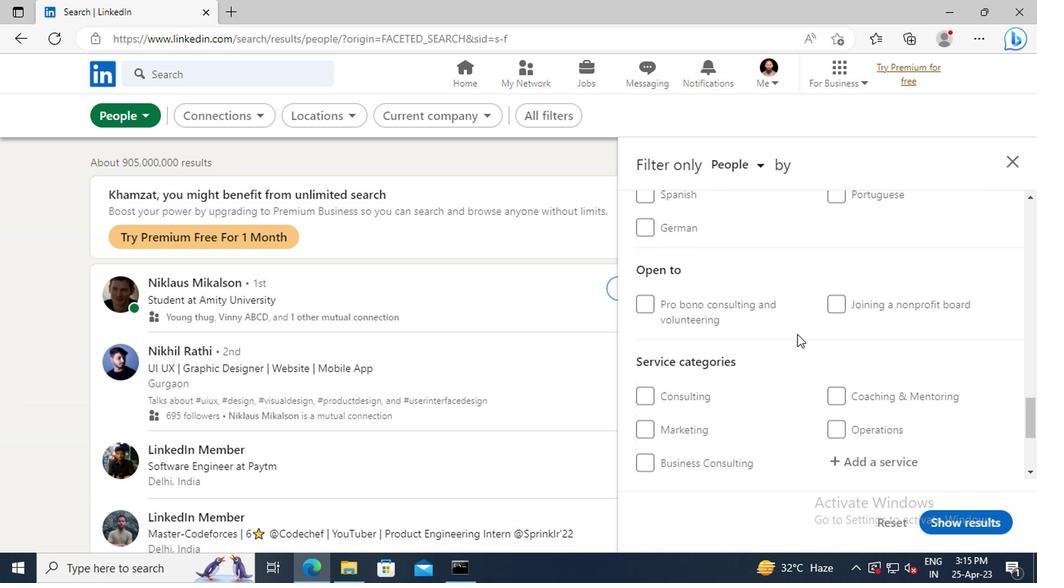 
Action: Mouse scrolled (795, 336) with delta (0, 0)
Screenshot: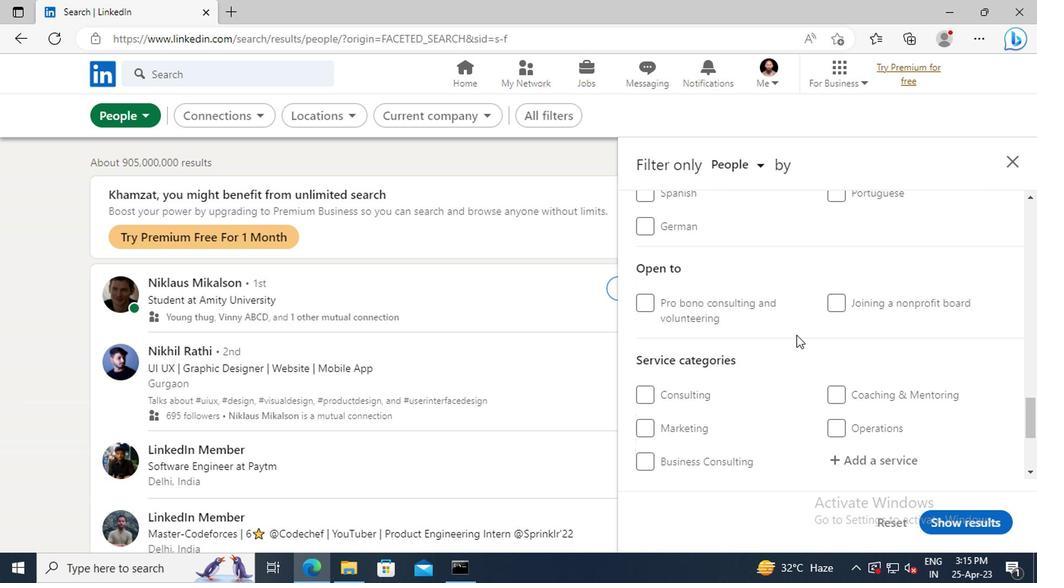 
Action: Mouse scrolled (795, 336) with delta (0, 0)
Screenshot: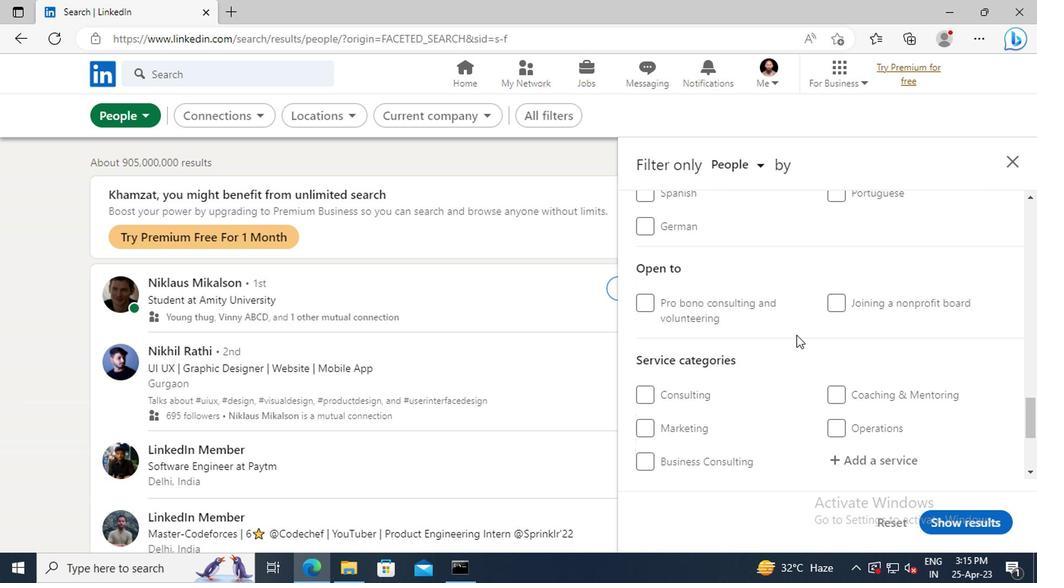 
Action: Mouse scrolled (795, 336) with delta (0, 0)
Screenshot: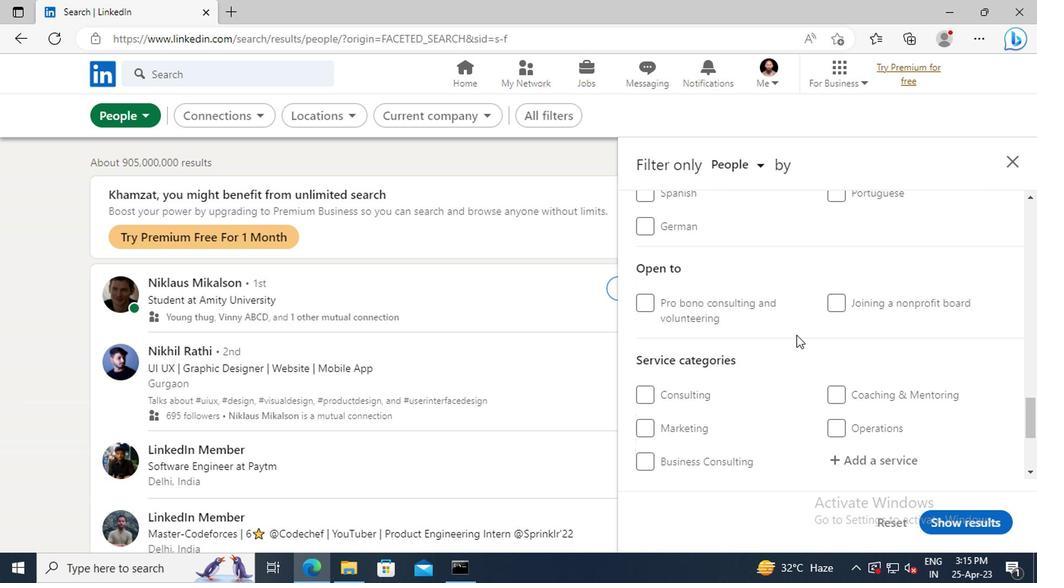 
Action: Mouse moved to (829, 332)
Screenshot: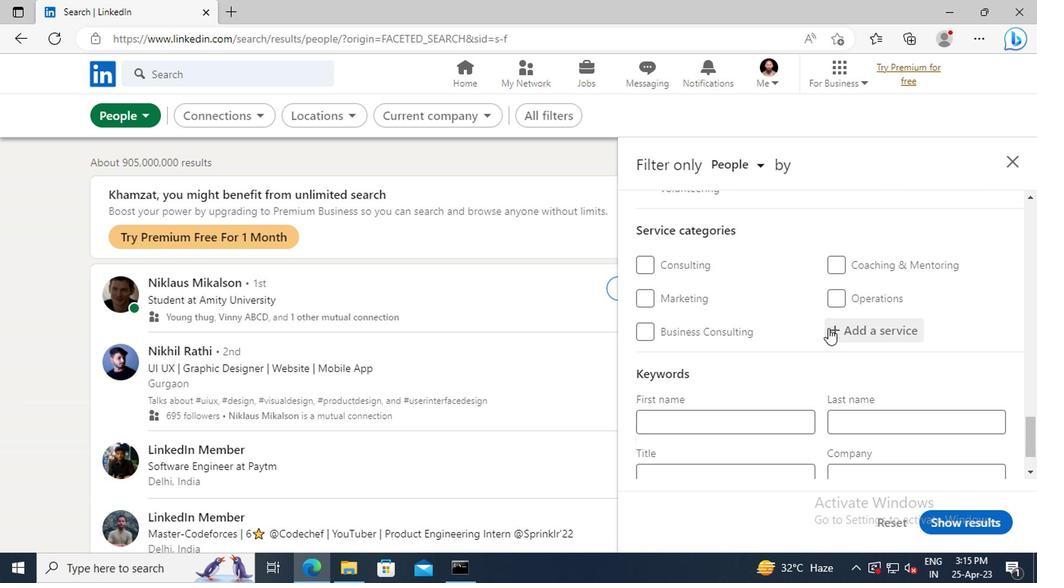 
Action: Mouse pressed left at (829, 332)
Screenshot: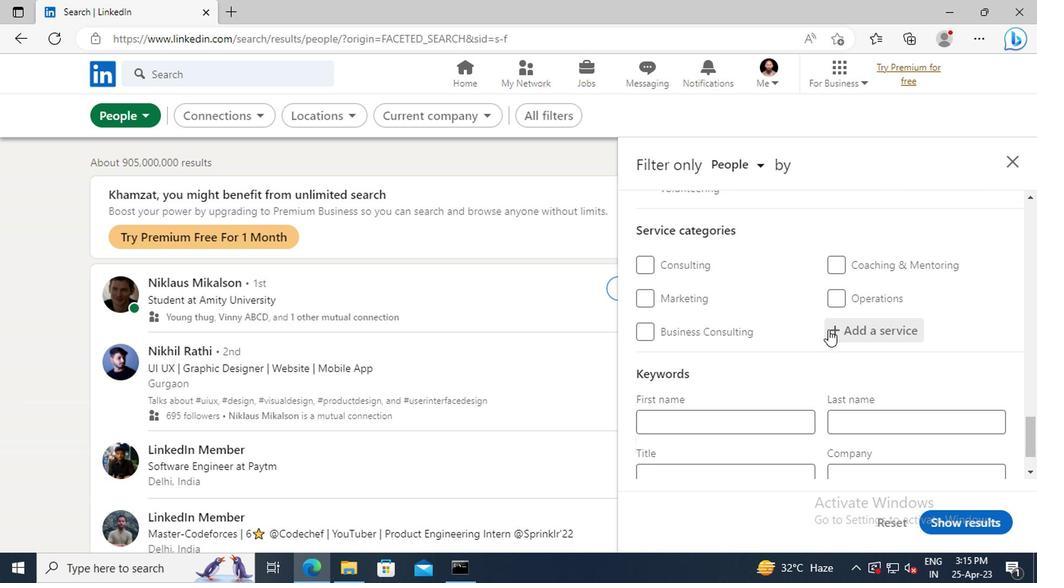 
Action: Mouse moved to (769, 315)
Screenshot: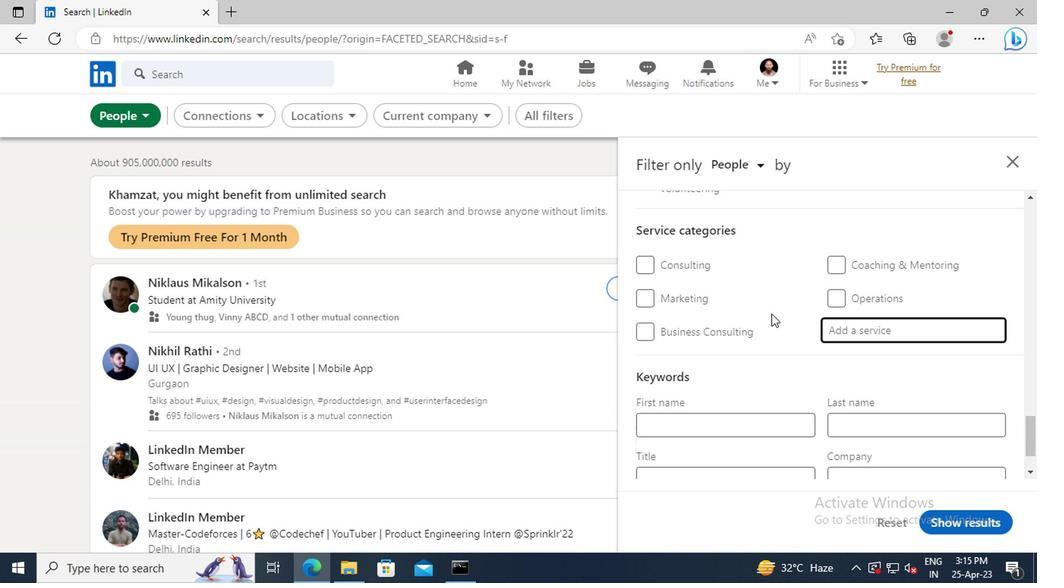 
Action: Key pressed <Key.shift>WEALTH<Key.space><Key.shift>MANAGEMENT
Screenshot: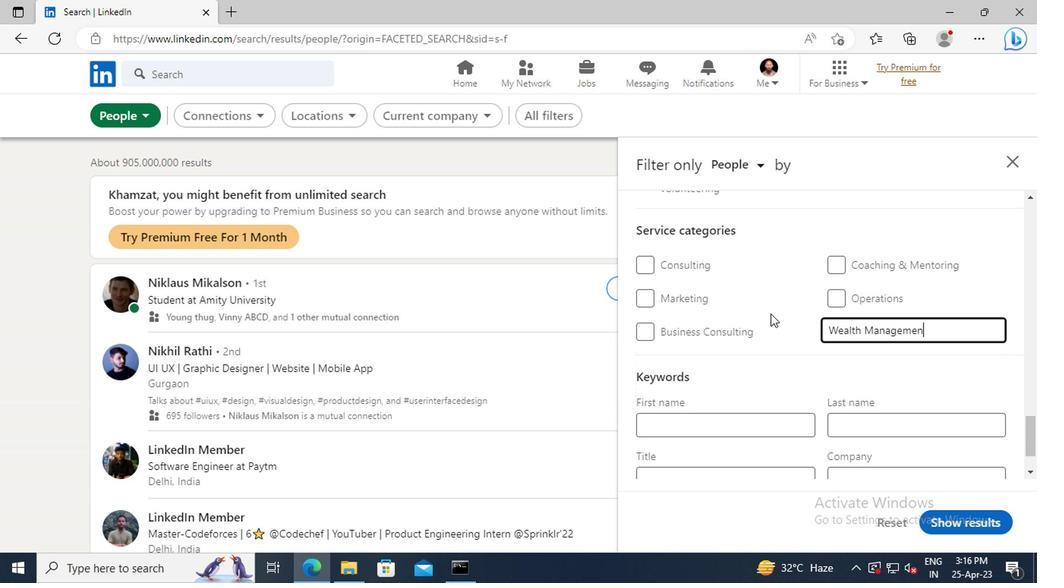 
Action: Mouse scrolled (769, 315) with delta (0, 0)
Screenshot: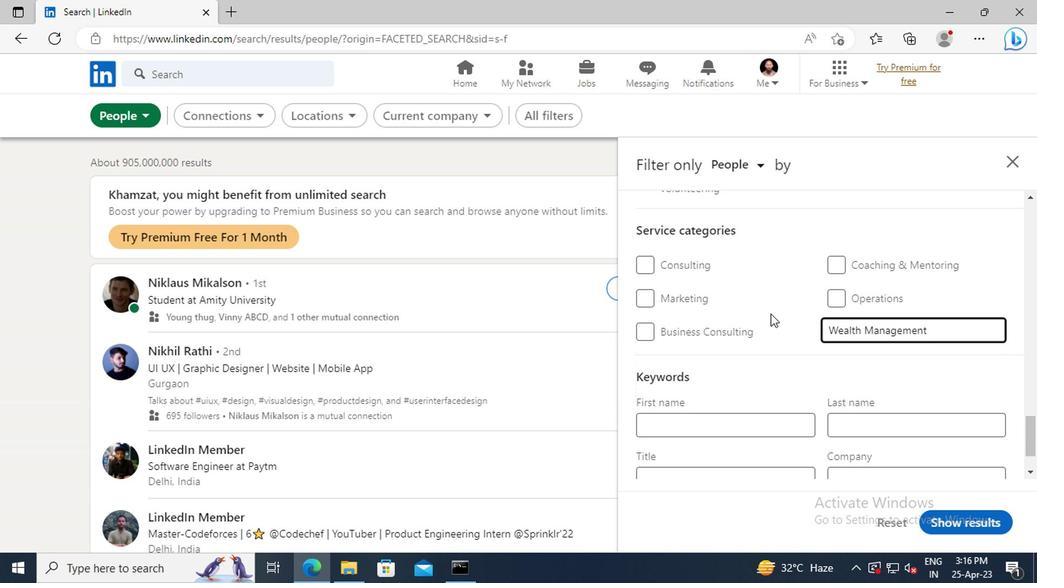 
Action: Mouse scrolled (769, 315) with delta (0, 0)
Screenshot: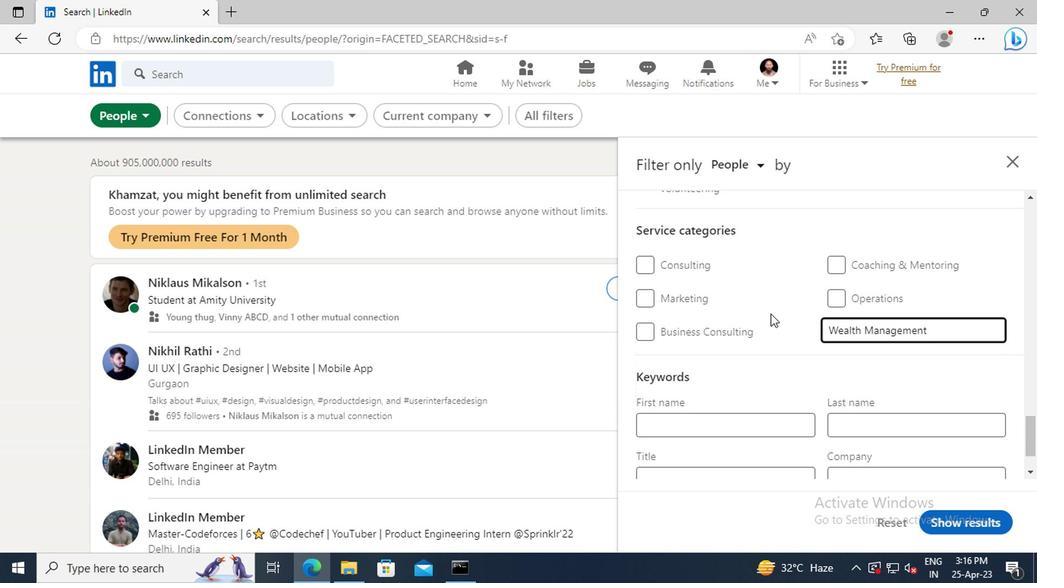 
Action: Mouse scrolled (769, 315) with delta (0, 0)
Screenshot: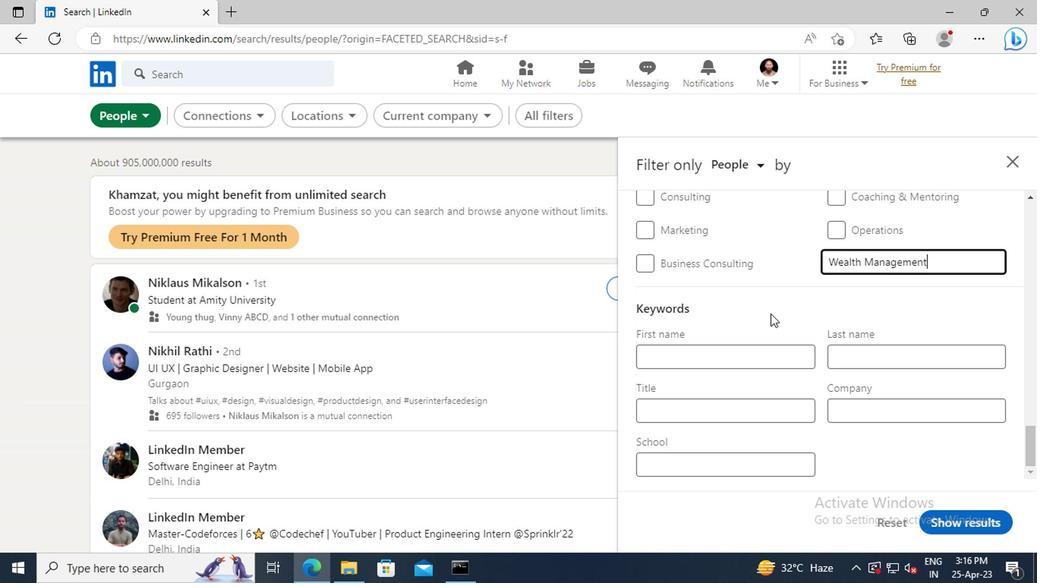 
Action: Mouse scrolled (769, 315) with delta (0, 0)
Screenshot: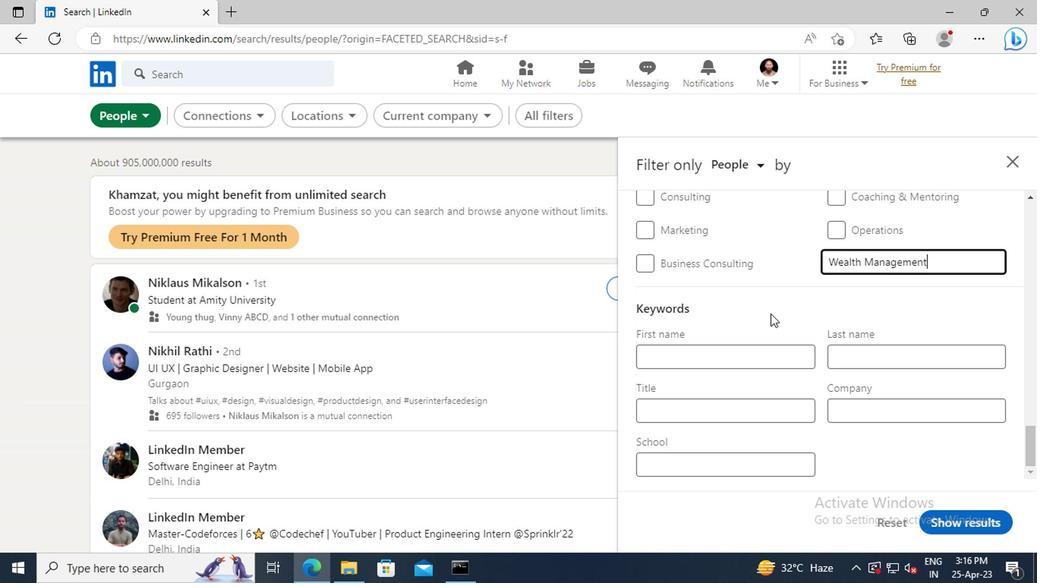 
Action: Mouse scrolled (769, 315) with delta (0, 0)
Screenshot: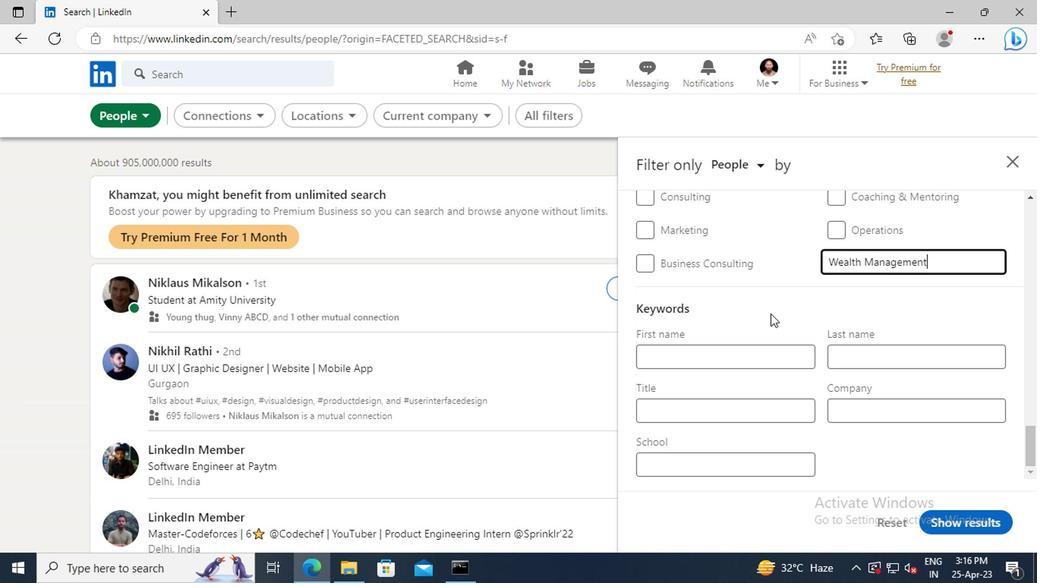 
Action: Mouse moved to (721, 409)
Screenshot: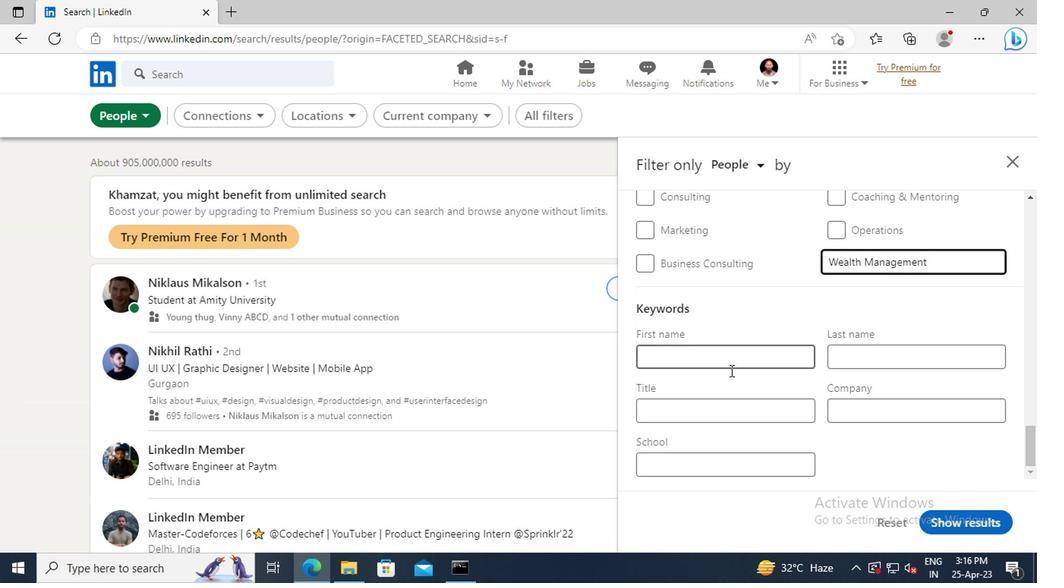 
Action: Mouse pressed left at (721, 409)
Screenshot: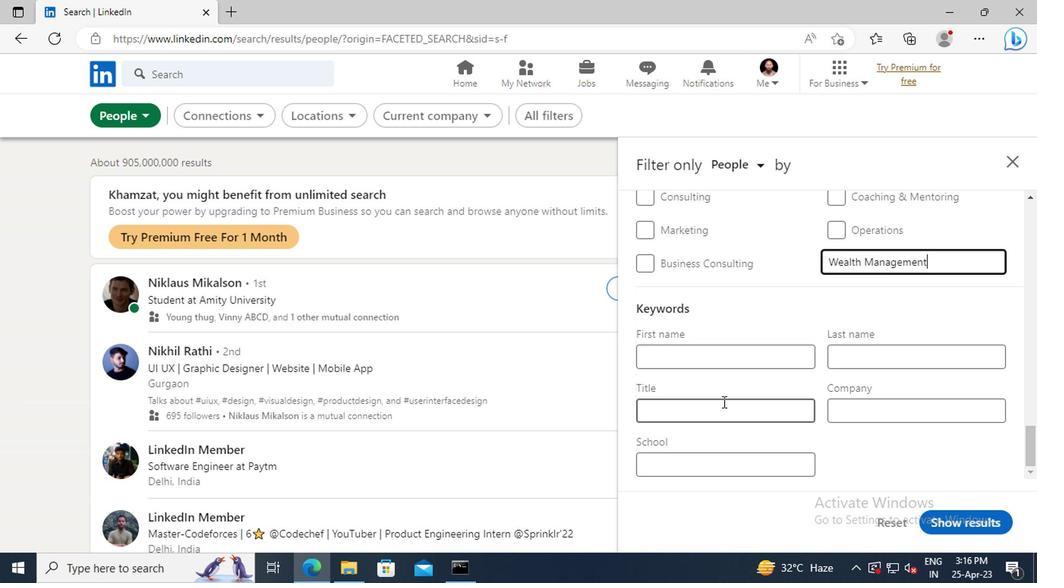 
Action: Key pressed <Key.shift>DEV<Key.shift>OPS<Key.space><Key.shift>ENGINEER
Screenshot: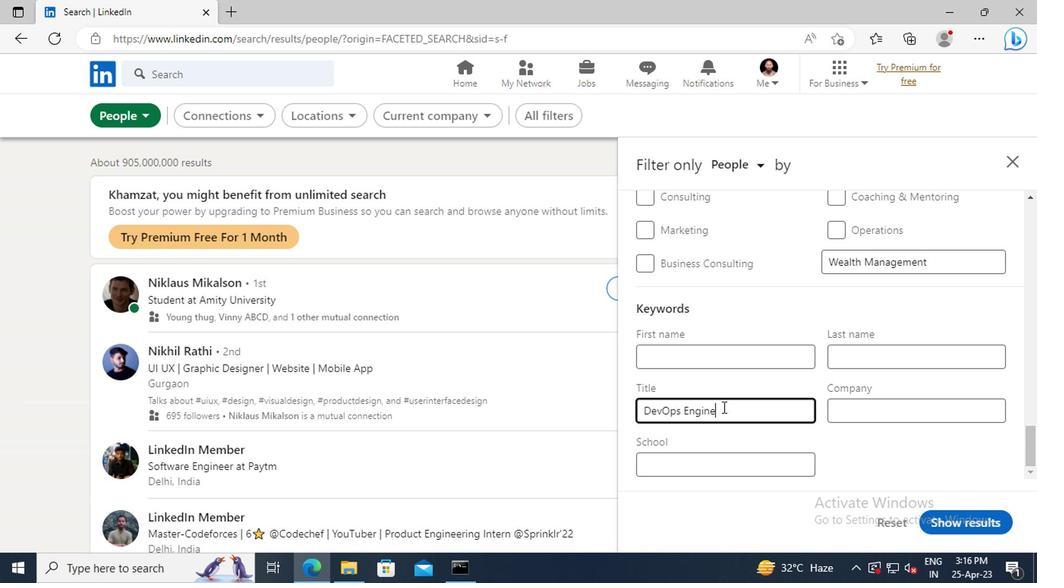 
Action: Mouse moved to (939, 522)
Screenshot: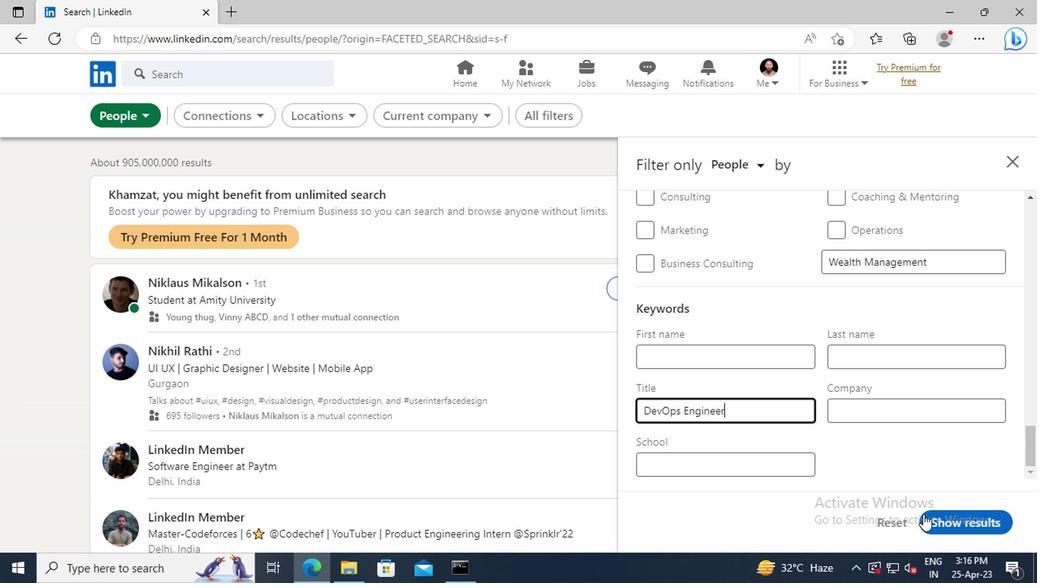 
Action: Mouse pressed left at (939, 522)
Screenshot: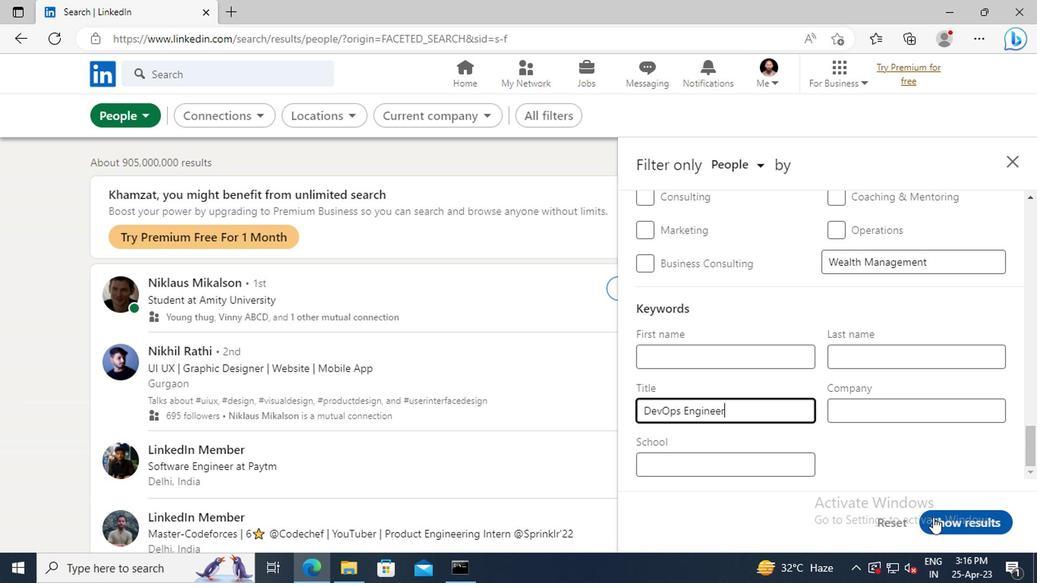 
